 Task: What's the traffic situation on the Lake Street Bridge?
Action: Mouse moved to (123, 95)
Screenshot: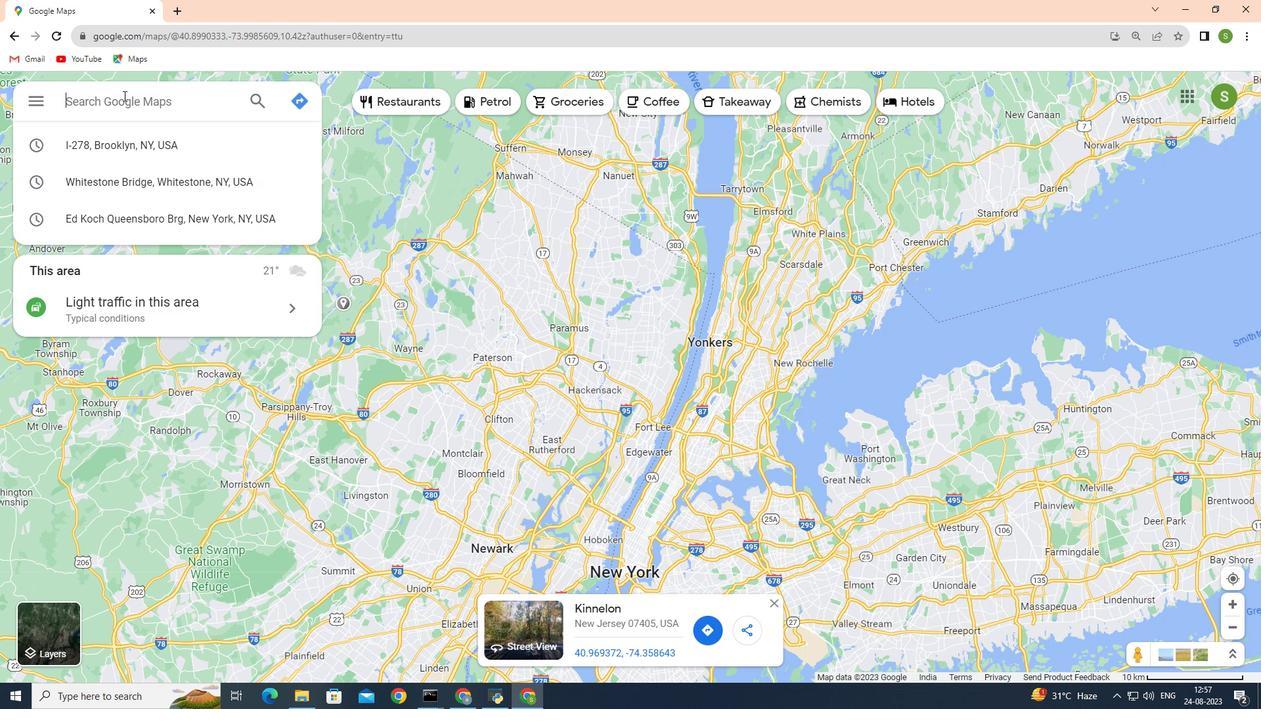 
Action: Mouse pressed left at (123, 95)
Screenshot: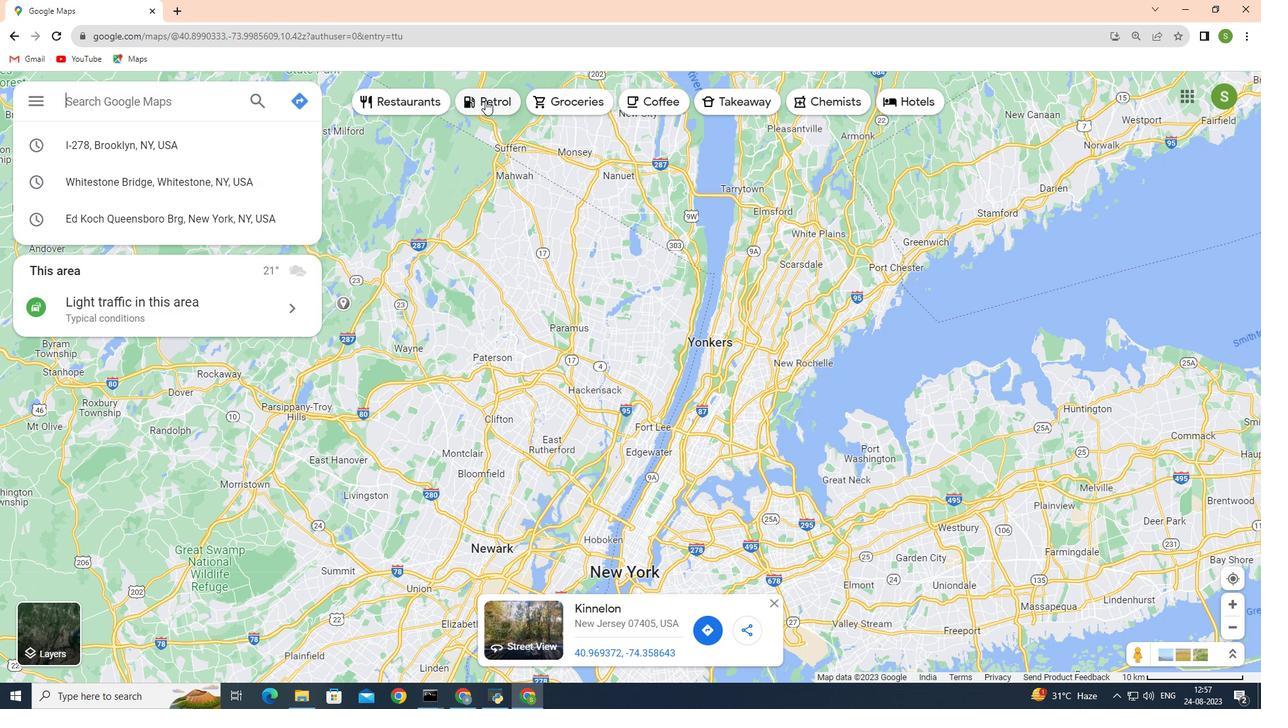 
Action: Mouse moved to (485, 100)
Screenshot: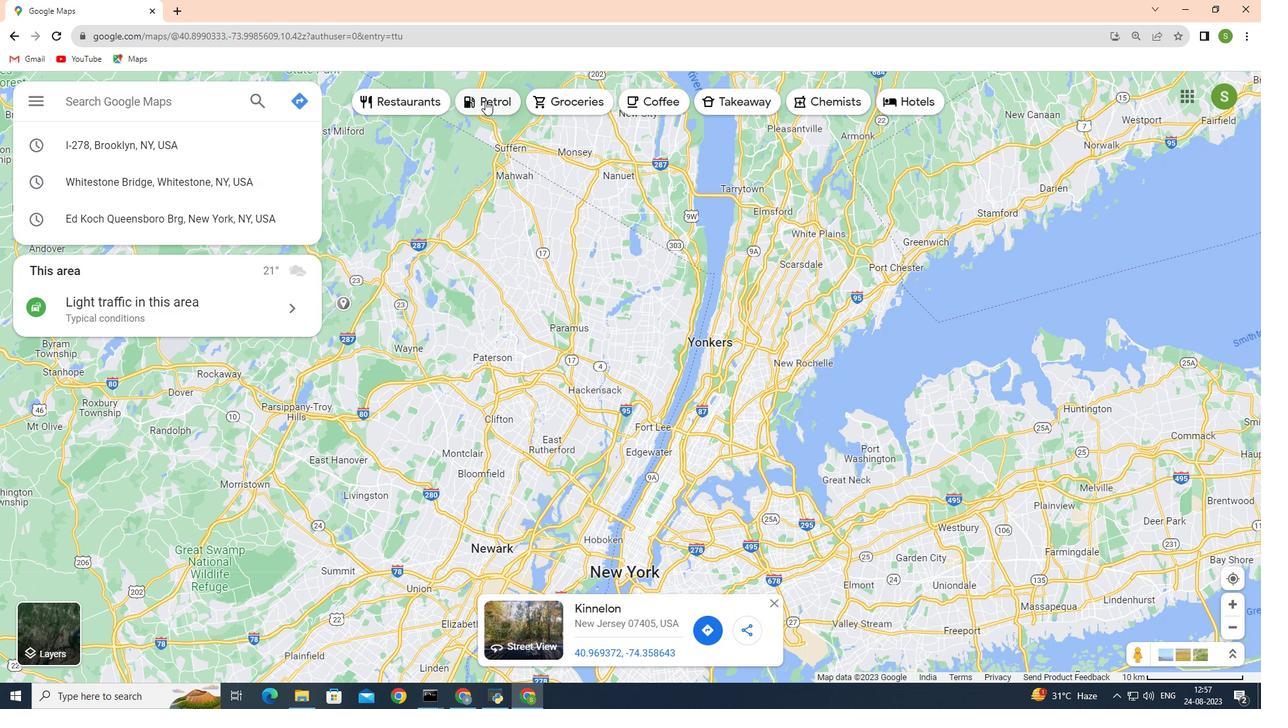 
Action: Key pressed <Key.shift><Key.shift><Key.shift><Key.shift><Key.shift><Key.shift><Key.shift><Key.shift>Stree<Key.backspace><Key.backspace><Key.backspace><Key.backspace><Key.backspace><Key.shift>Lake<Key.space><Key.shift>Sreet<Key.space><Key.shift>Bri
Screenshot: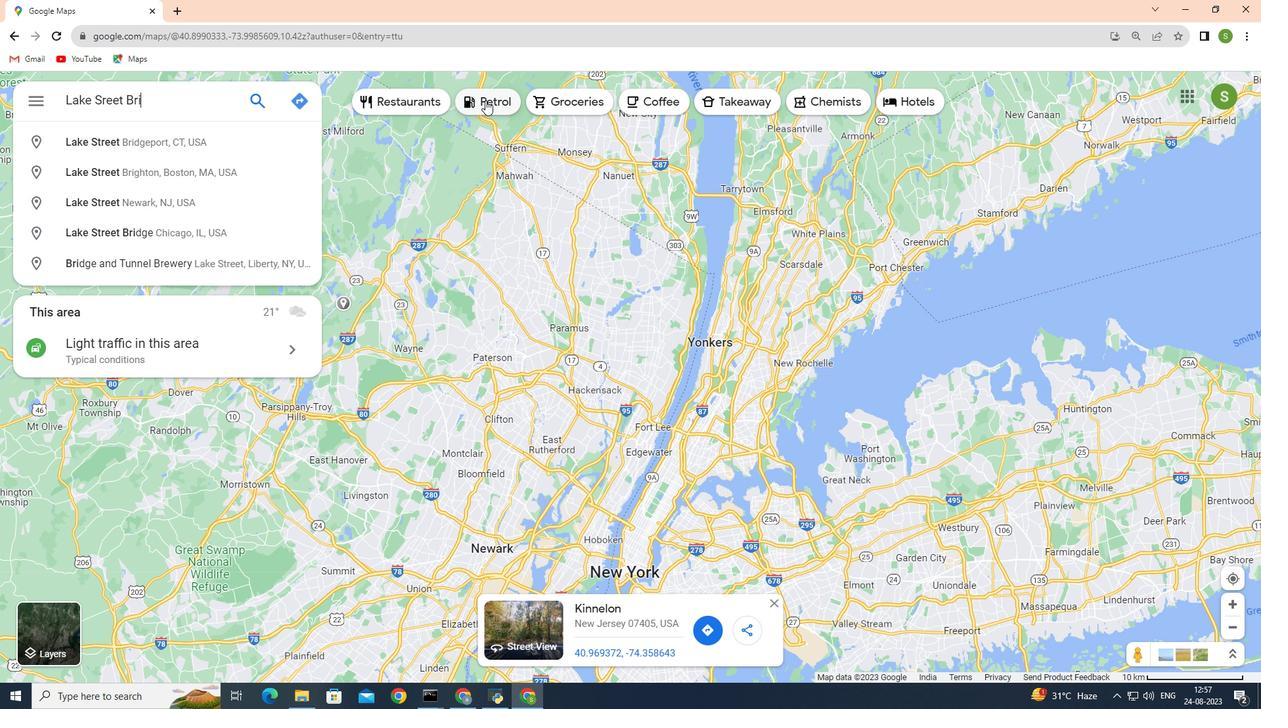 
Action: Mouse moved to (201, 237)
Screenshot: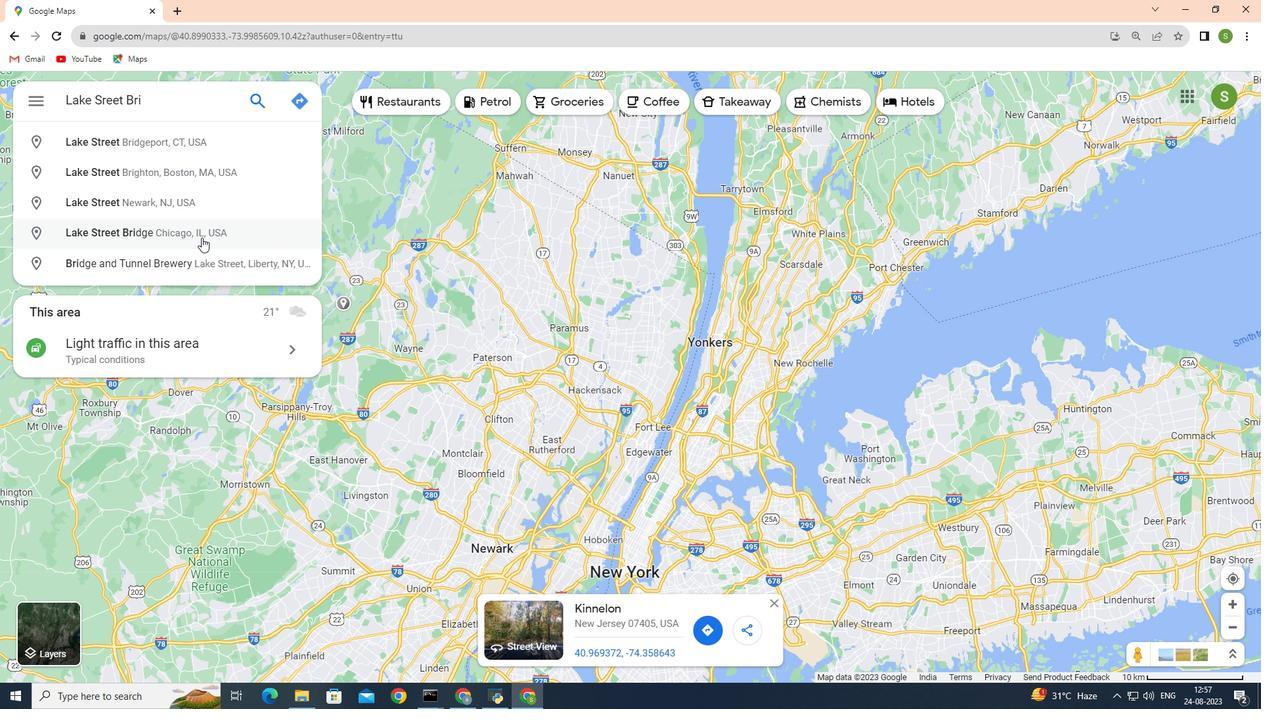 
Action: Mouse pressed left at (201, 237)
Screenshot: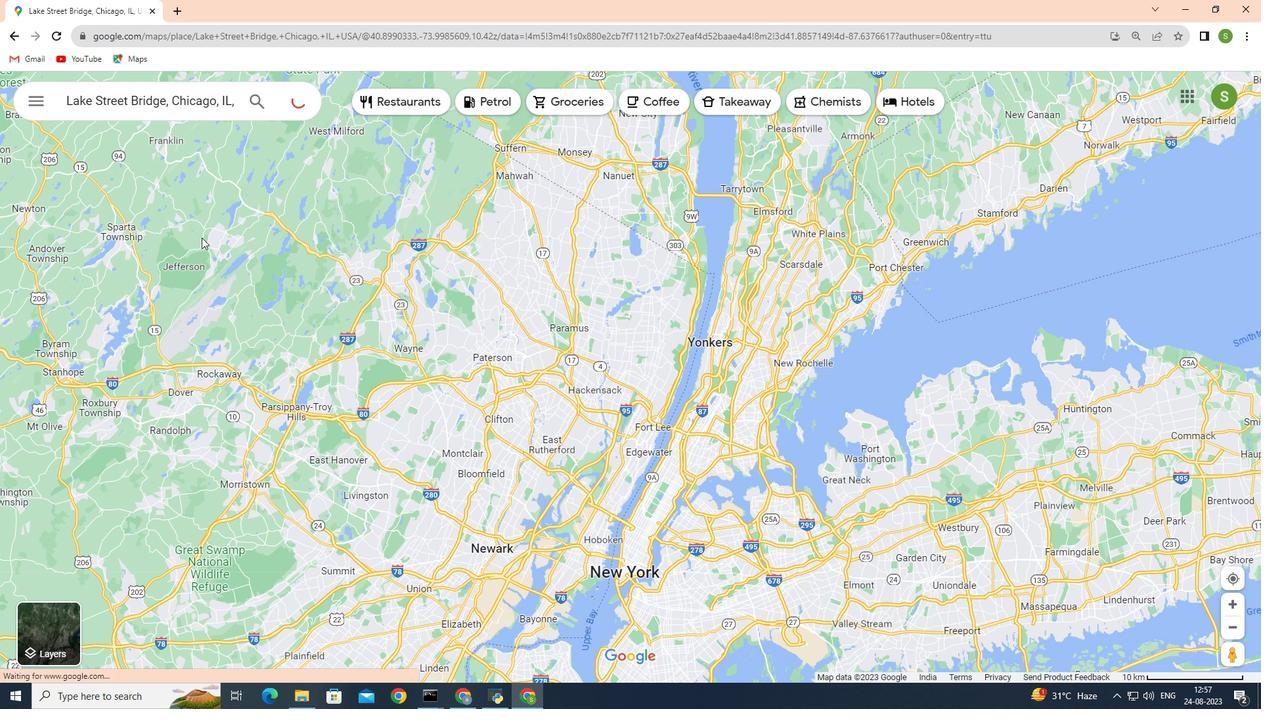 
Action: Mouse moved to (825, 358)
Screenshot: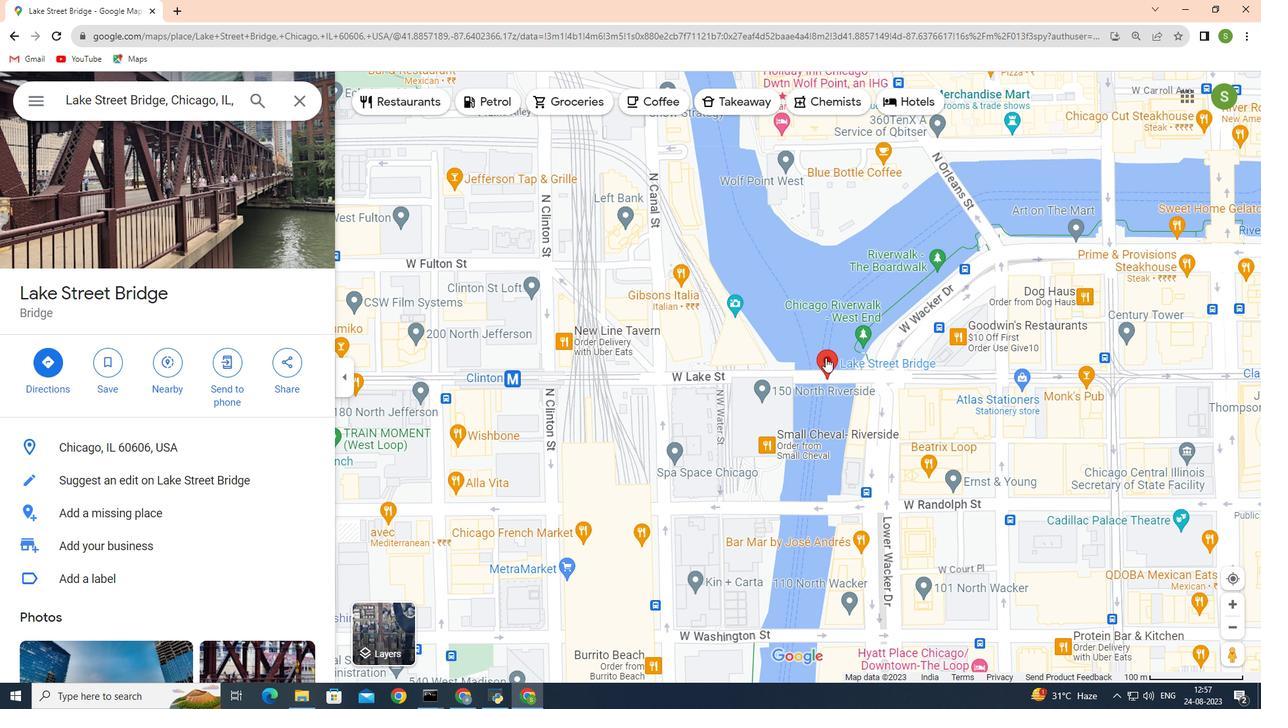 
Action: Mouse pressed left at (825, 358)
Screenshot: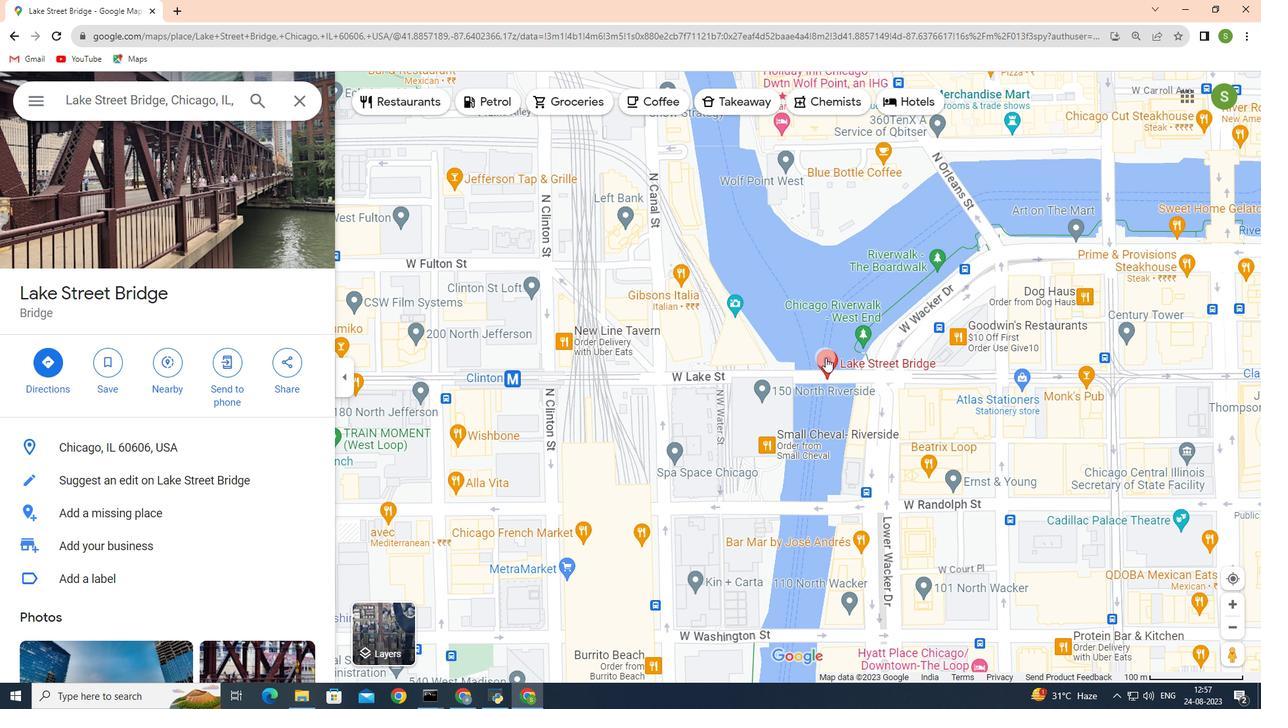 
Action: Mouse moved to (660, 635)
Screenshot: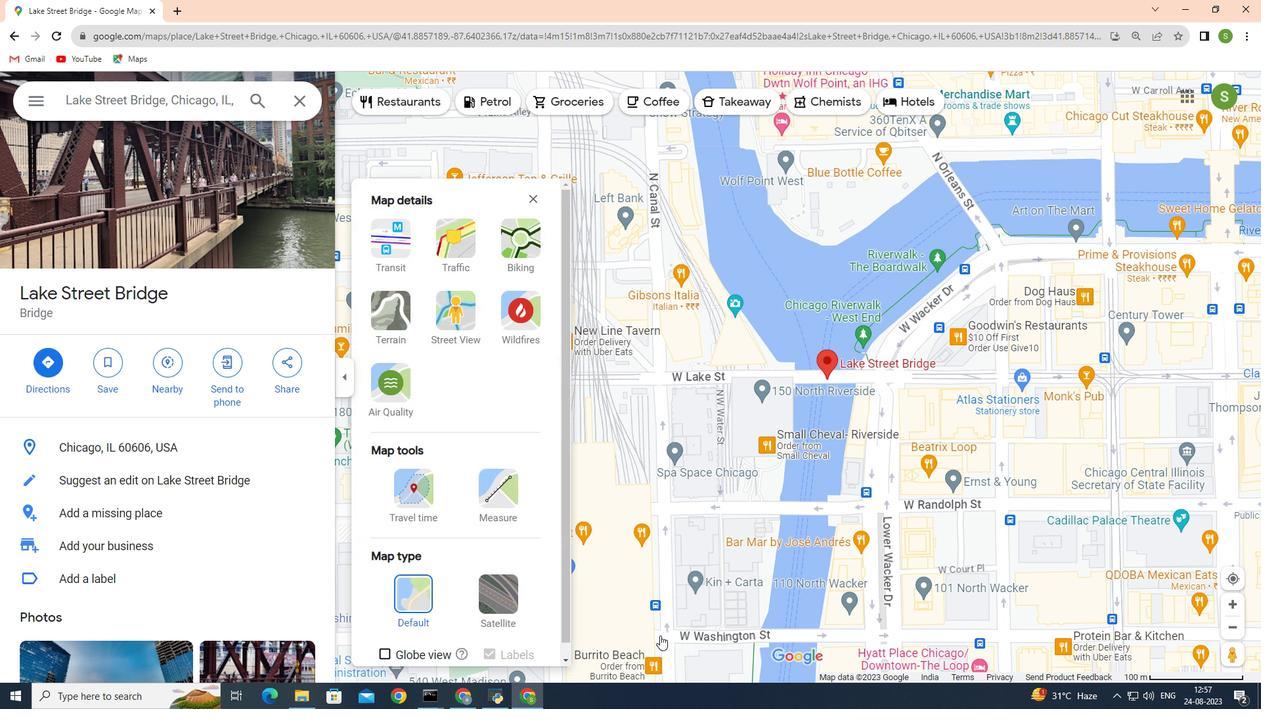 
Action: Mouse pressed left at (660, 635)
Screenshot: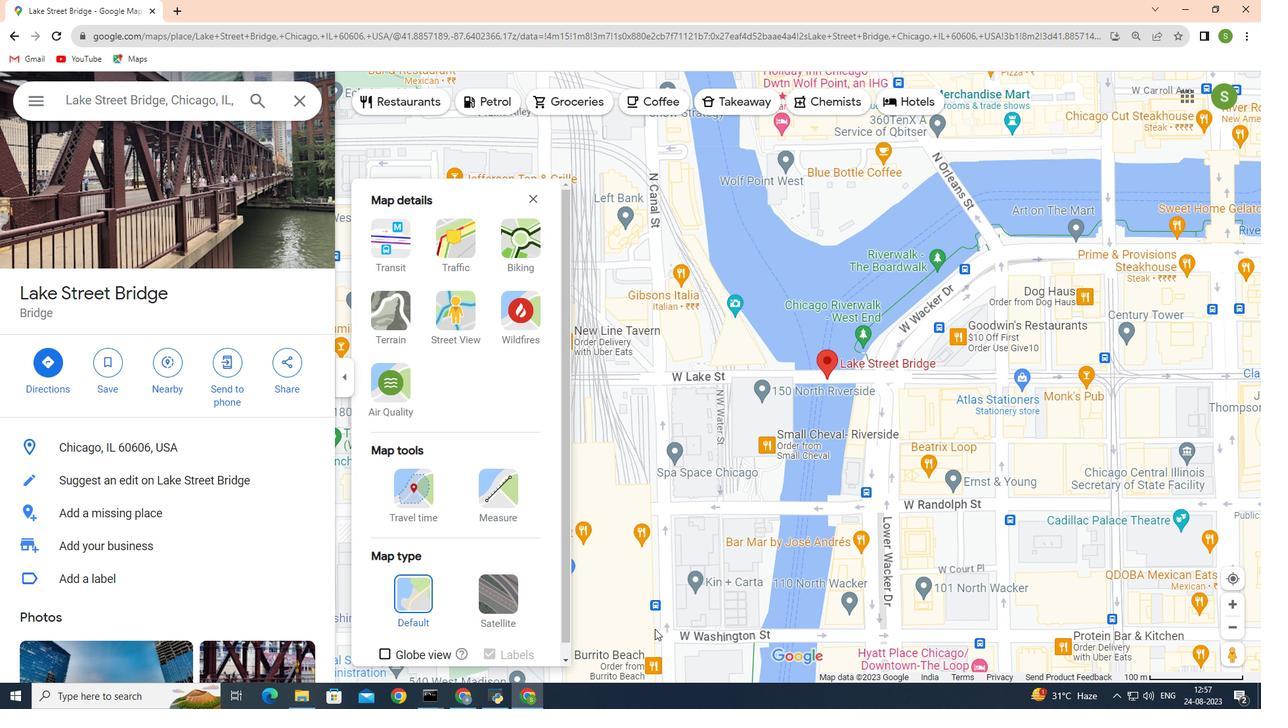 
Action: Mouse moved to (452, 251)
Screenshot: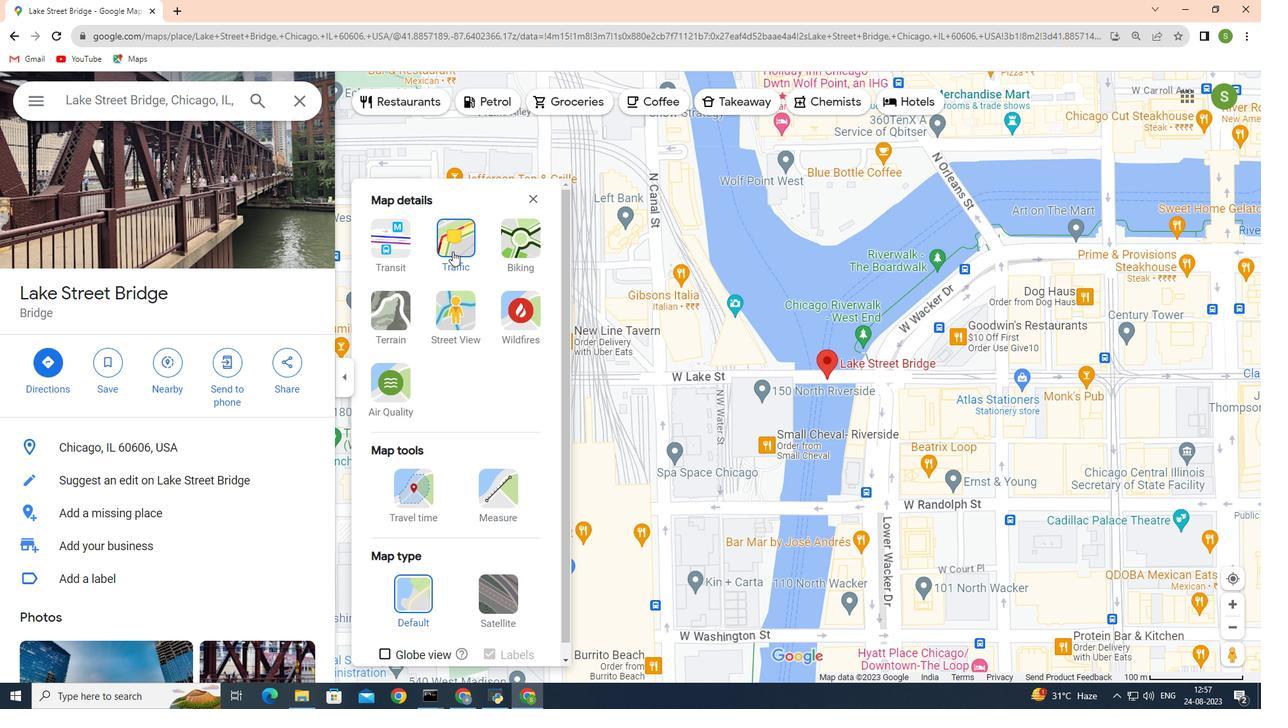 
Action: Mouse pressed left at (452, 251)
Screenshot: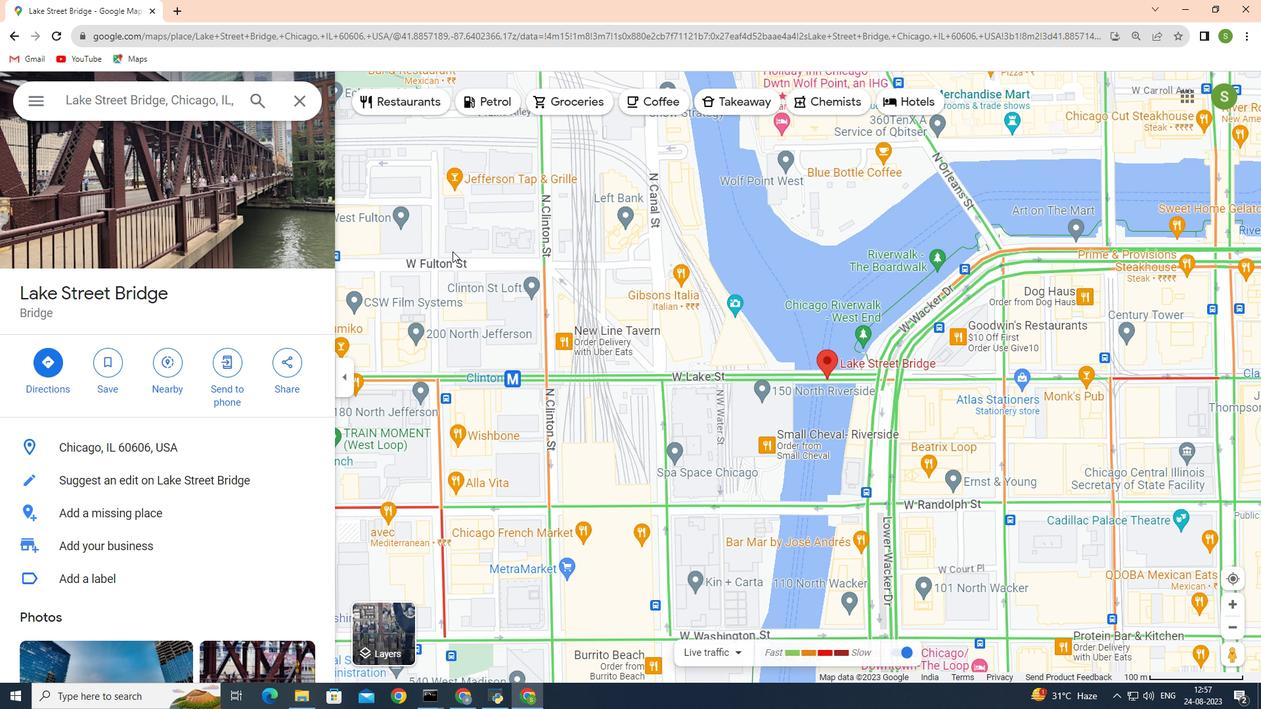 
Action: Mouse moved to (827, 363)
Screenshot: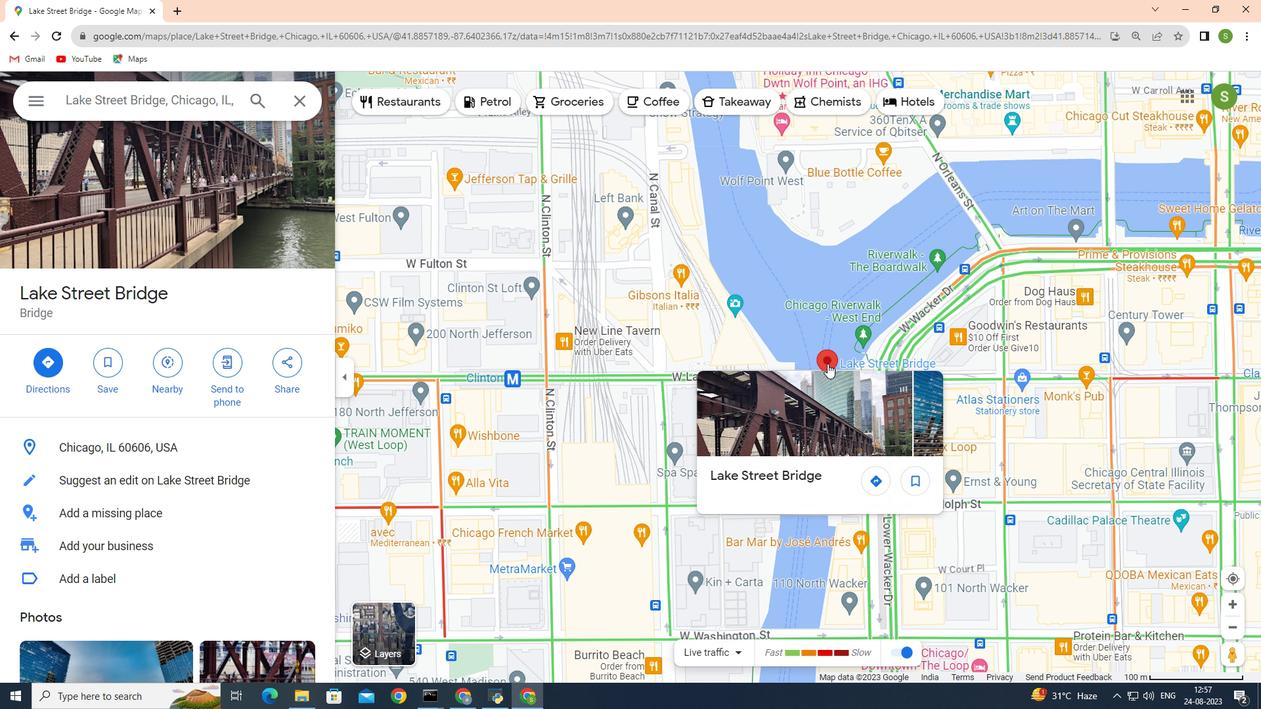 
Action: Mouse pressed left at (827, 363)
Screenshot: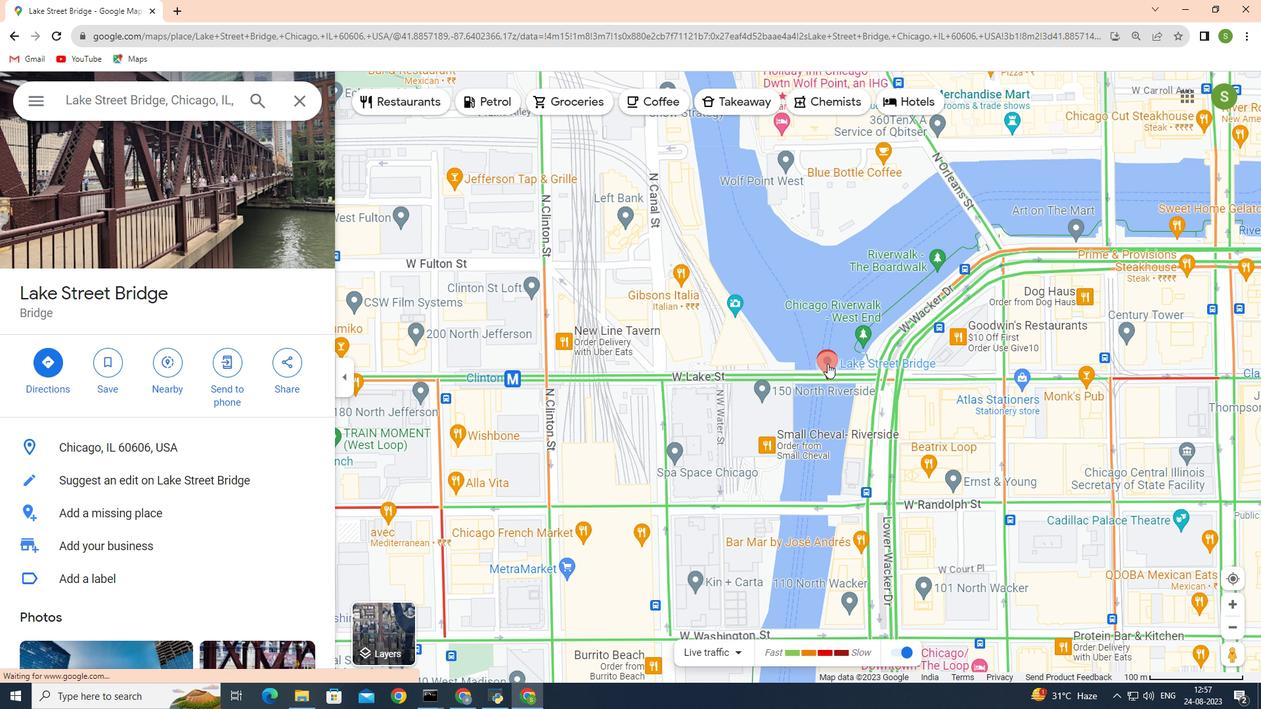 
Action: Mouse moved to (654, 631)
Screenshot: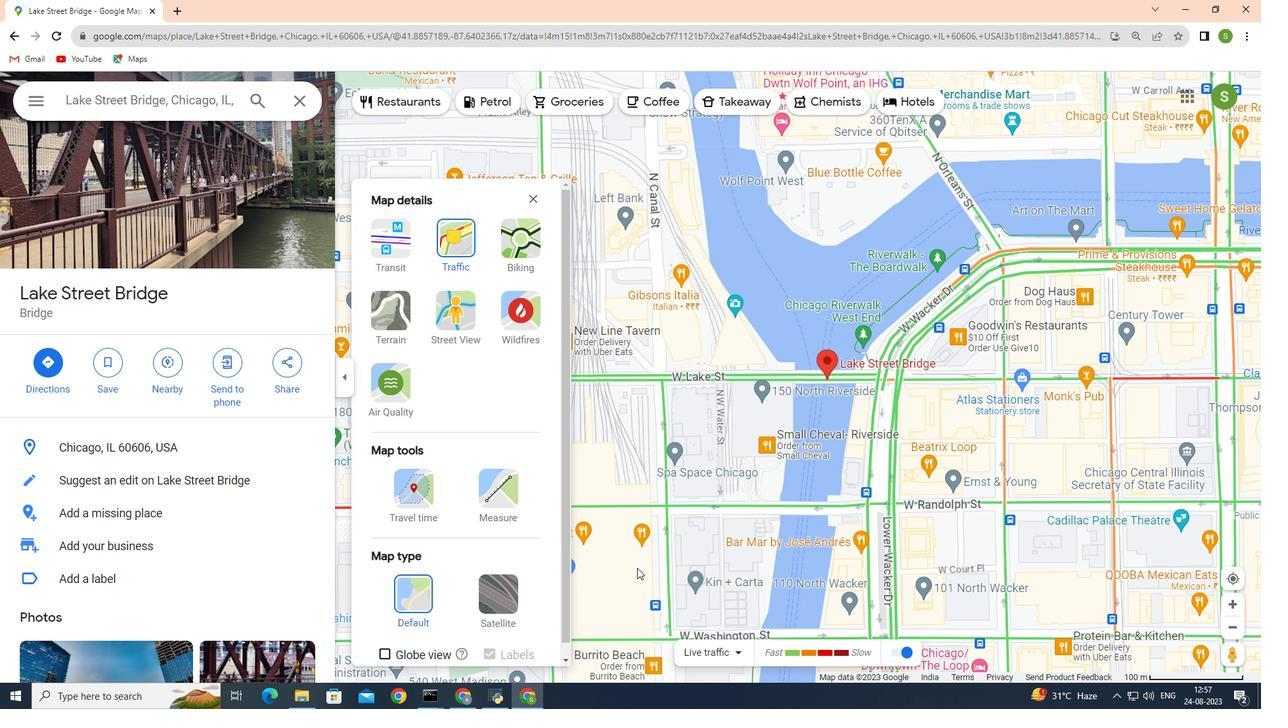 
Action: Mouse pressed left at (654, 631)
Screenshot: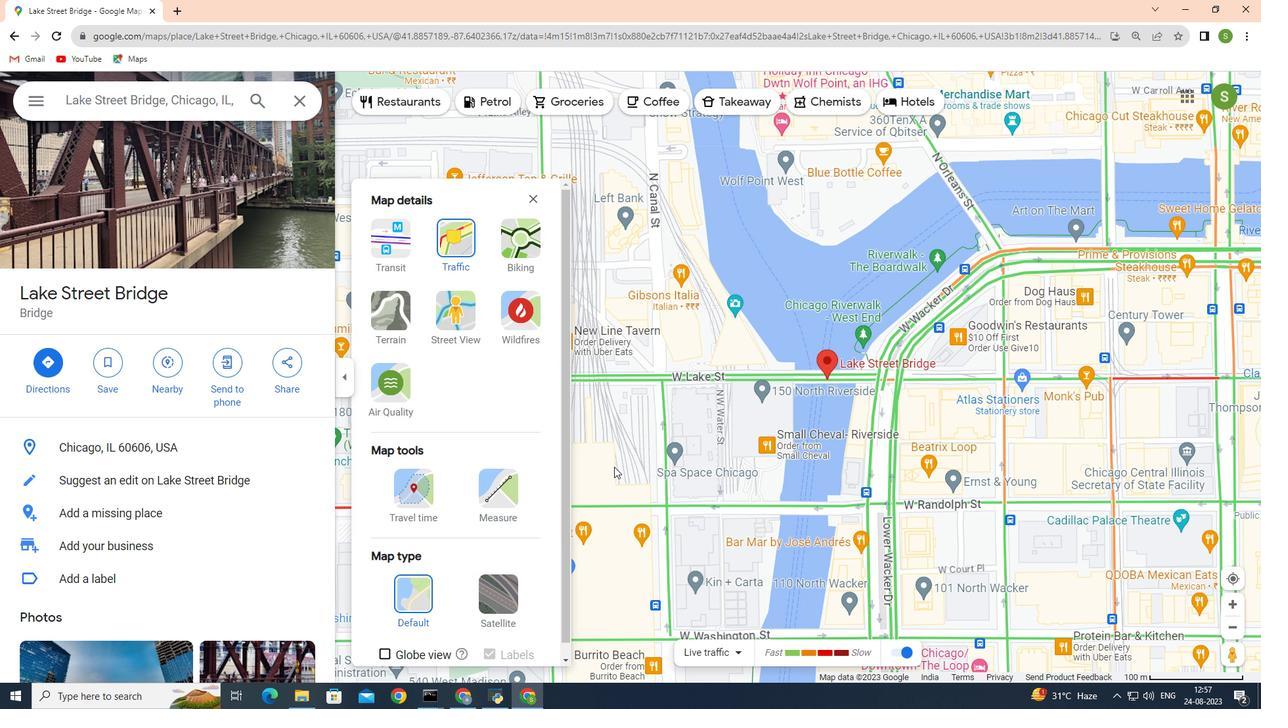 
Action: Mouse moved to (458, 243)
Screenshot: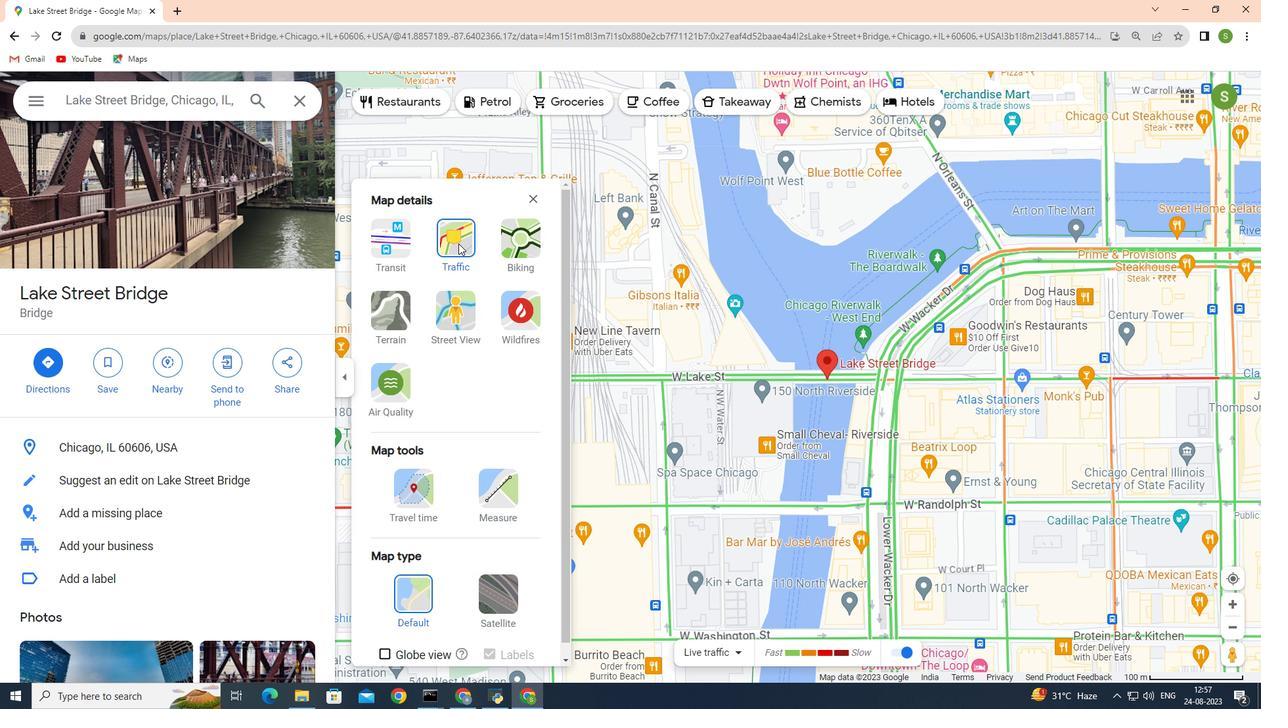 
Action: Mouse pressed left at (458, 243)
Screenshot: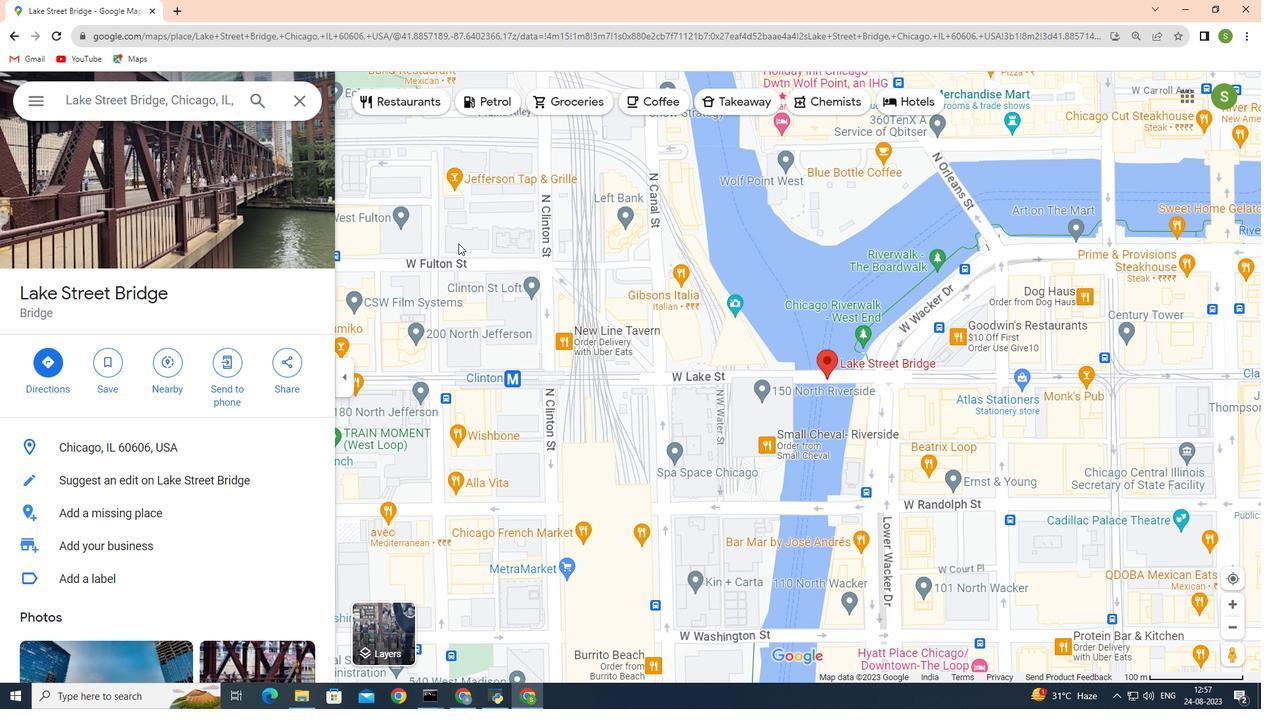 
Action: Mouse pressed left at (458, 243)
Screenshot: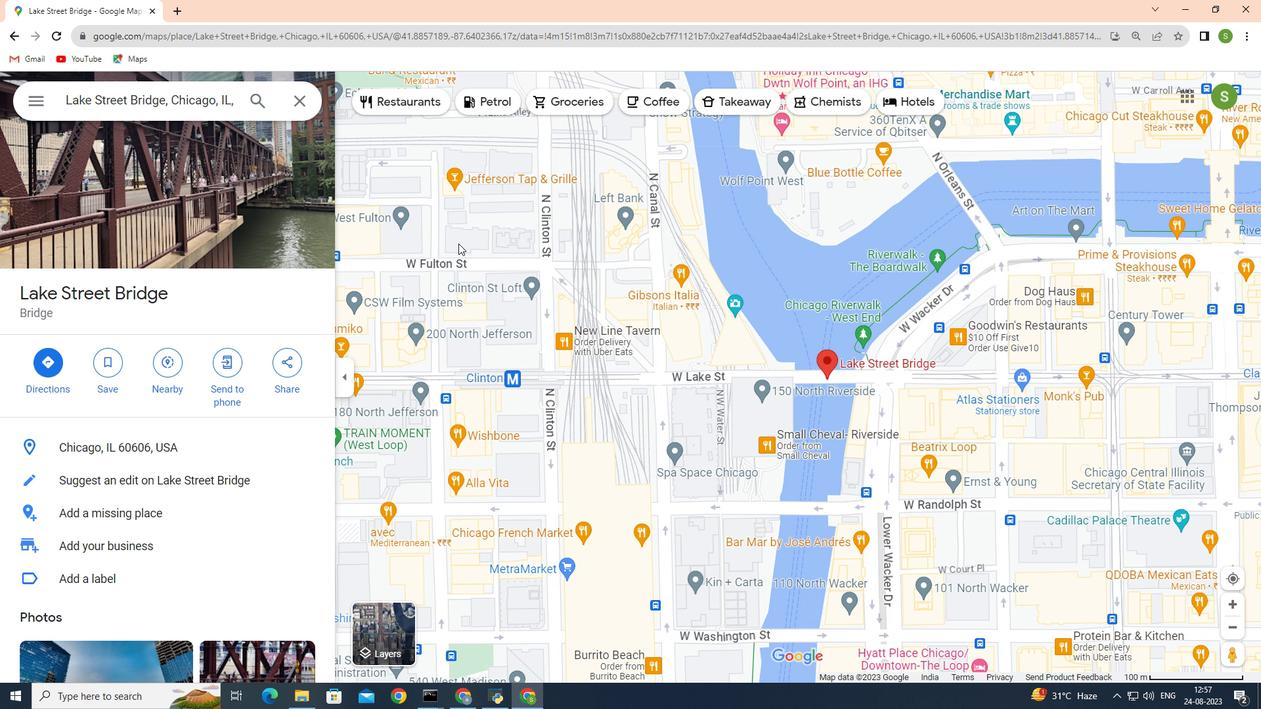 
Action: Mouse moved to (824, 359)
Screenshot: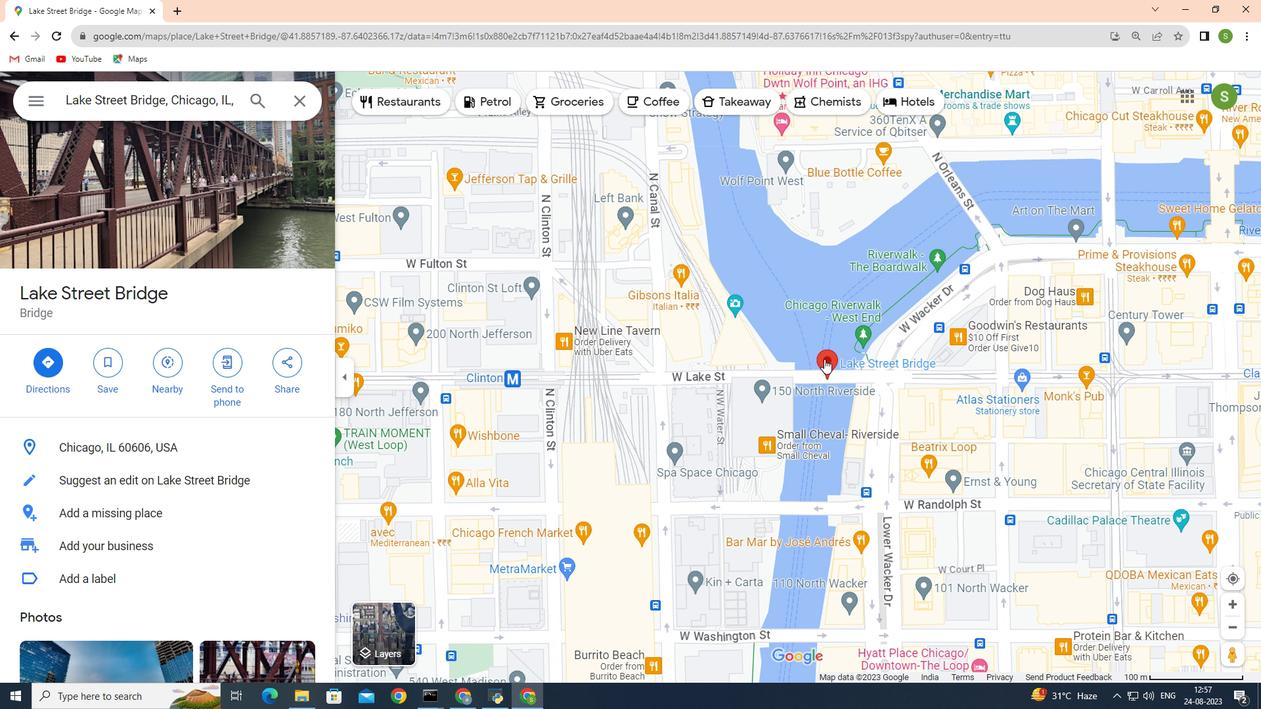 
Action: Mouse pressed left at (824, 359)
Screenshot: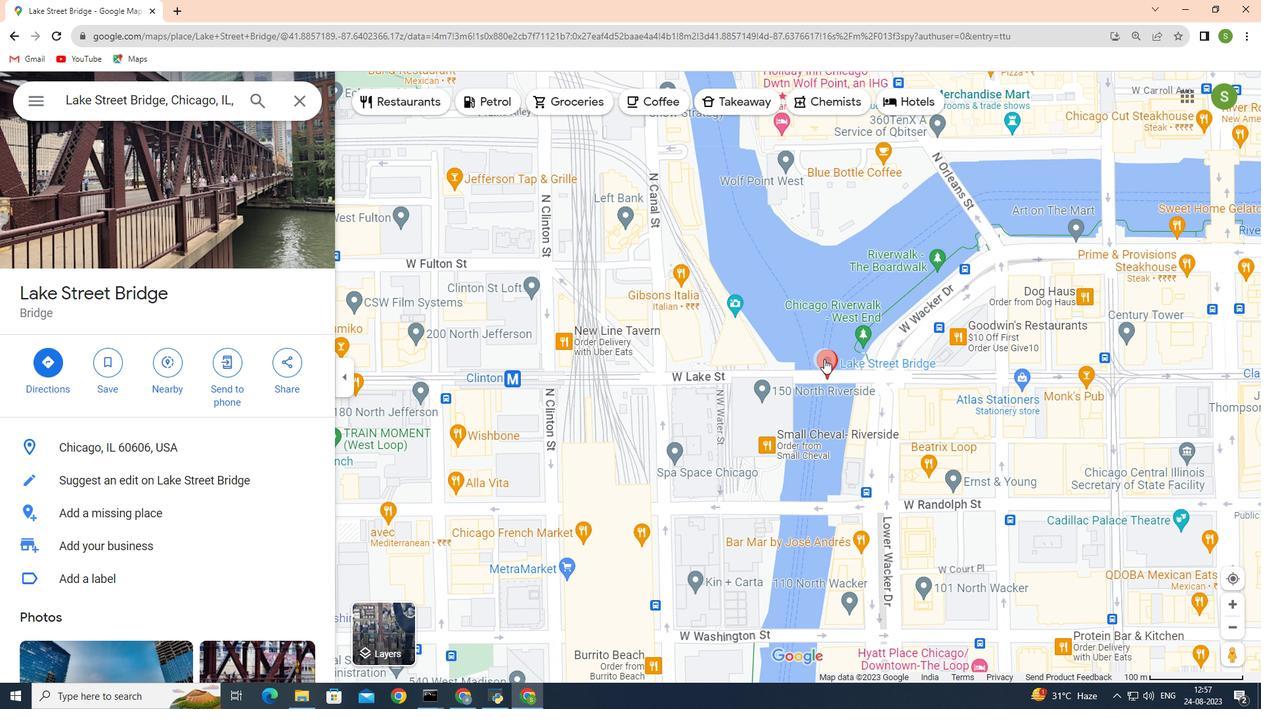 
Action: Mouse moved to (646, 640)
Screenshot: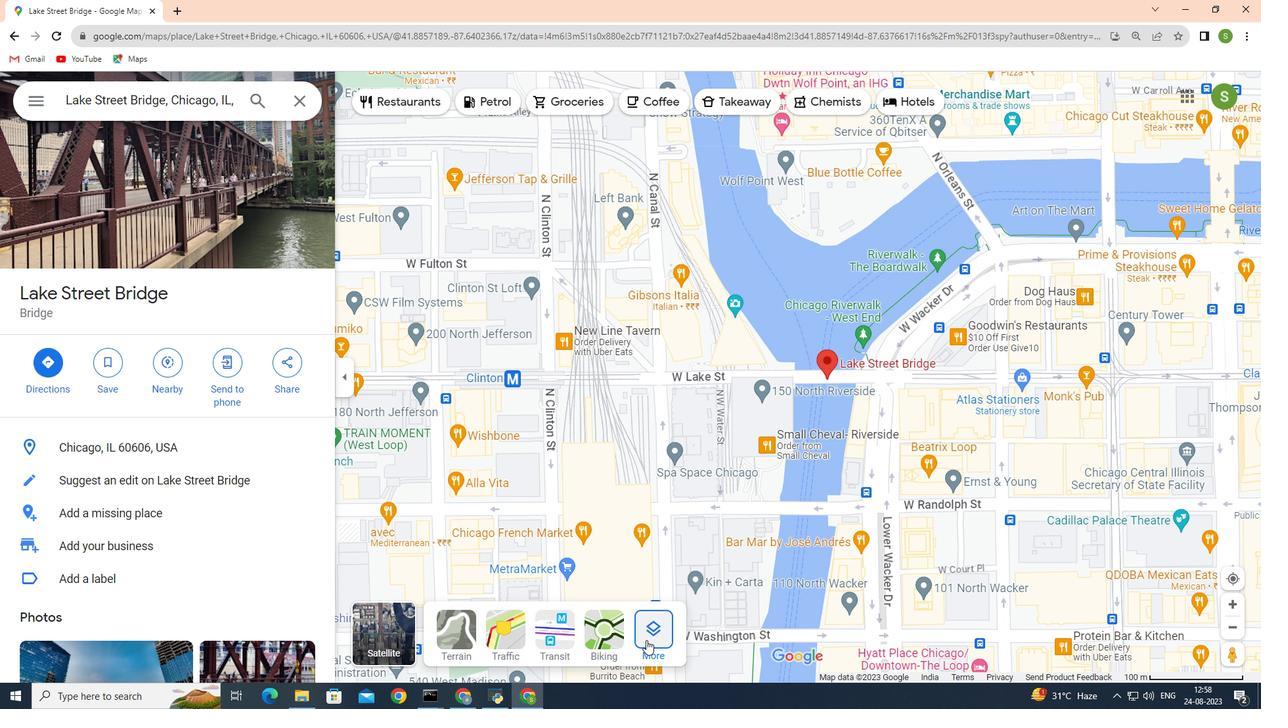 
Action: Mouse pressed left at (646, 640)
Screenshot: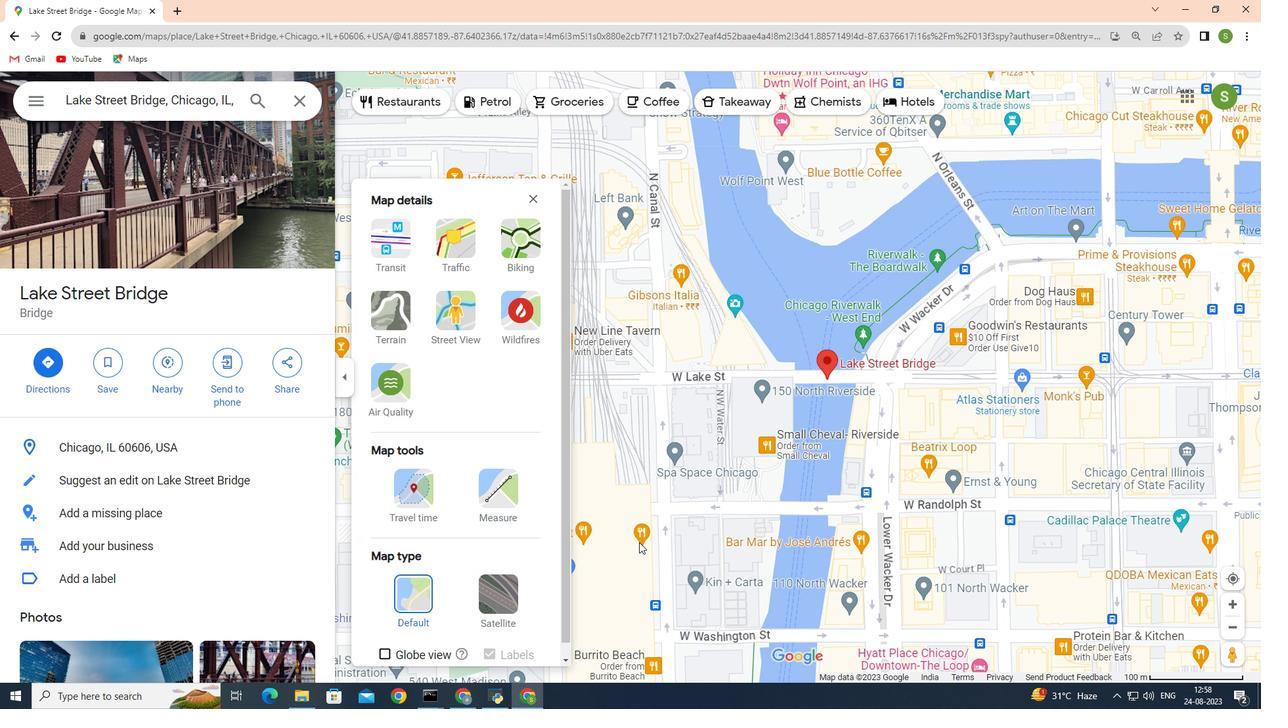 
Action: Mouse moved to (455, 249)
Screenshot: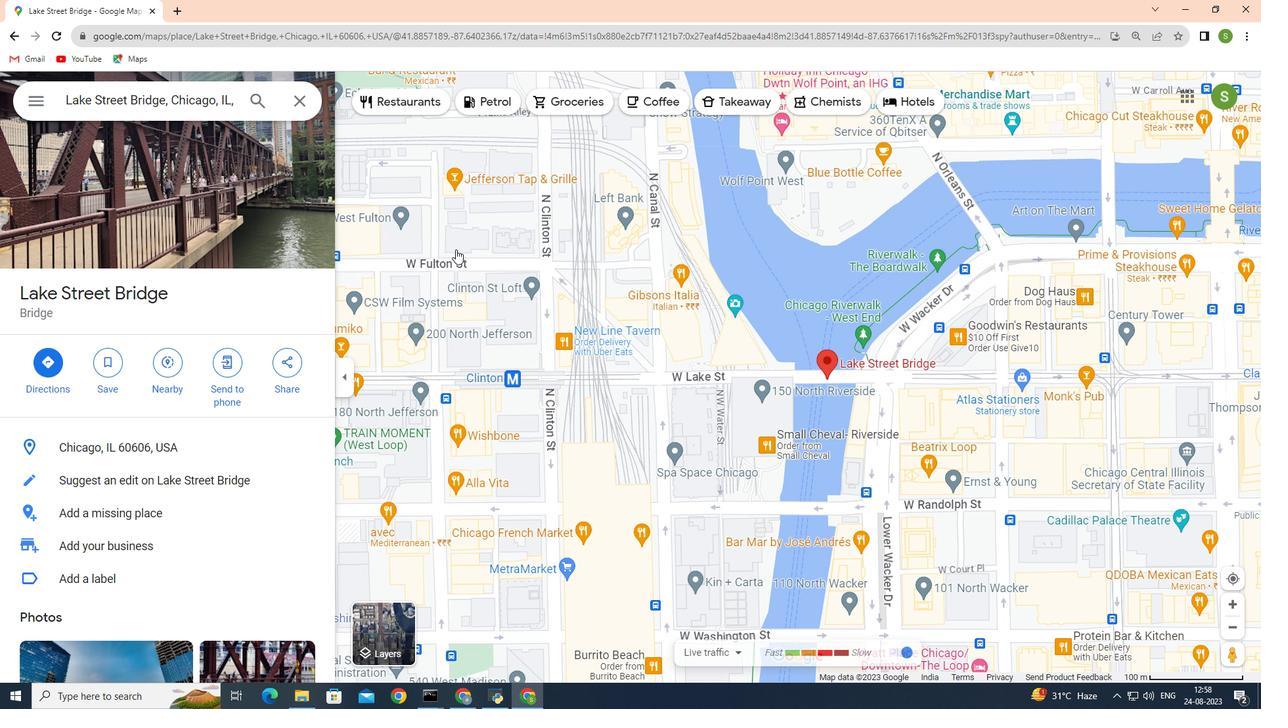 
Action: Mouse pressed left at (455, 249)
Screenshot: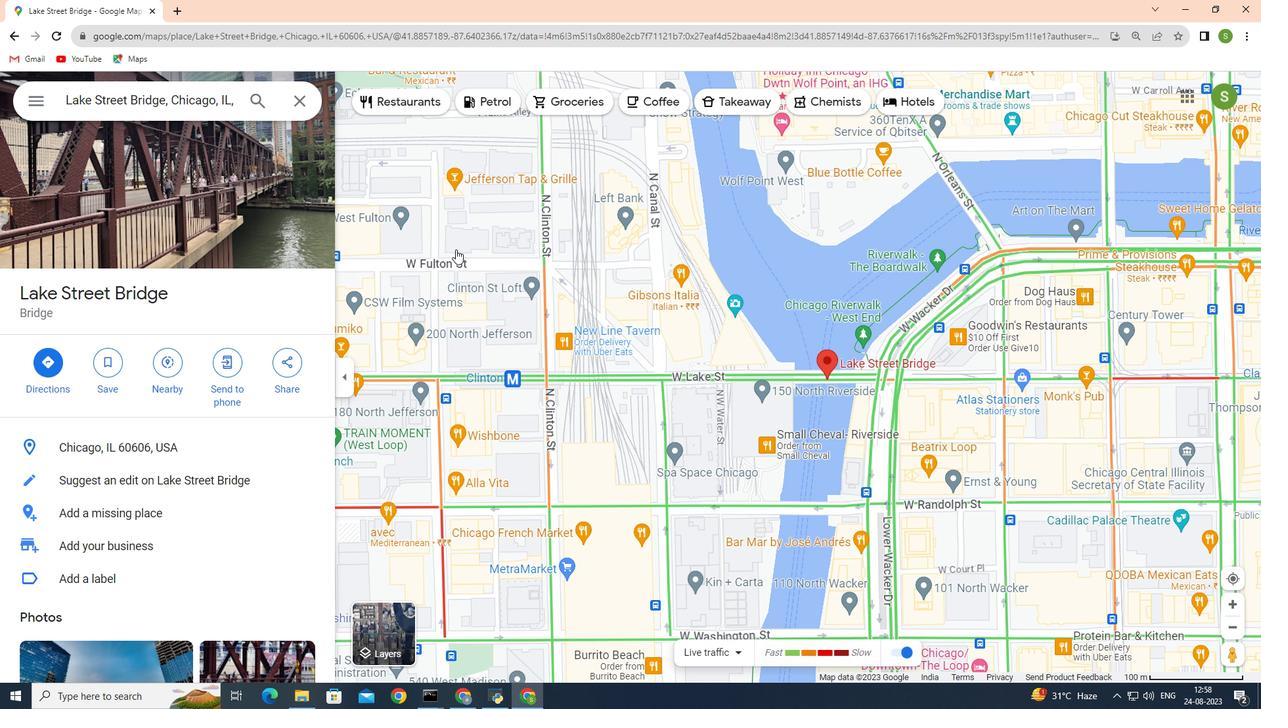 
Action: Mouse moved to (660, 533)
Screenshot: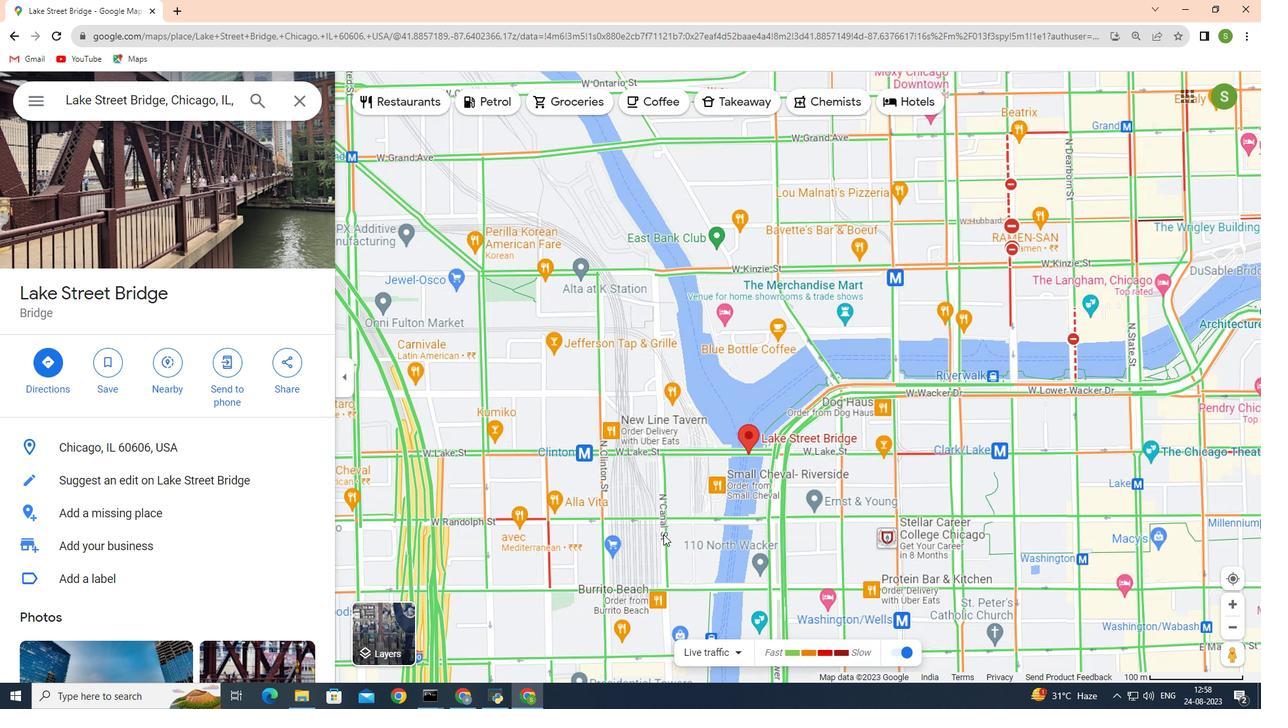 
Action: Mouse scrolled (660, 532) with delta (0, 0)
Screenshot: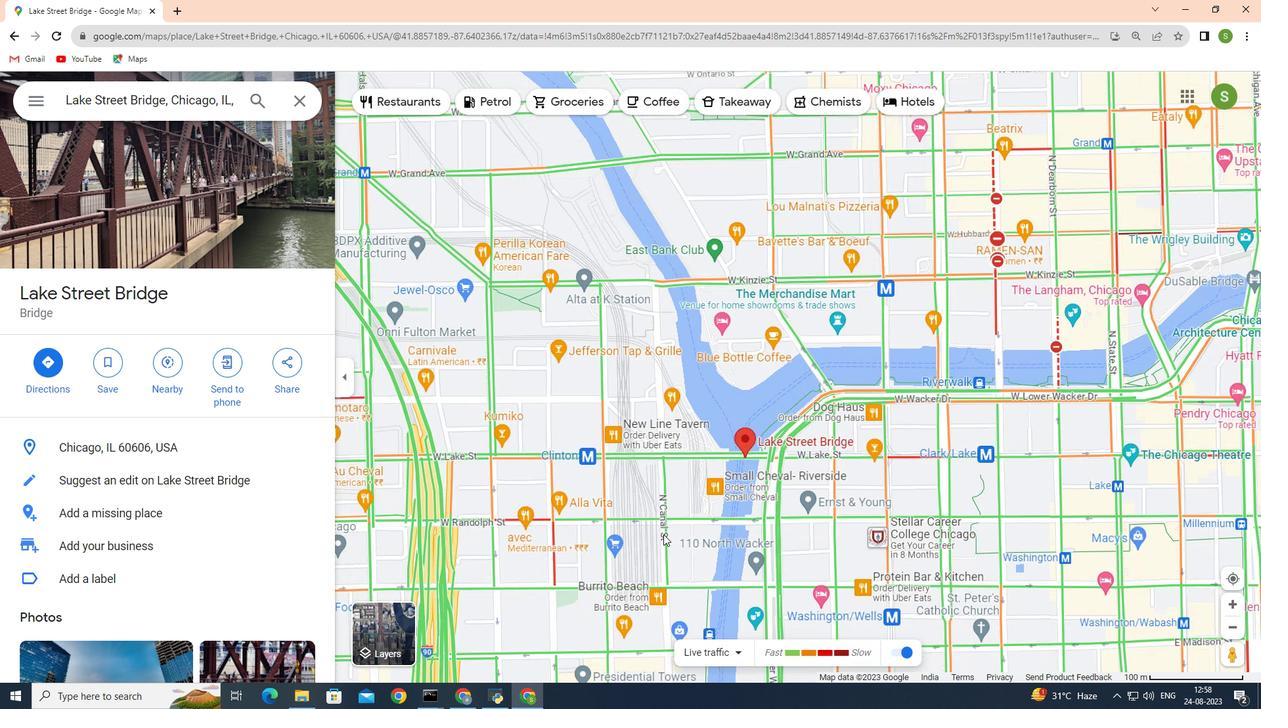 
Action: Mouse moved to (662, 534)
Screenshot: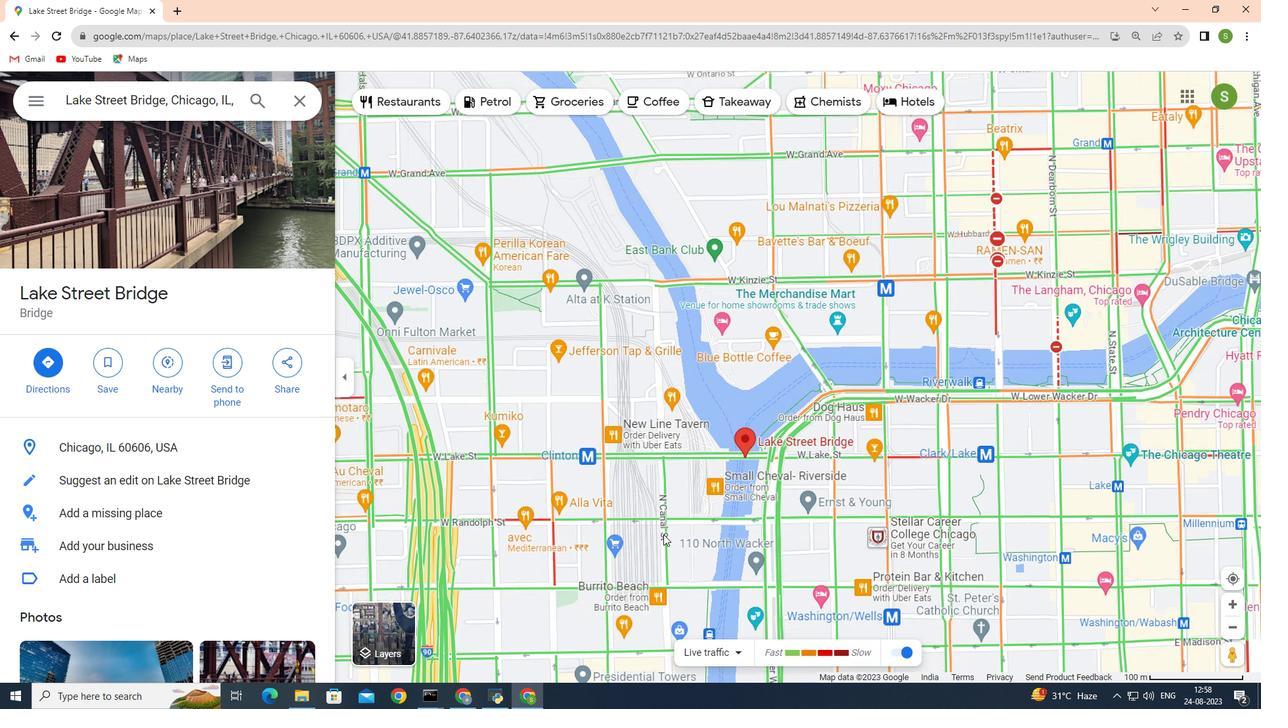 
Action: Mouse scrolled (662, 534) with delta (0, 0)
Screenshot: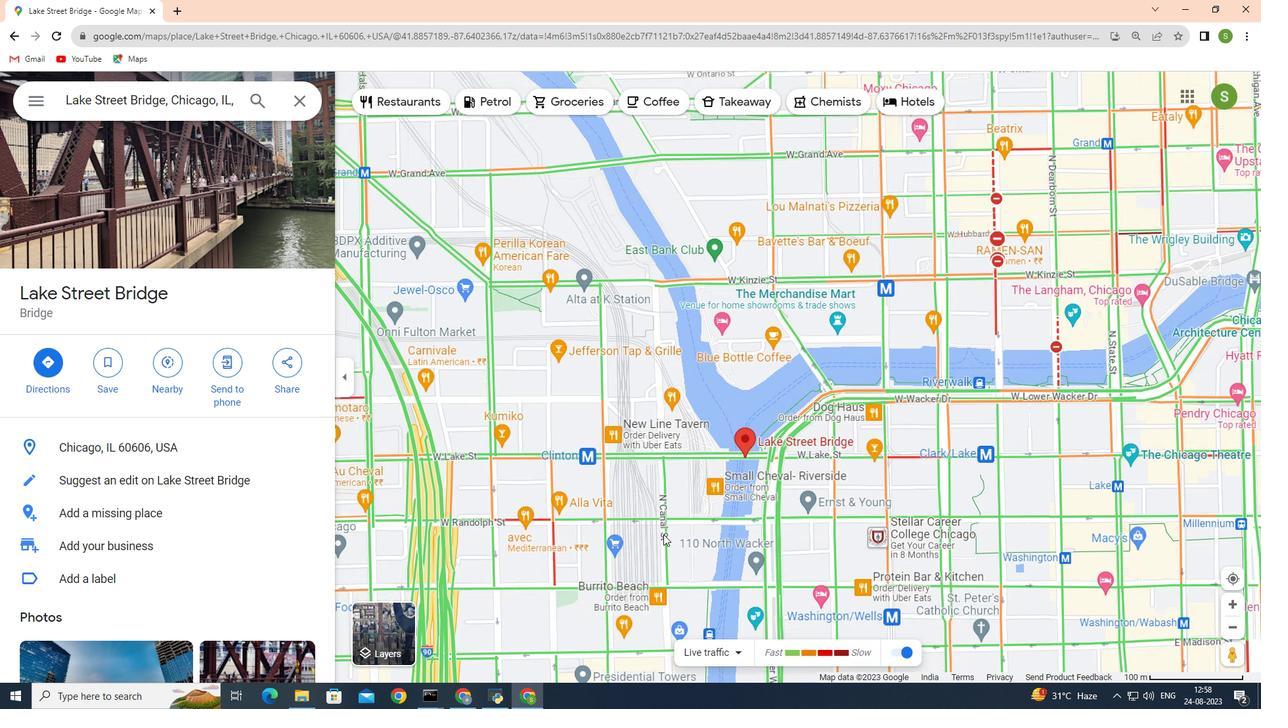 
Action: Mouse scrolled (662, 534) with delta (0, 0)
Screenshot: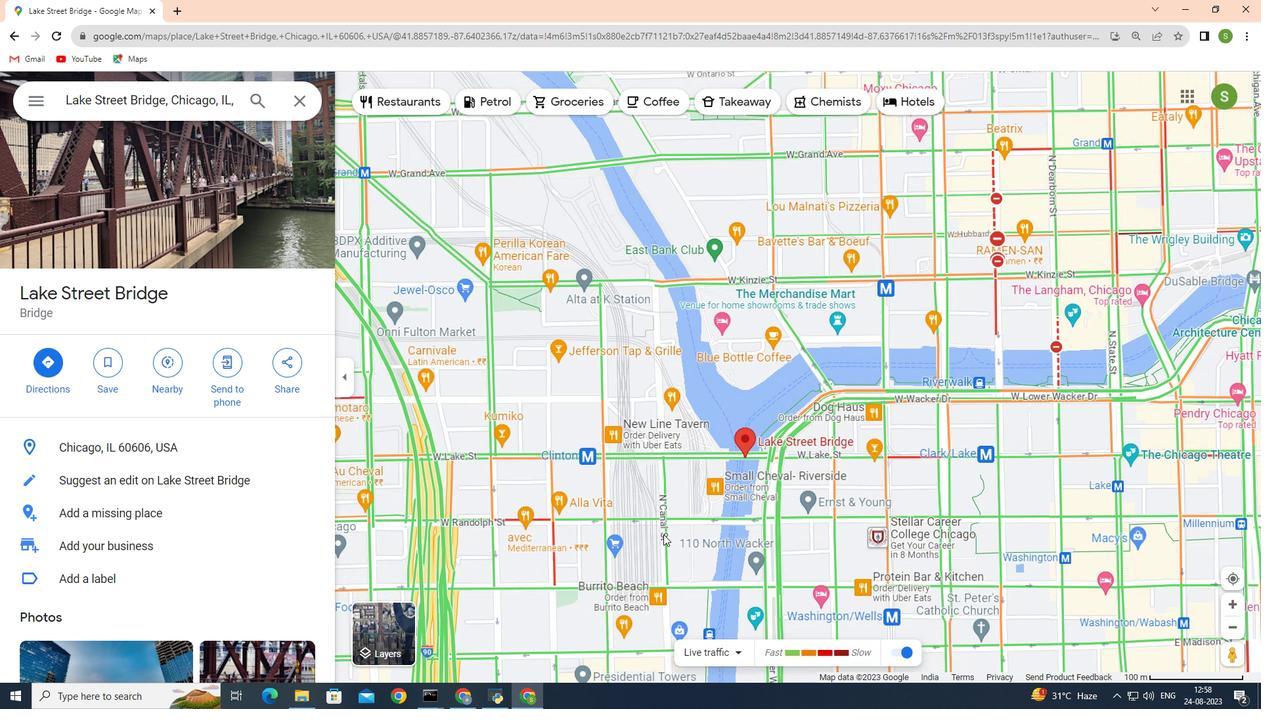 
Action: Mouse moved to (663, 534)
Screenshot: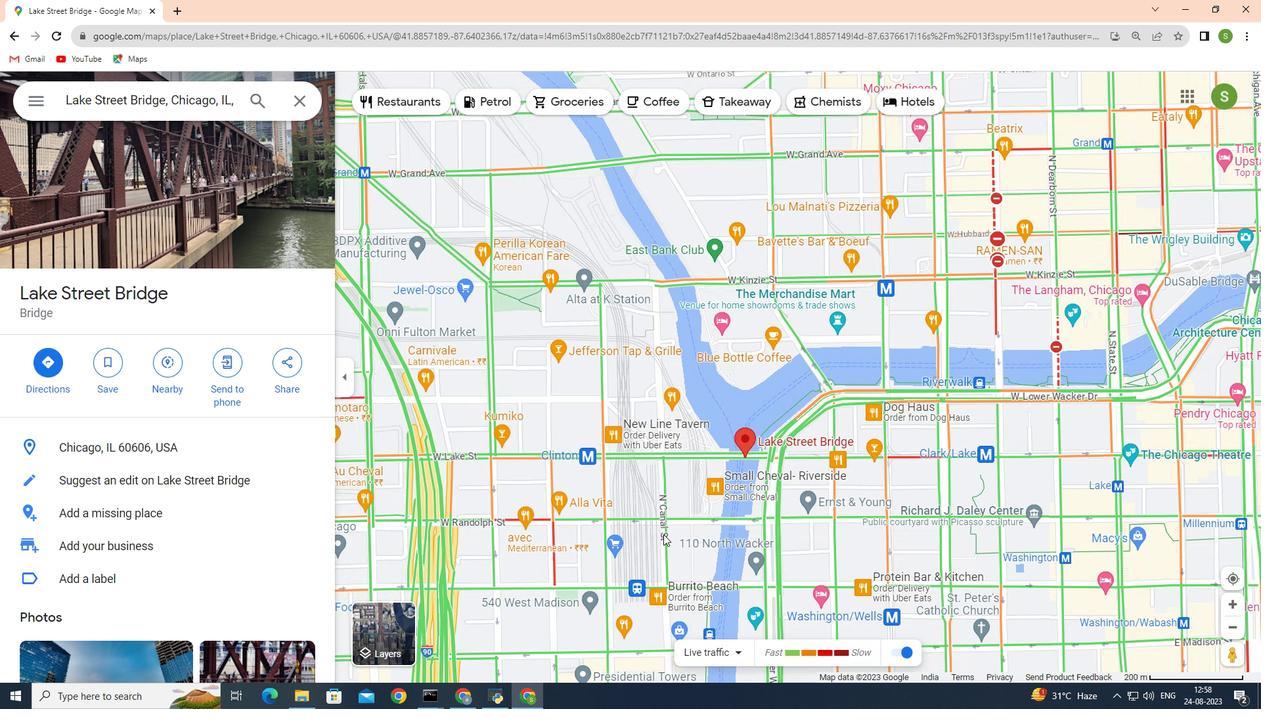
Action: Mouse scrolled (663, 534) with delta (0, 0)
Screenshot: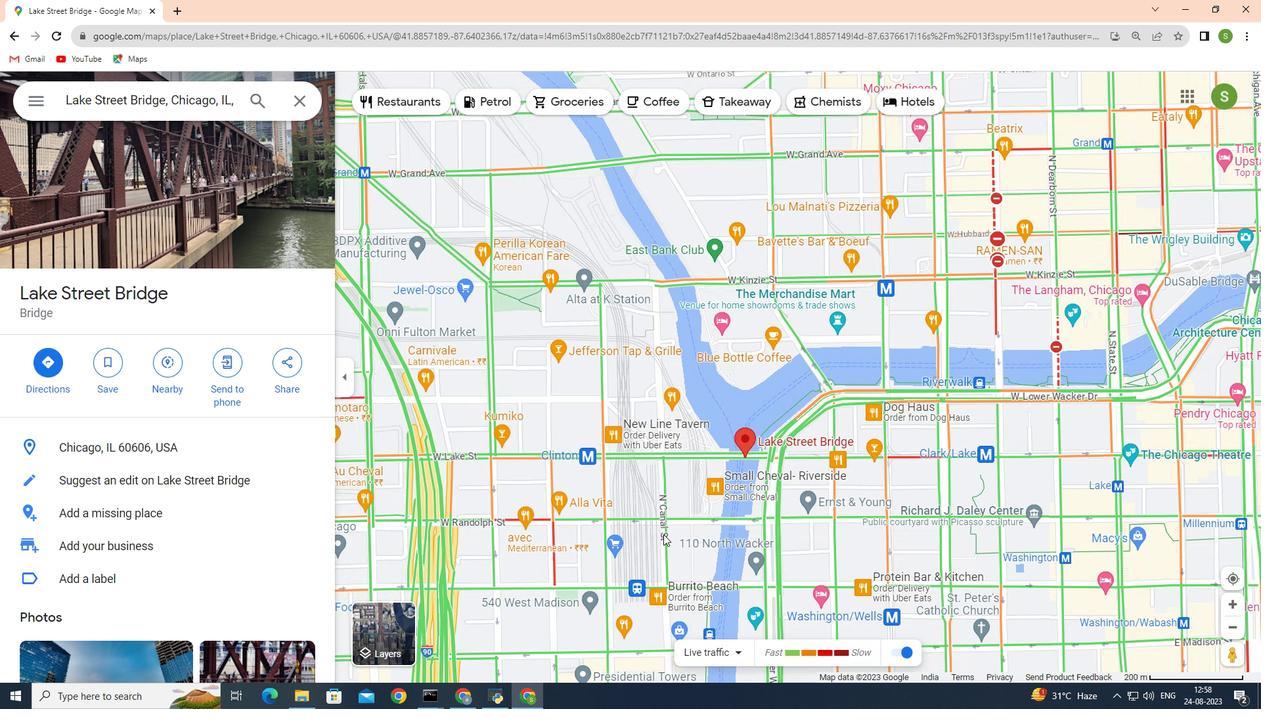 
Action: Mouse moved to (664, 534)
Screenshot: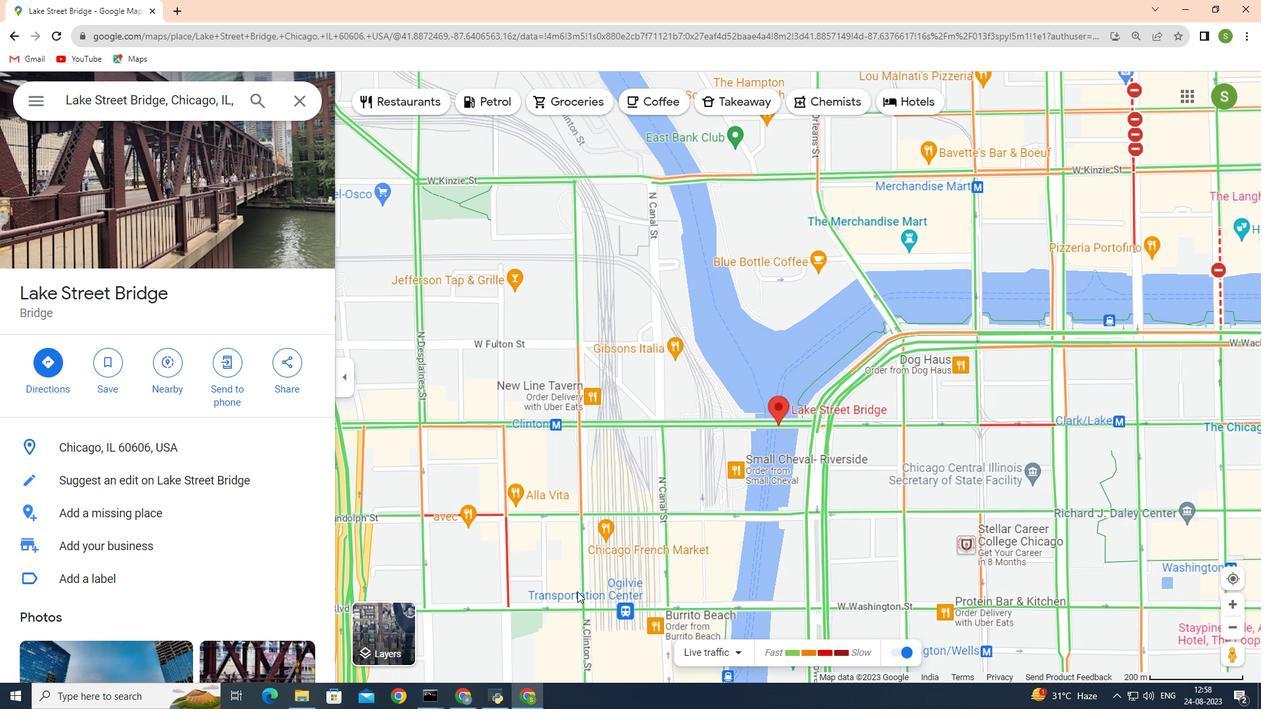 
Action: Mouse scrolled (664, 534) with delta (0, 0)
Screenshot: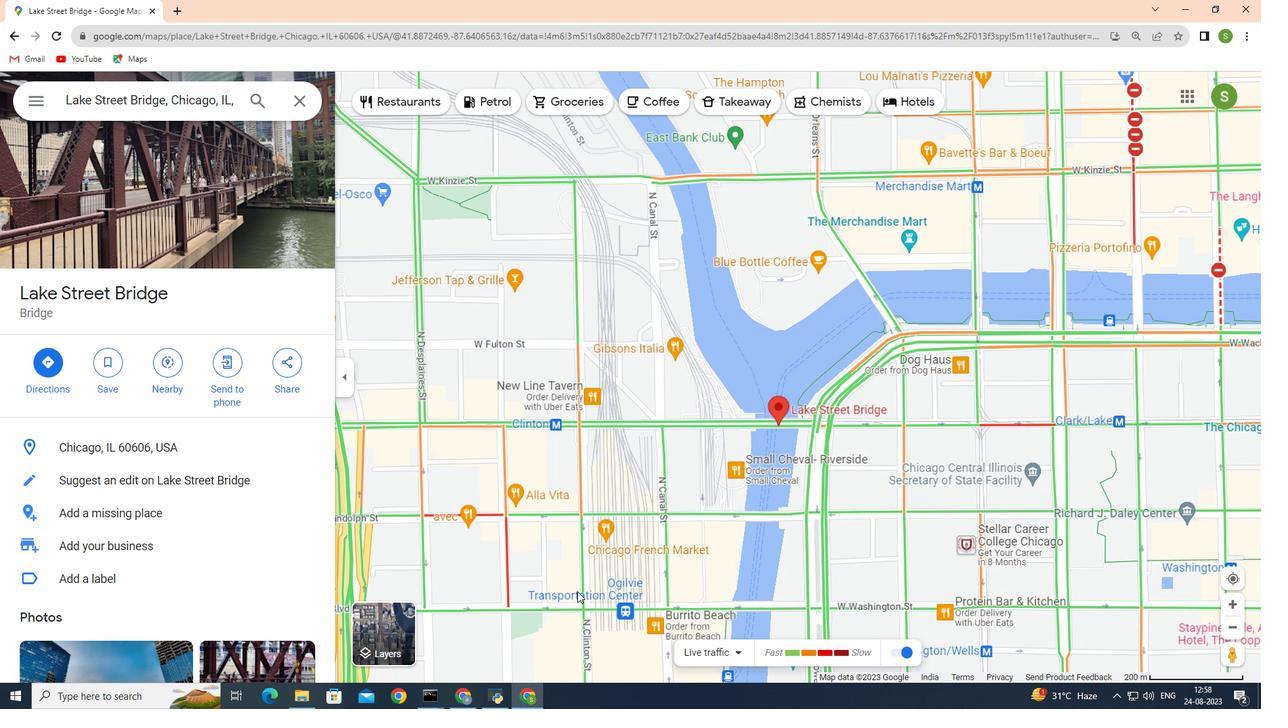 
Action: Mouse moved to (664, 533)
Screenshot: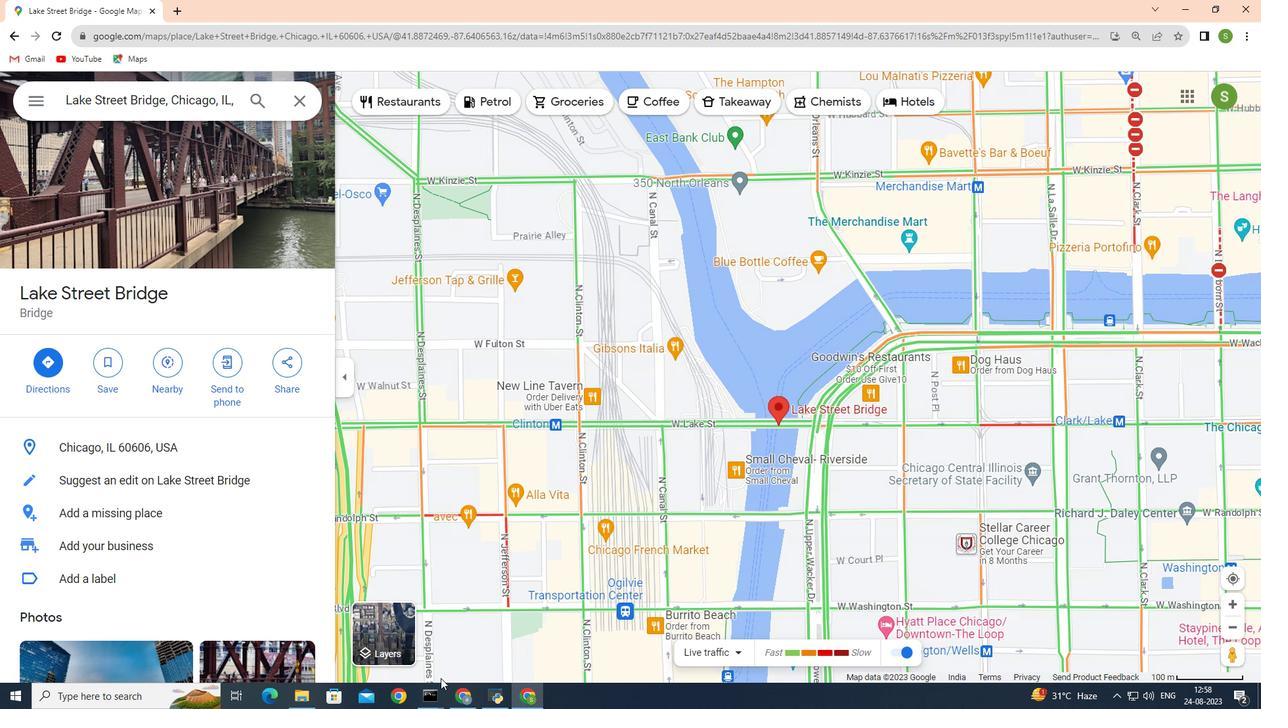
Action: Mouse scrolled (664, 534) with delta (0, 0)
Screenshot: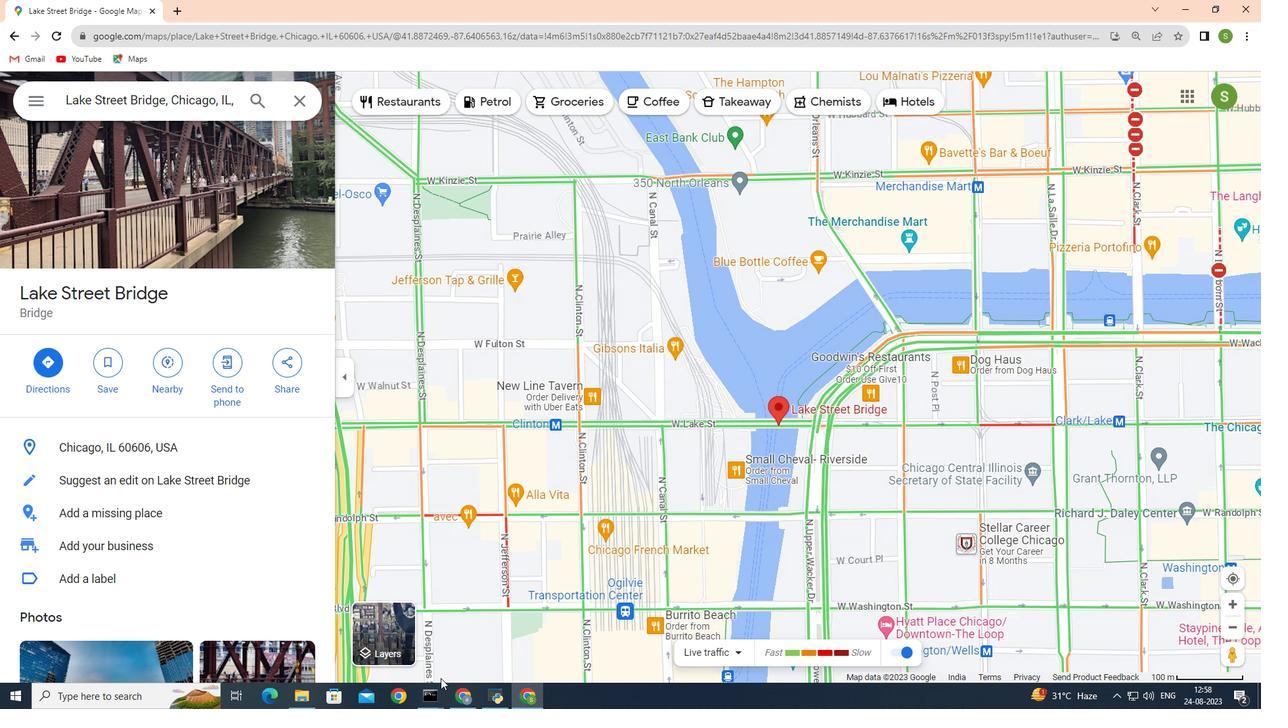 
Action: Mouse moved to (407, 639)
Screenshot: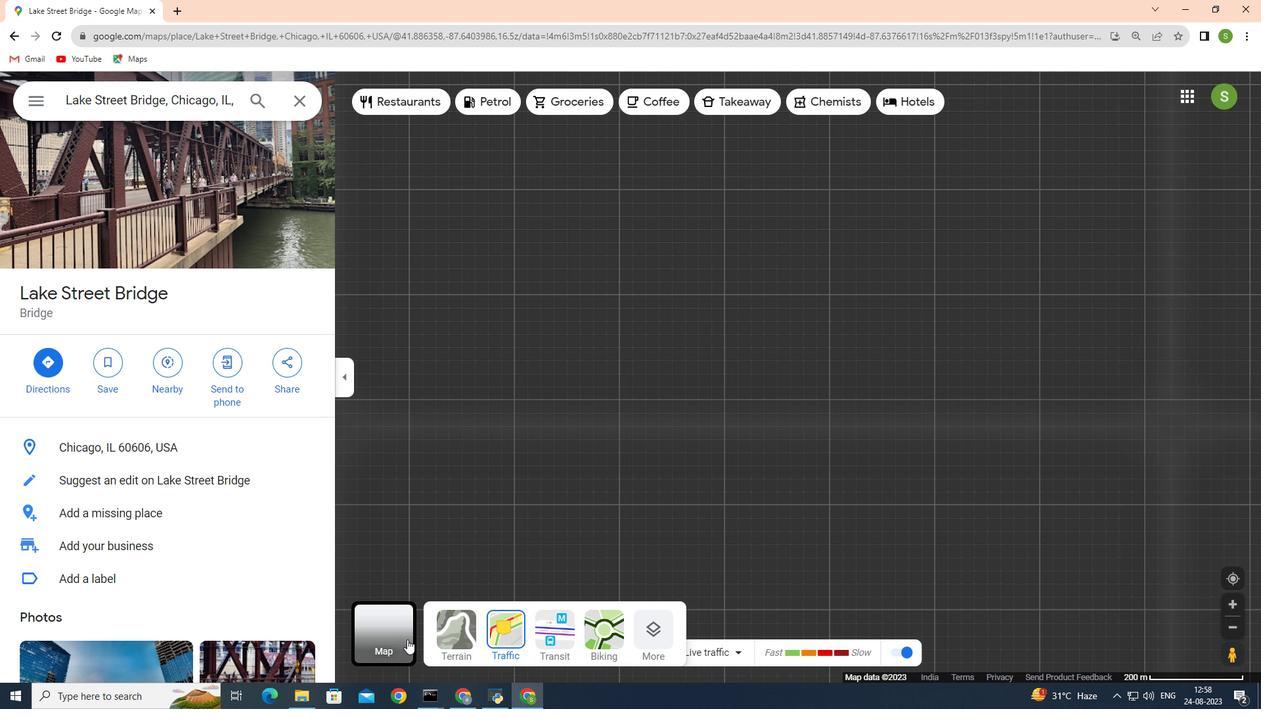 
Action: Mouse pressed left at (407, 639)
Screenshot: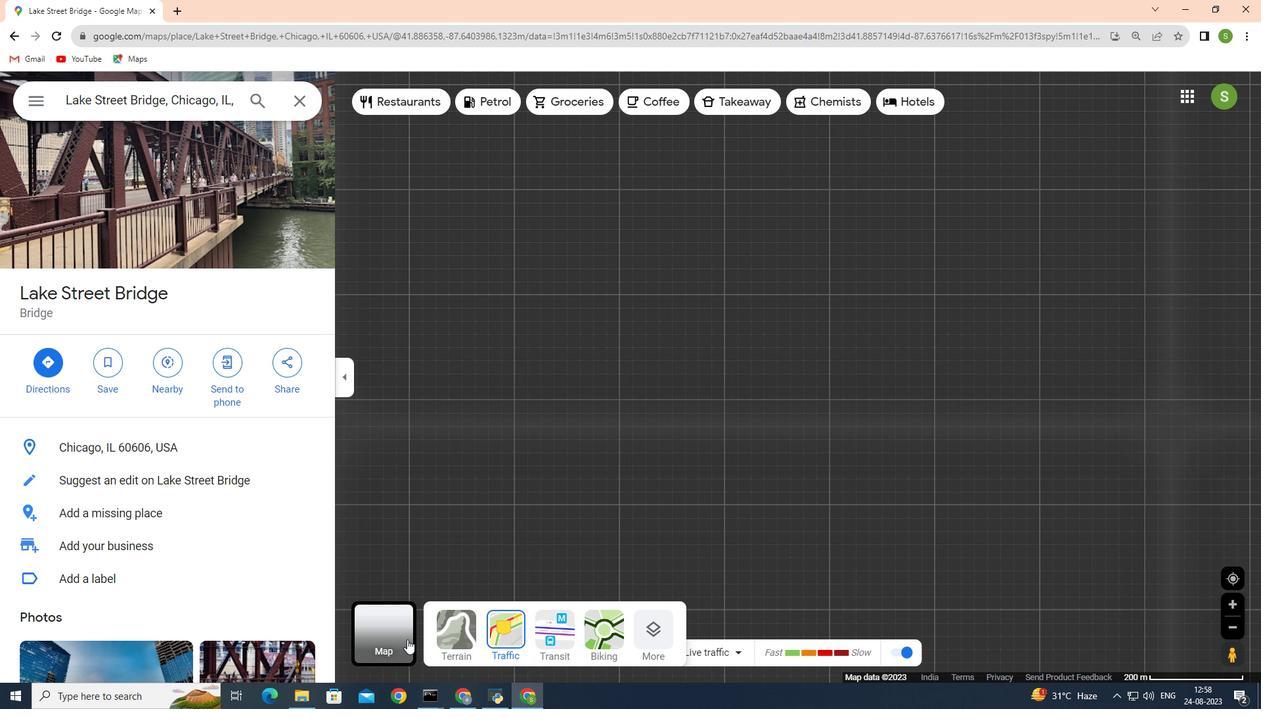 
Action: Mouse moved to (934, 392)
Screenshot: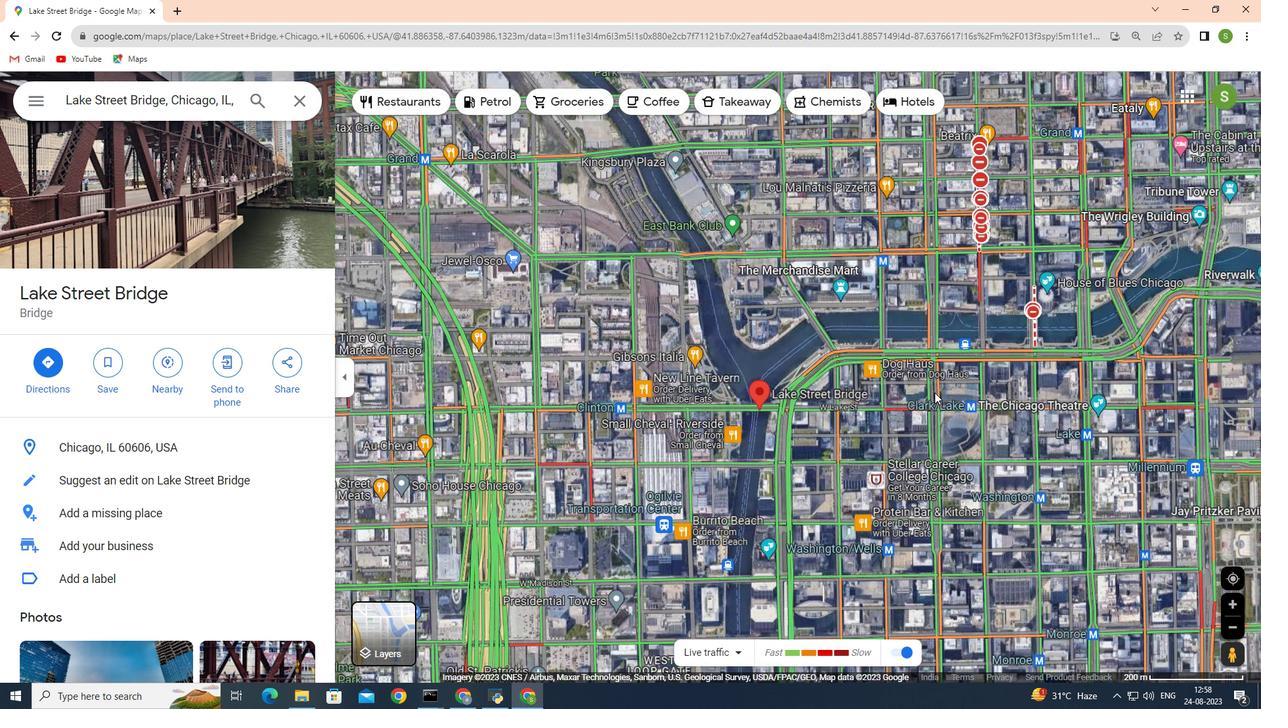 
Action: Mouse scrolled (934, 392) with delta (0, 0)
Screenshot: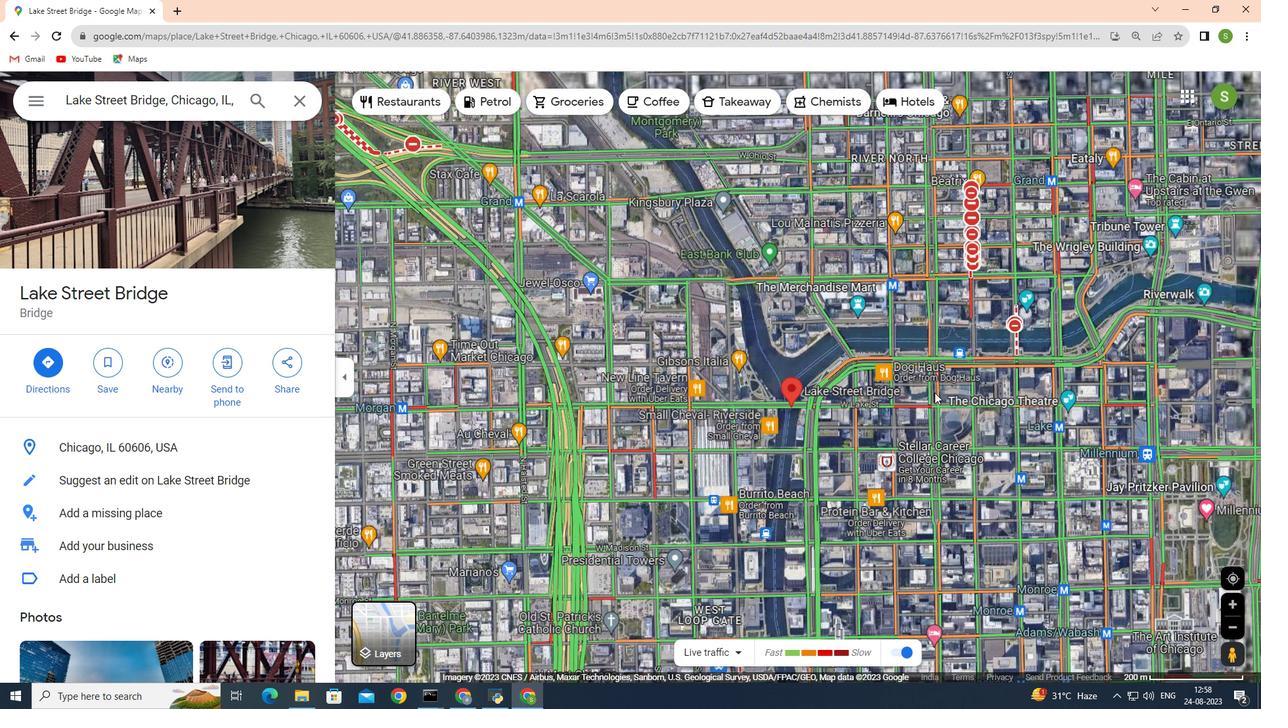 
Action: Mouse scrolled (934, 392) with delta (0, 0)
Screenshot: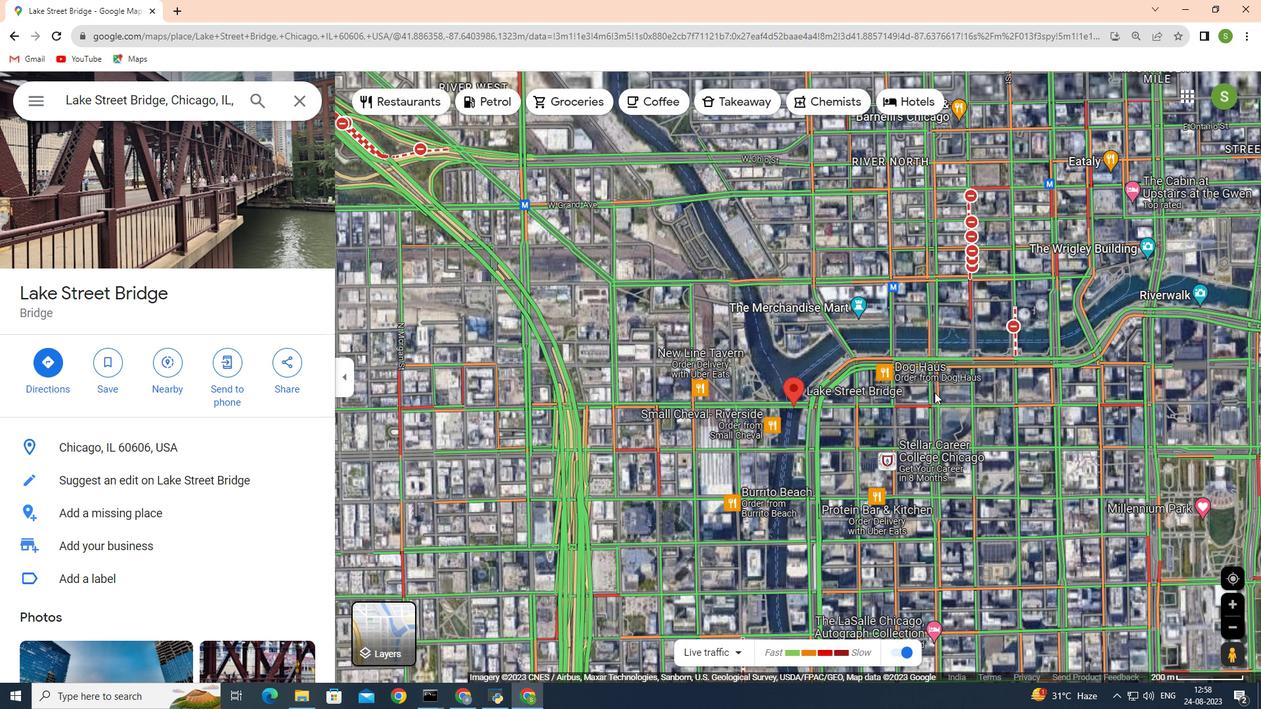
Action: Mouse scrolled (934, 392) with delta (0, 0)
Screenshot: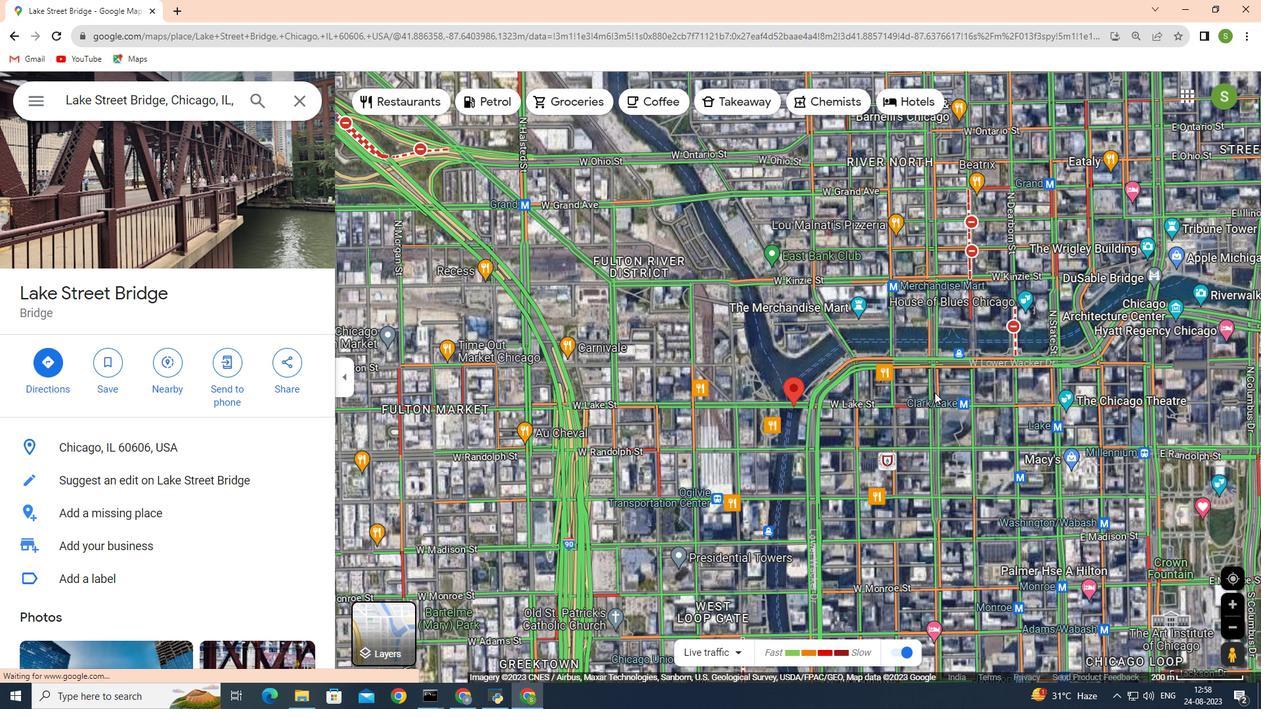 
Action: Mouse scrolled (934, 392) with delta (0, 0)
Screenshot: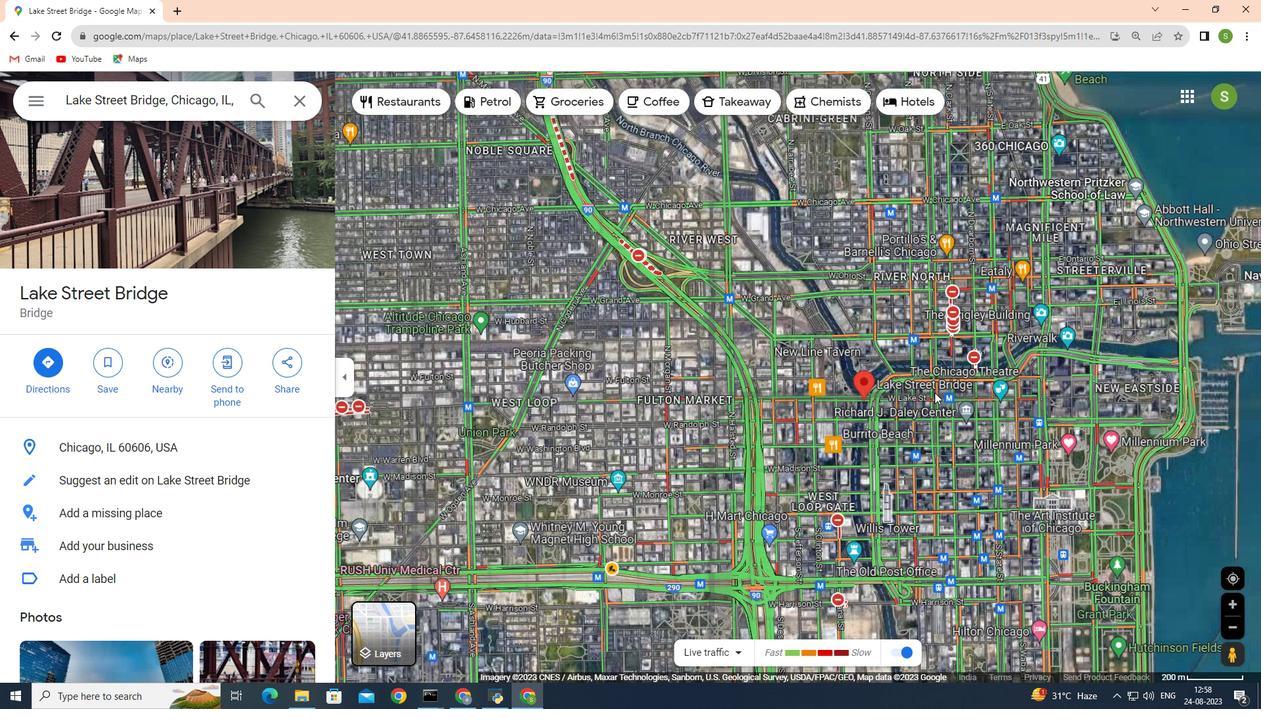 
Action: Mouse scrolled (934, 392) with delta (0, 0)
Screenshot: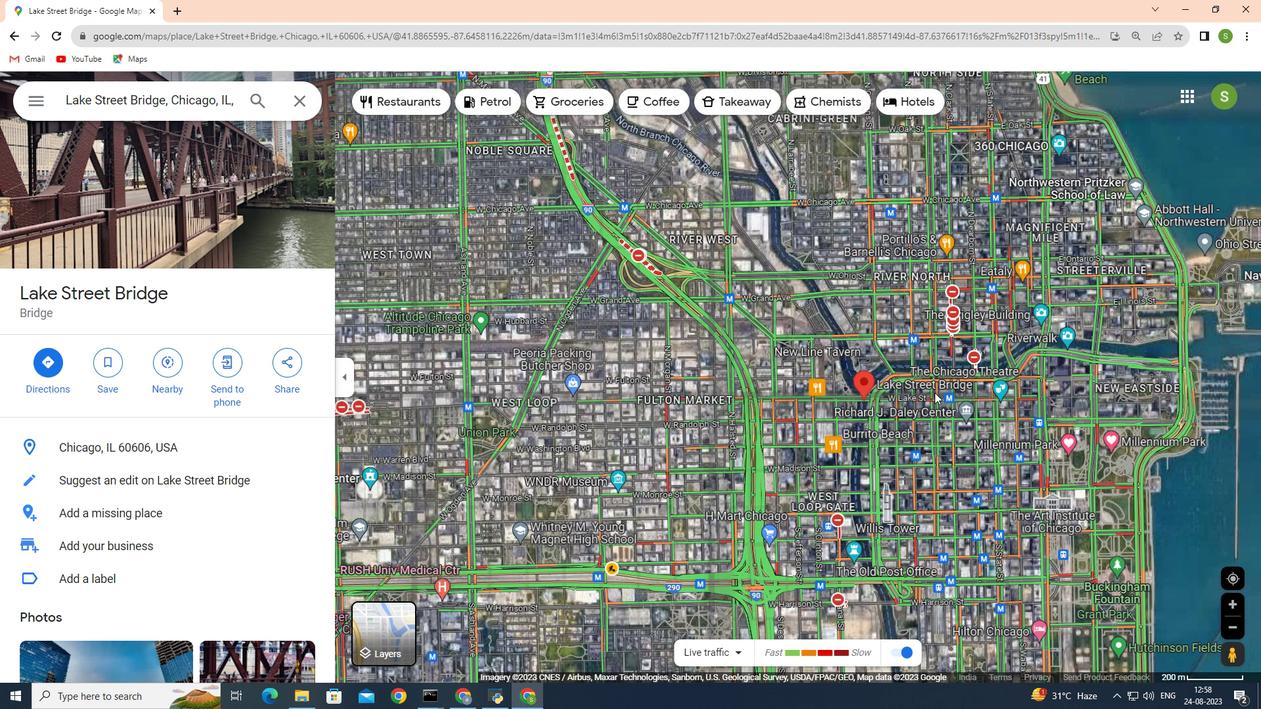 
Action: Mouse scrolled (934, 392) with delta (0, 0)
Screenshot: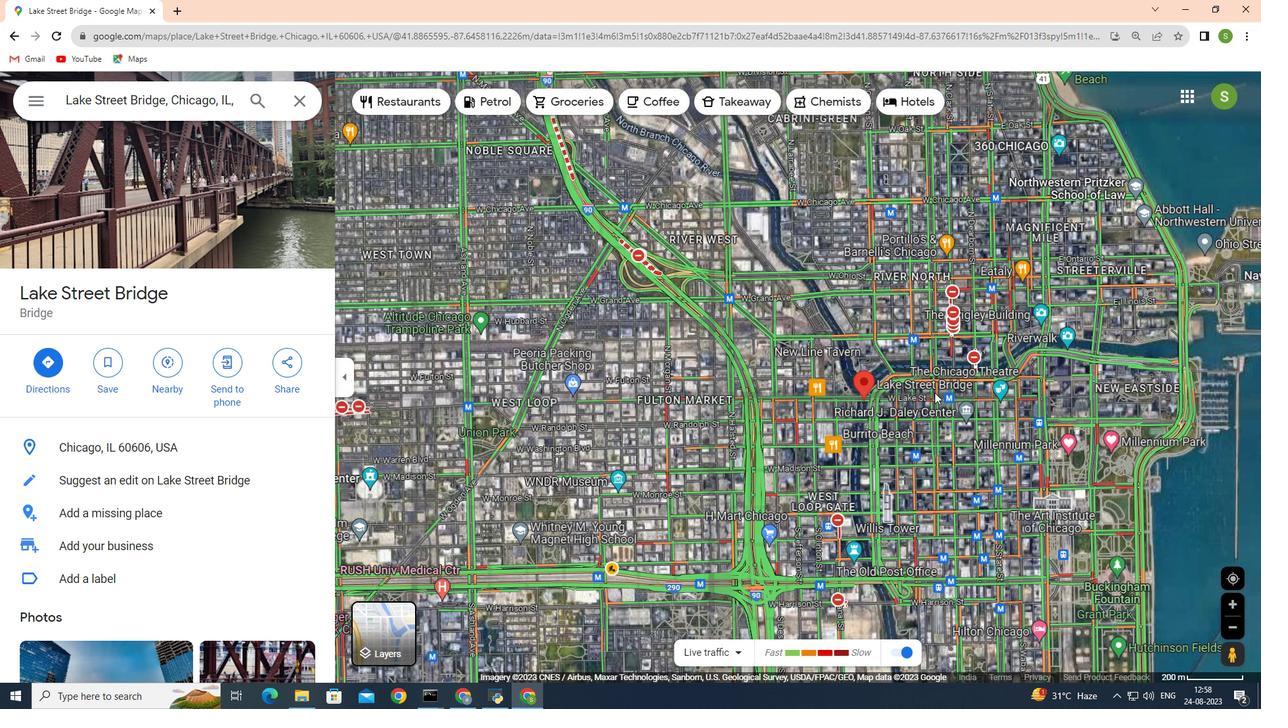
Action: Mouse scrolled (934, 392) with delta (0, 0)
Screenshot: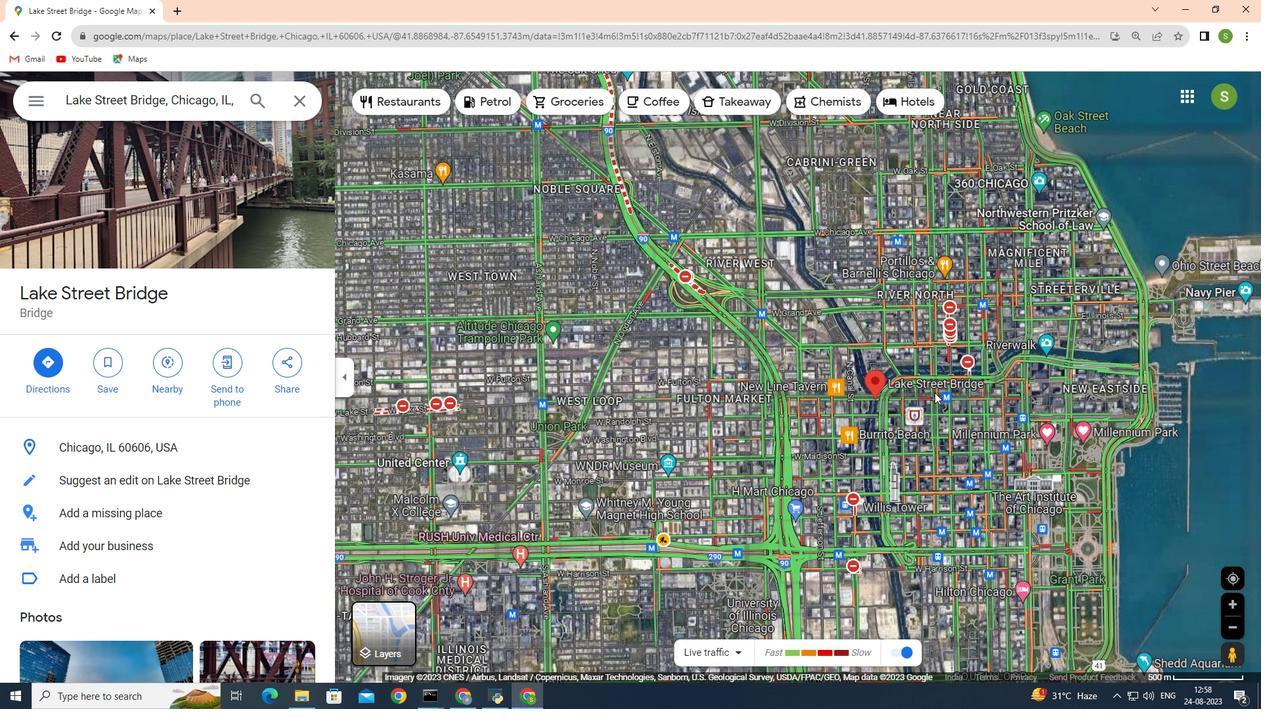 
Action: Mouse scrolled (934, 393) with delta (0, 0)
Screenshot: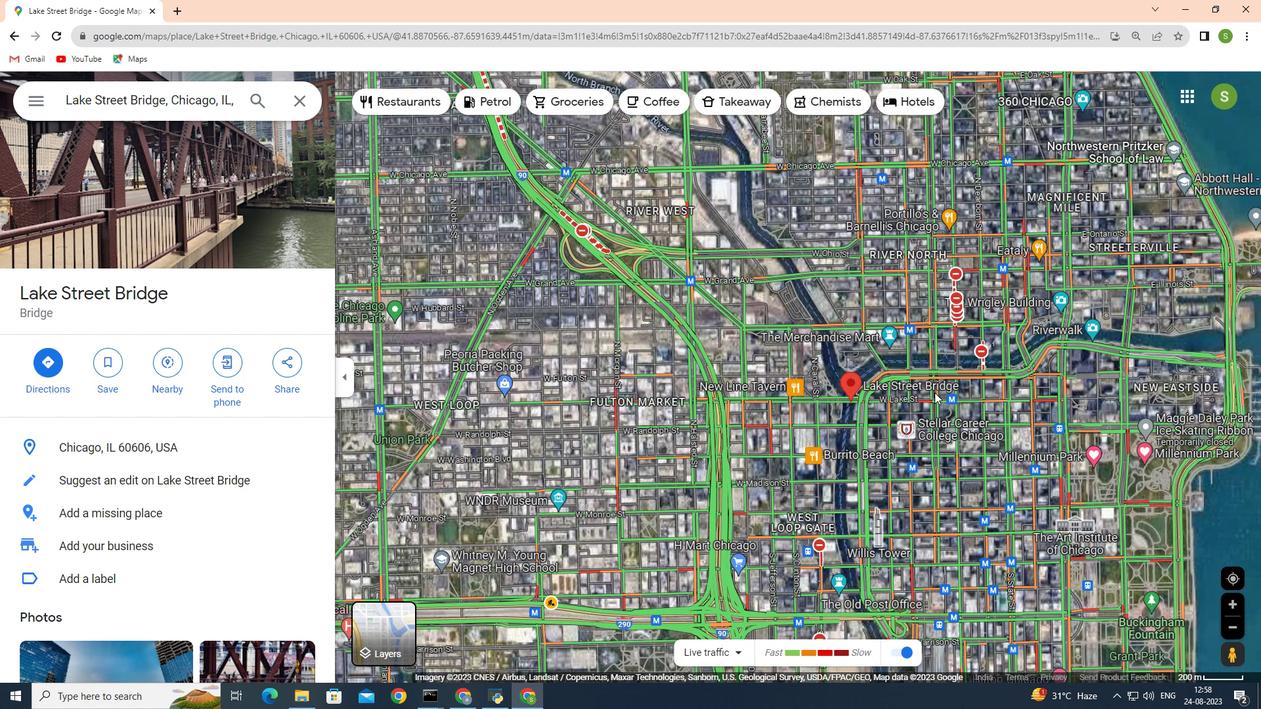 
Action: Mouse scrolled (934, 393) with delta (0, 0)
Screenshot: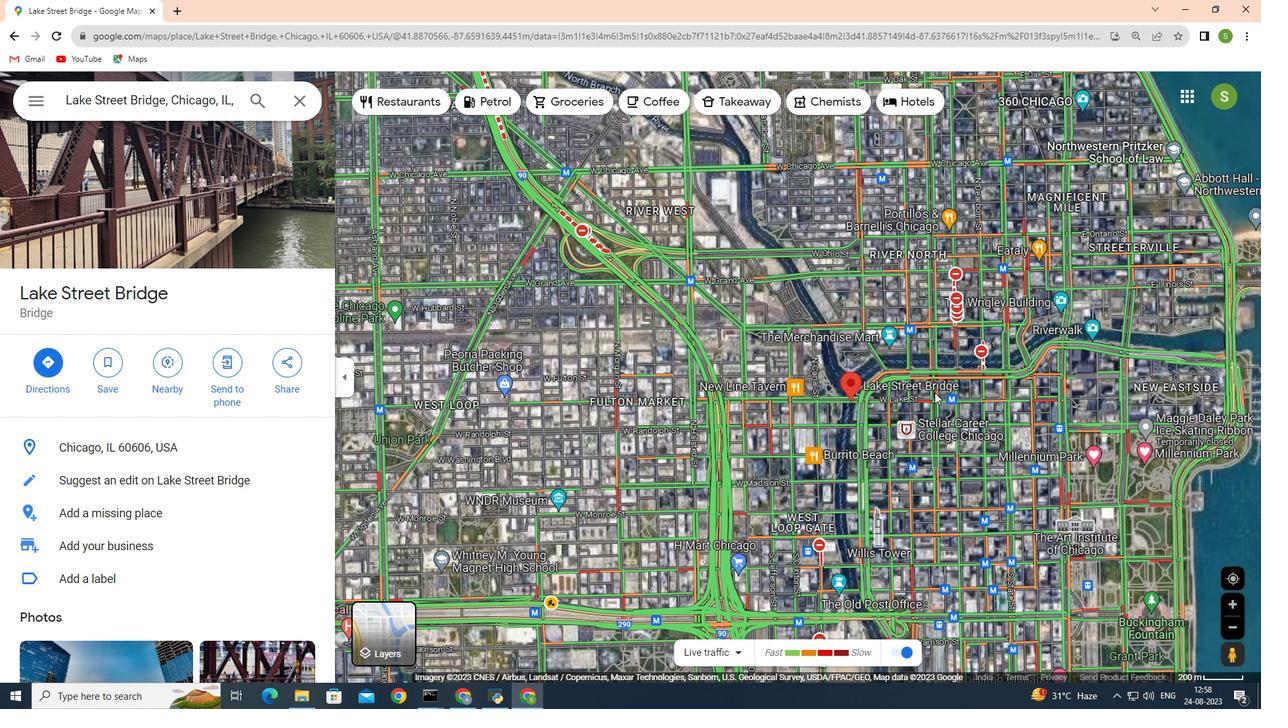 
Action: Mouse scrolled (934, 393) with delta (0, 0)
Screenshot: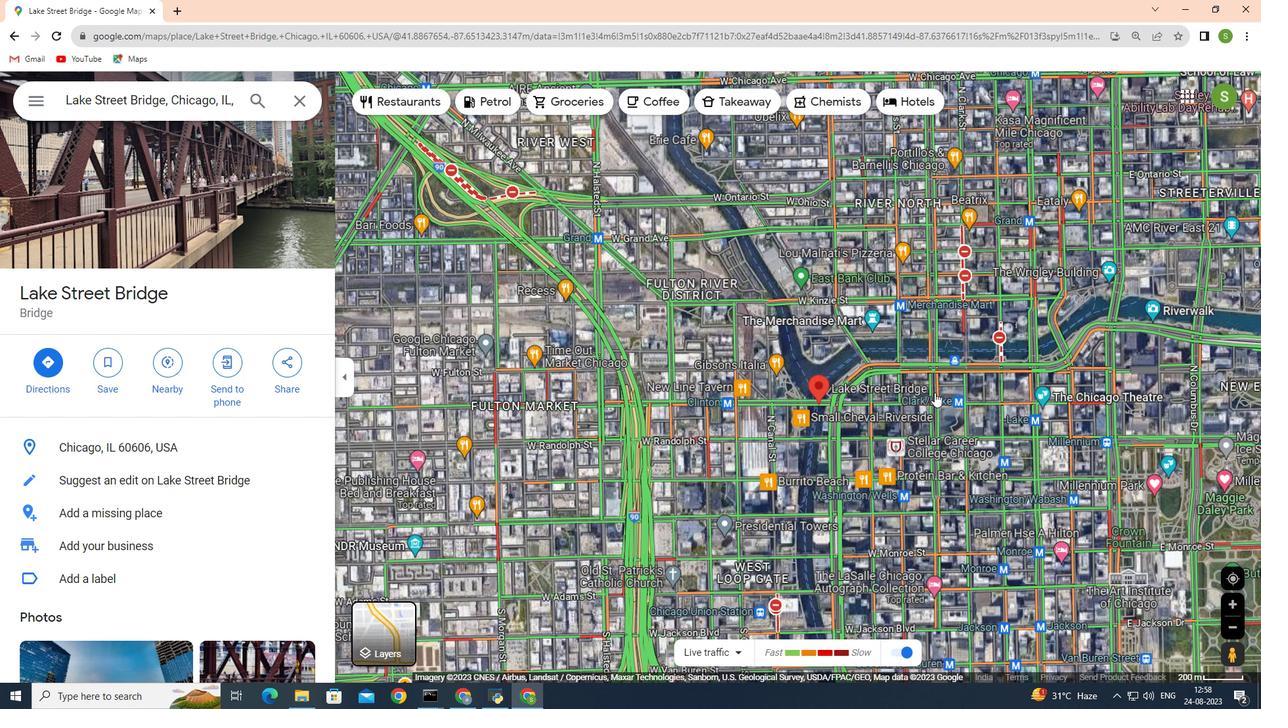 
Action: Mouse scrolled (934, 393) with delta (0, 0)
Screenshot: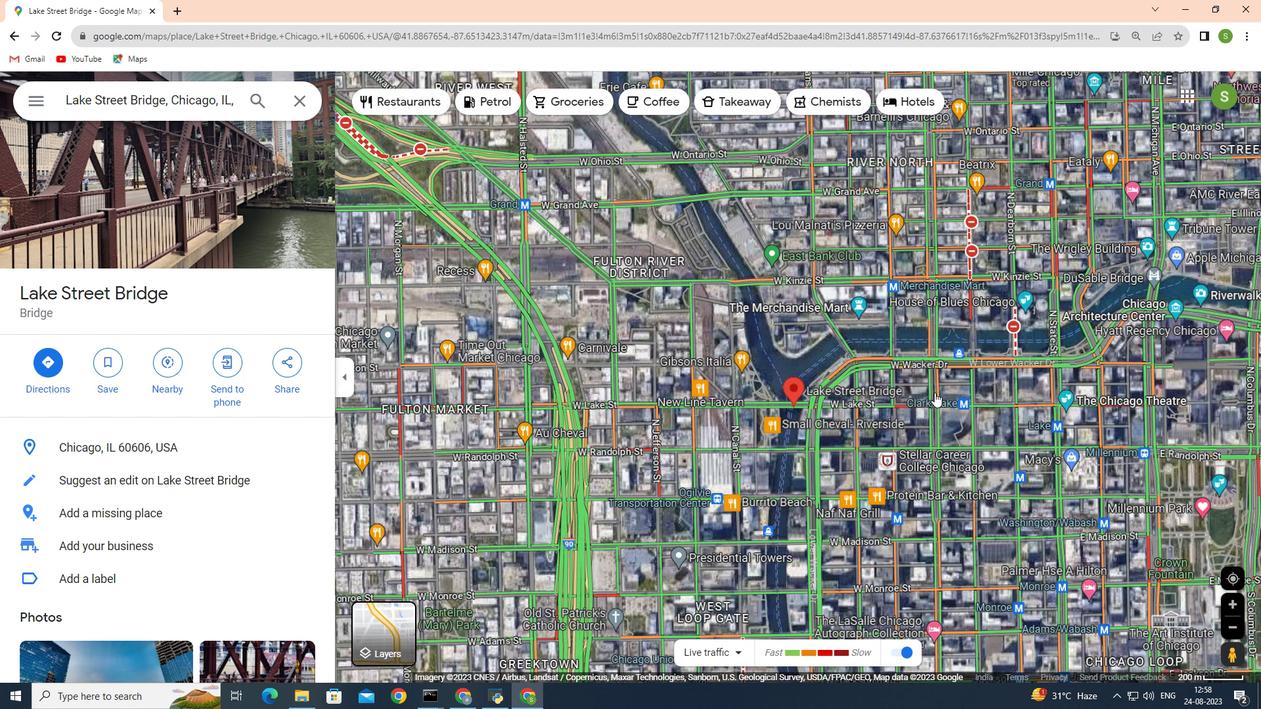 
Action: Mouse scrolled (934, 393) with delta (0, 0)
Screenshot: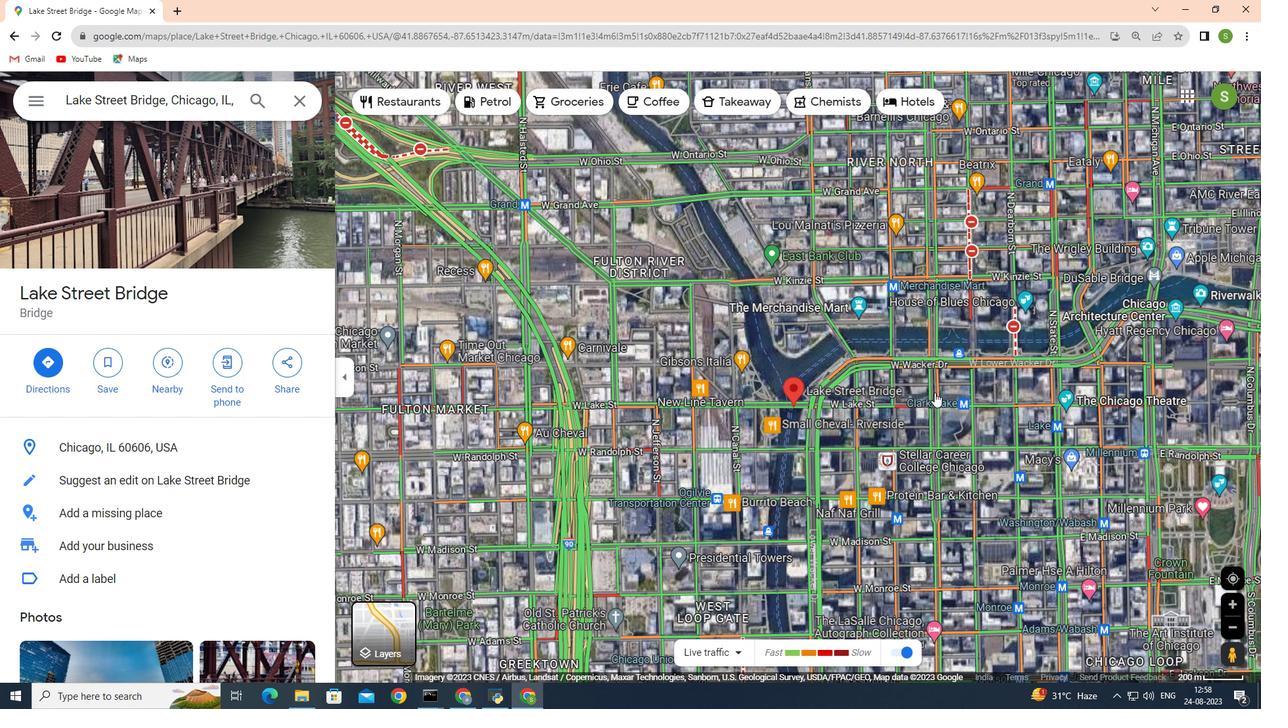 
Action: Mouse moved to (793, 382)
Screenshot: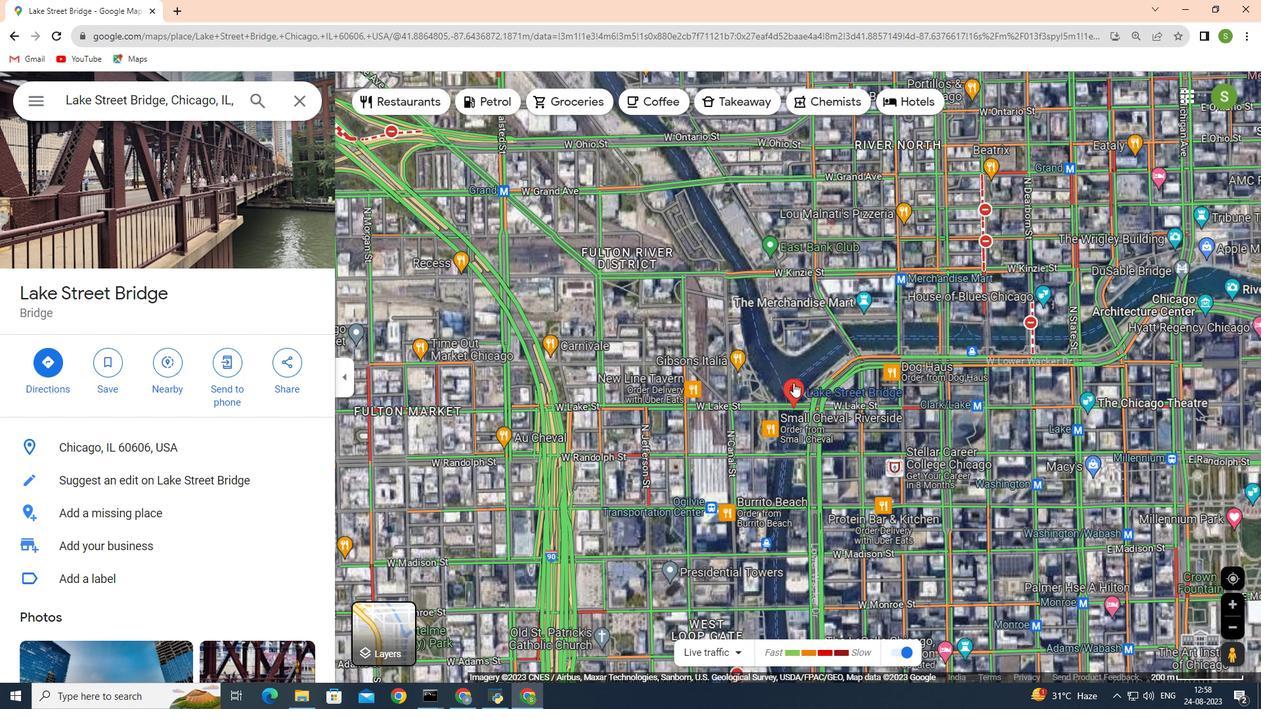 
Action: Mouse scrolled (793, 383) with delta (0, 0)
Screenshot: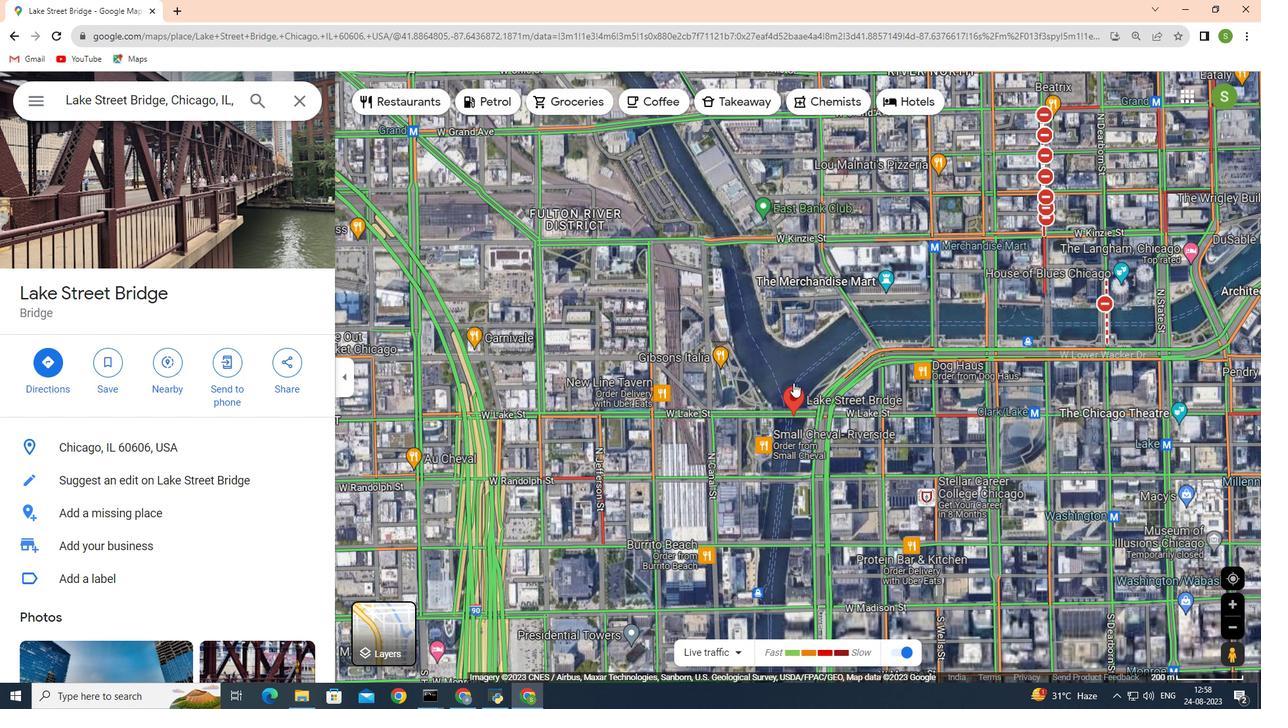 
Action: Mouse scrolled (793, 383) with delta (0, 0)
Screenshot: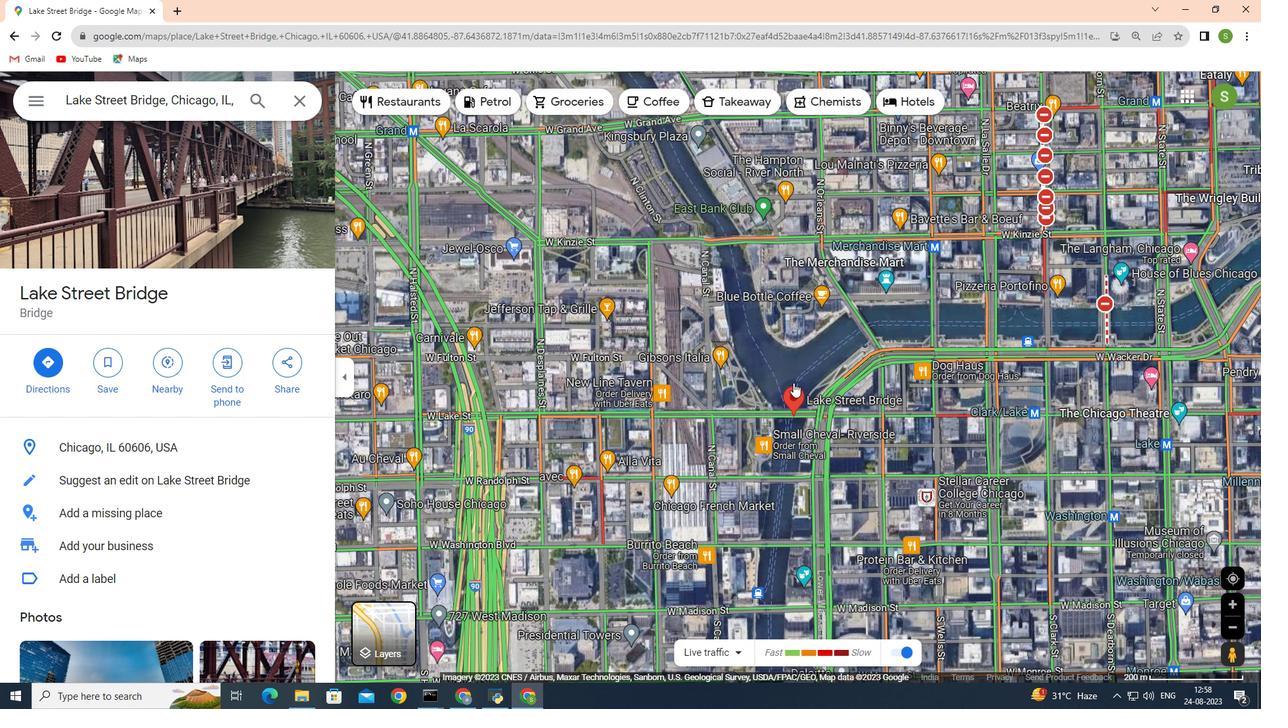
Action: Mouse scrolled (793, 383) with delta (0, 0)
Screenshot: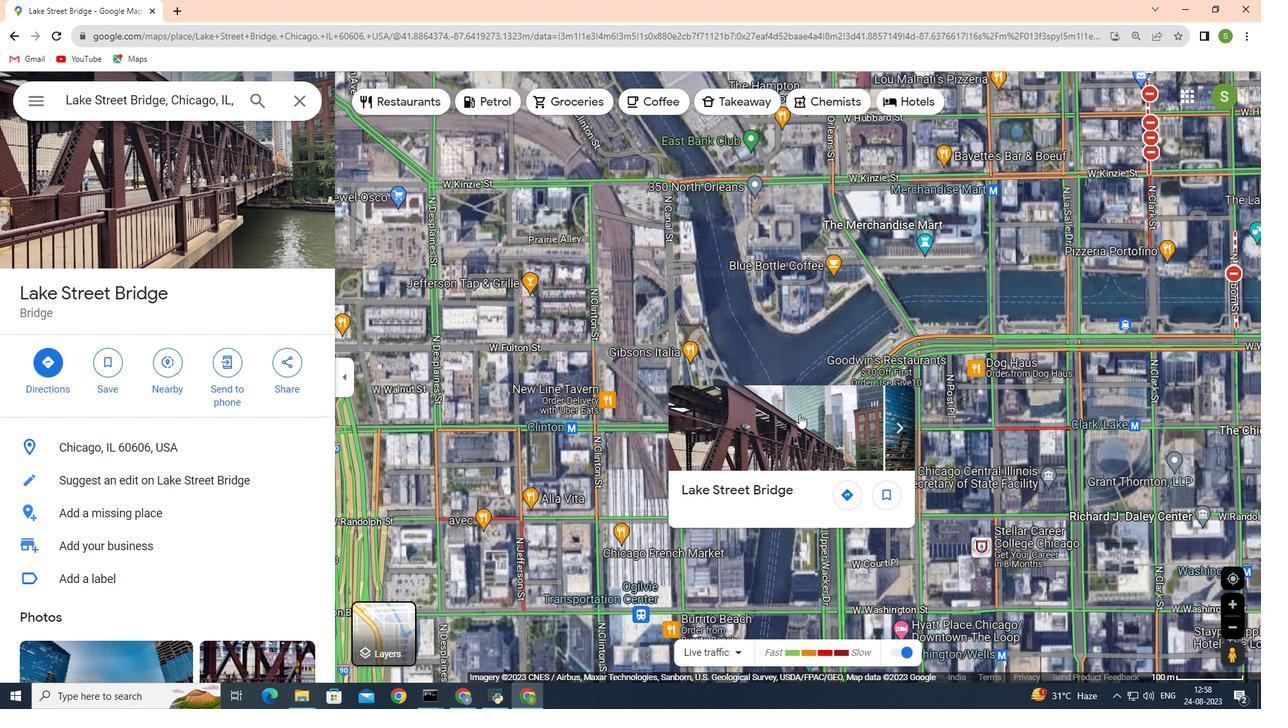 
Action: Mouse scrolled (793, 383) with delta (0, 0)
Screenshot: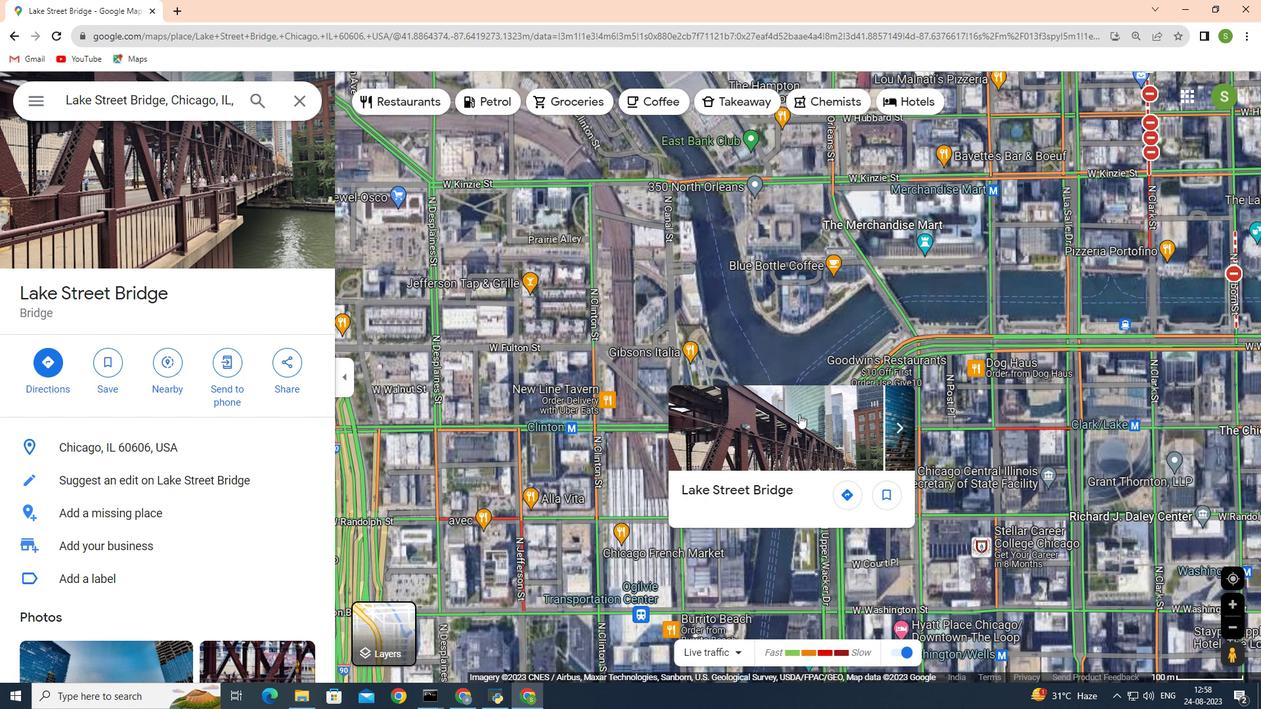 
Action: Mouse moved to (899, 393)
Screenshot: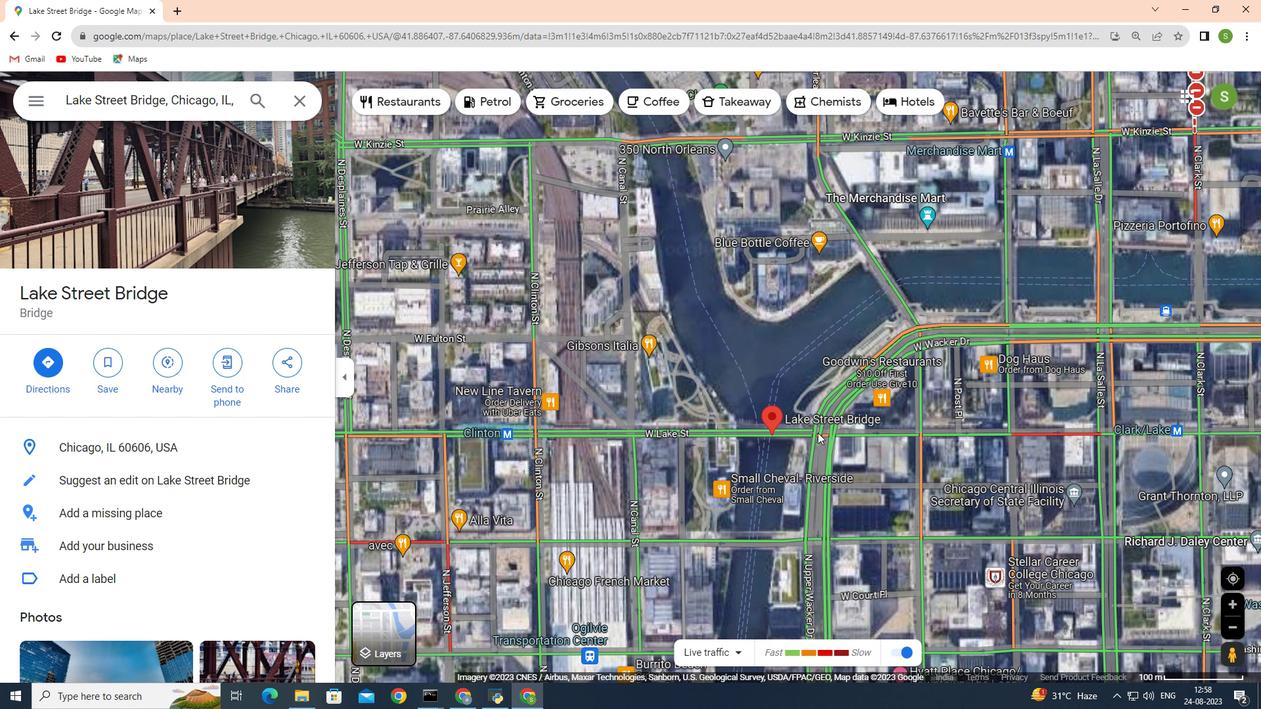 
Action: Mouse scrolled (909, 397) with delta (0, 0)
Screenshot: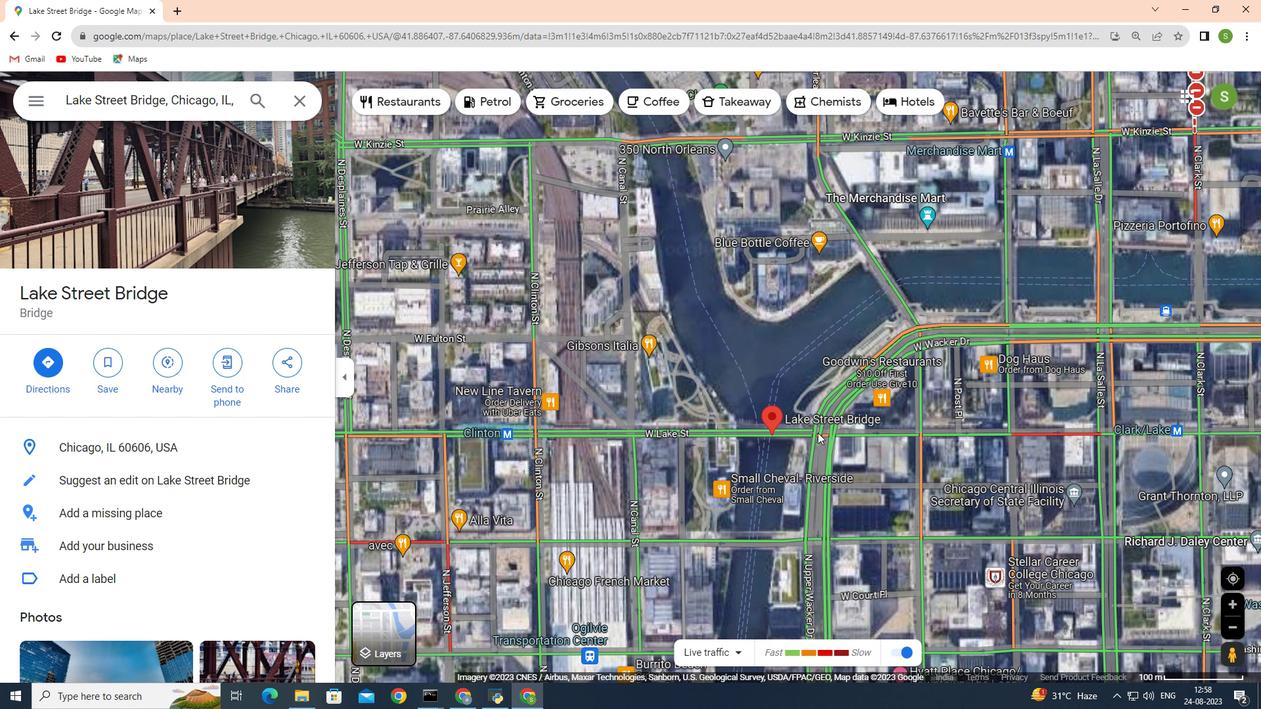 
Action: Mouse moved to (817, 432)
Screenshot: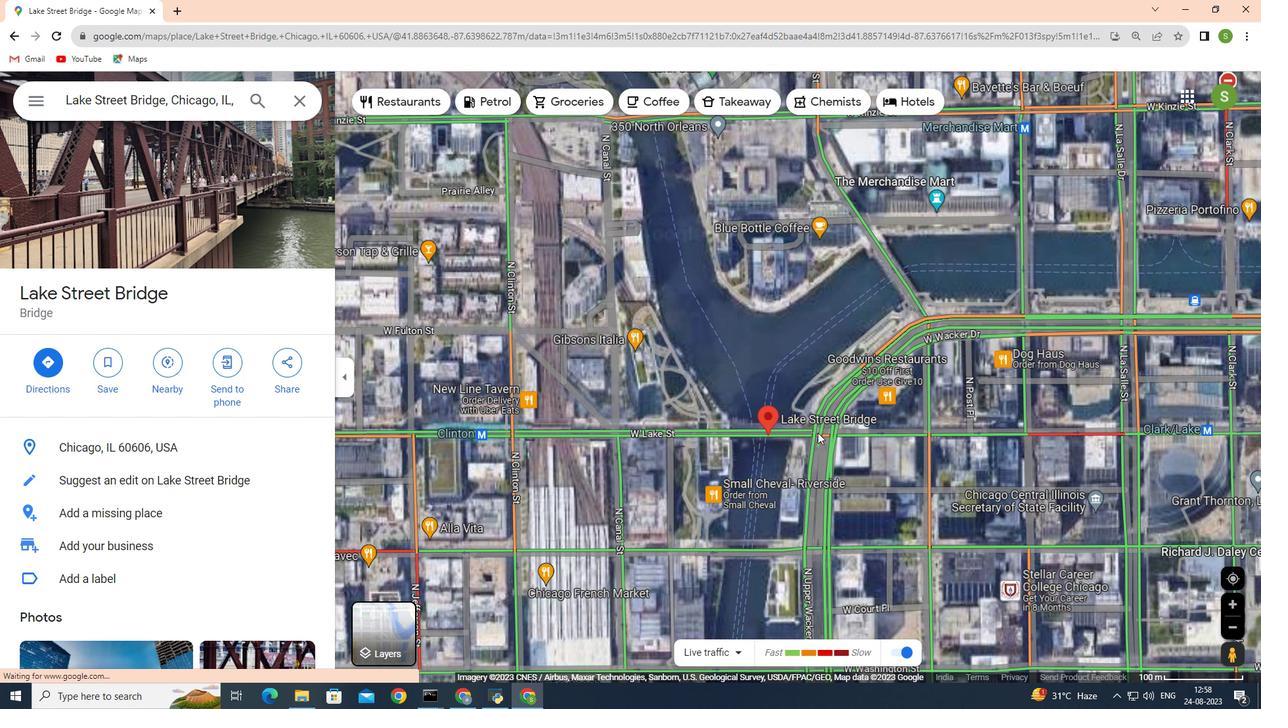 
Action: Mouse scrolled (817, 433) with delta (0, 0)
Screenshot: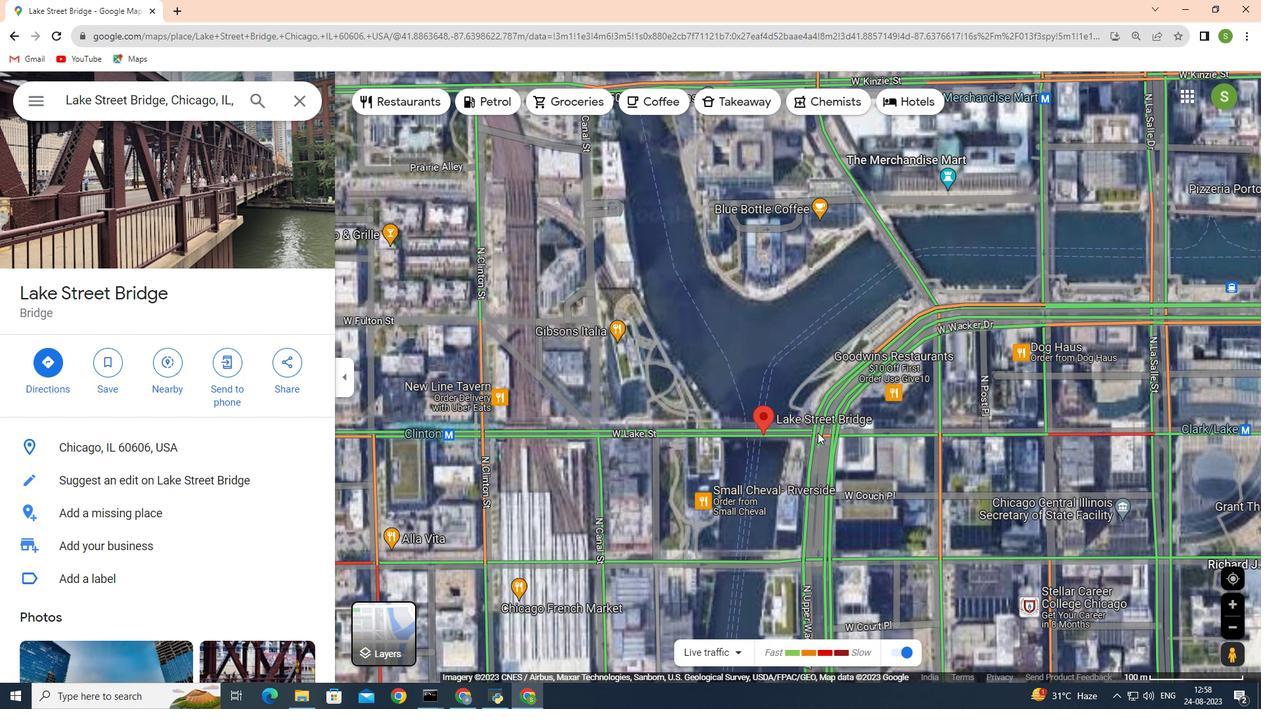 
Action: Mouse scrolled (817, 433) with delta (0, 0)
Screenshot: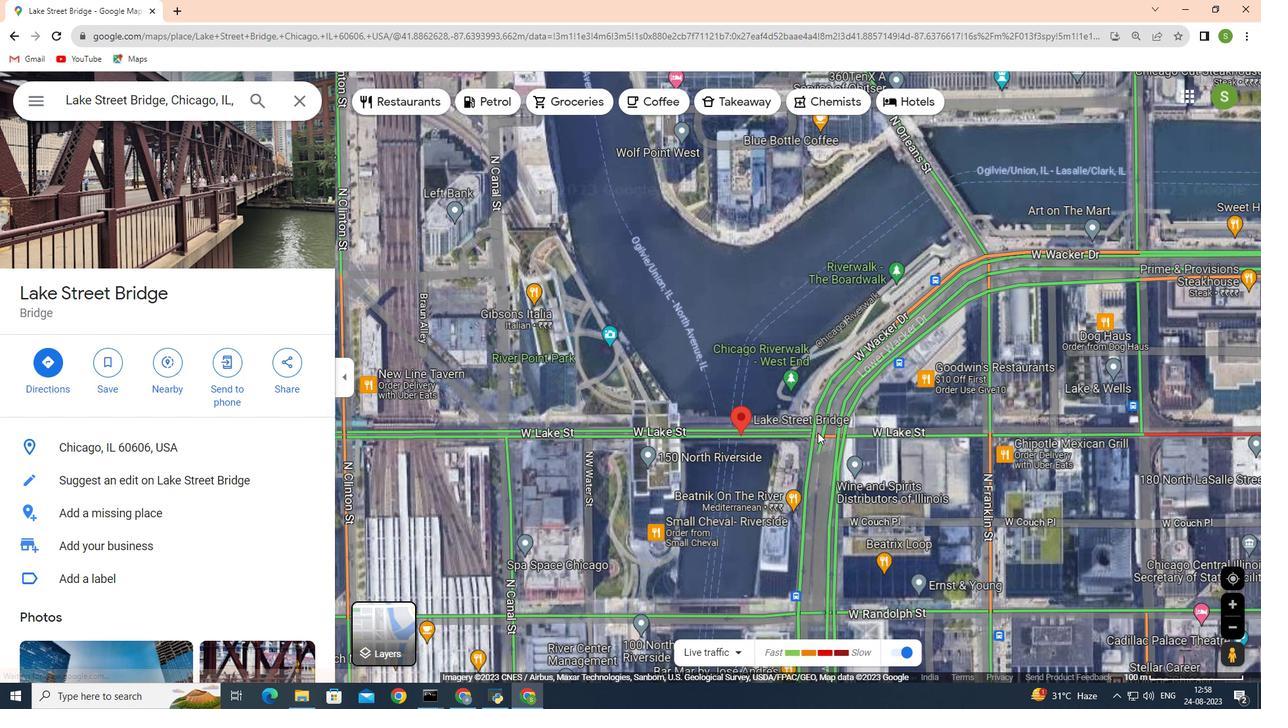 
Action: Mouse scrolled (817, 433) with delta (0, 0)
Screenshot: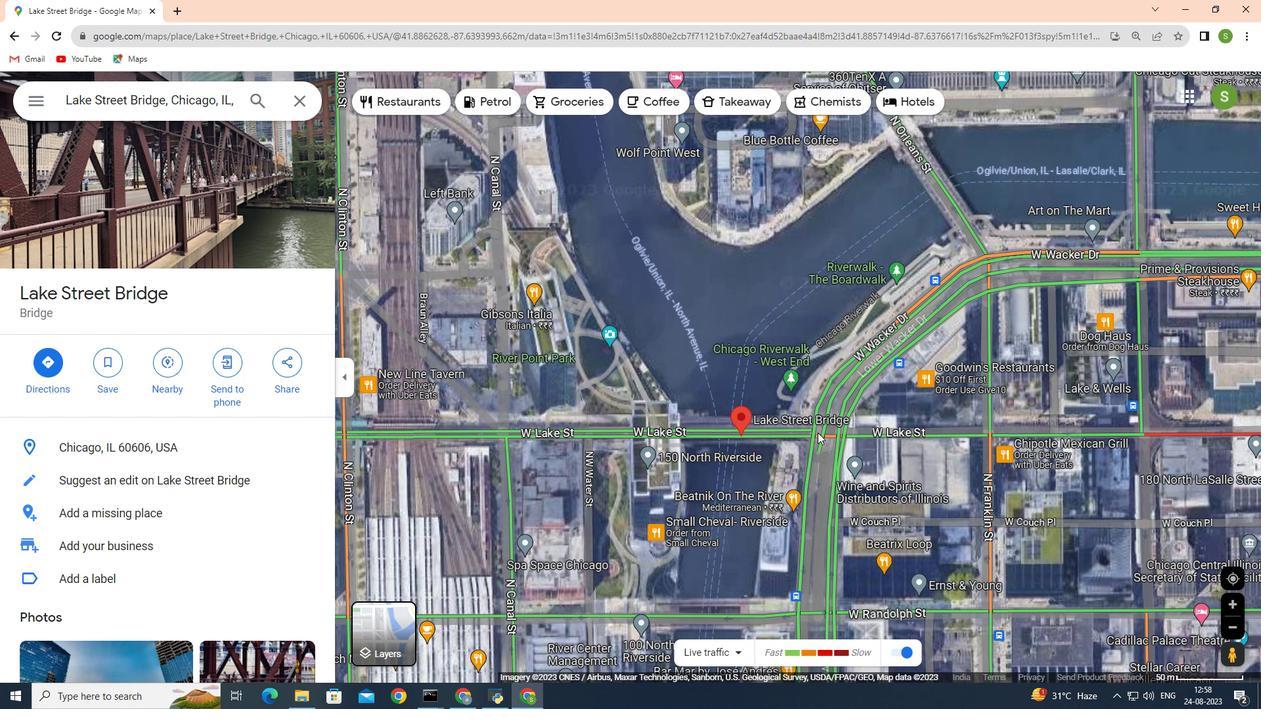 
Action: Mouse scrolled (817, 433) with delta (0, 0)
Screenshot: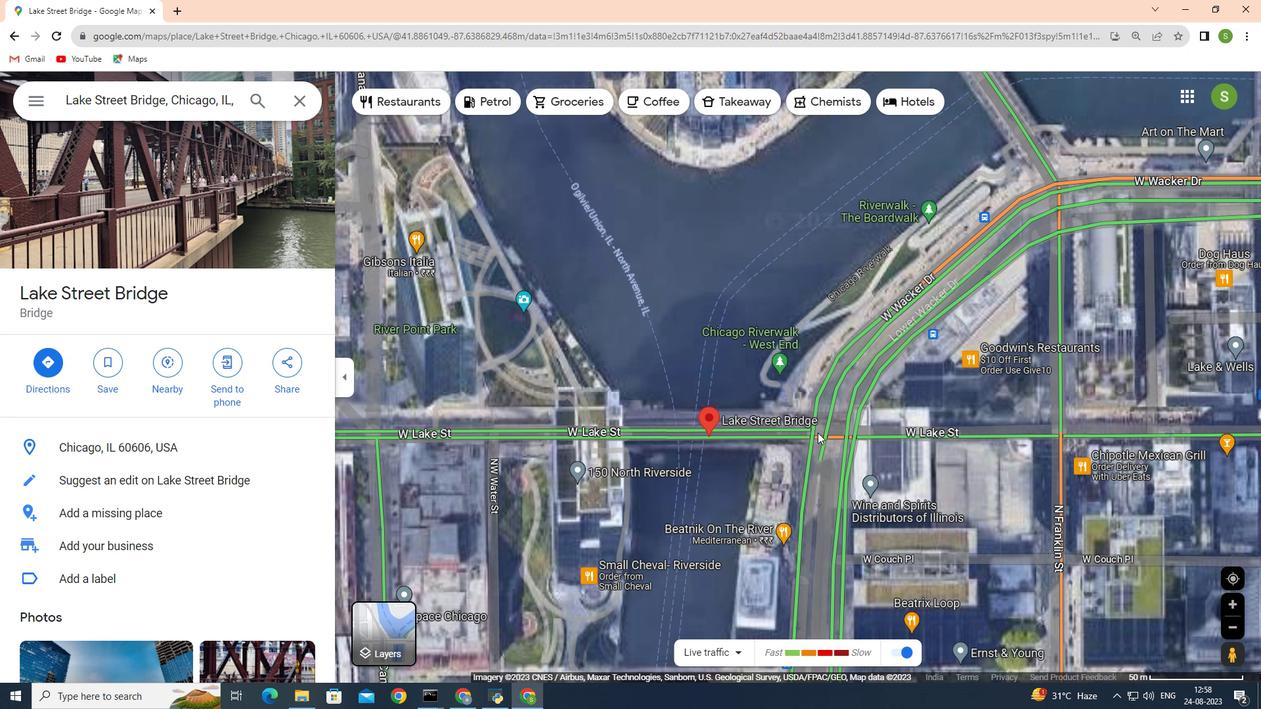 
Action: Mouse scrolled (817, 433) with delta (0, 0)
Screenshot: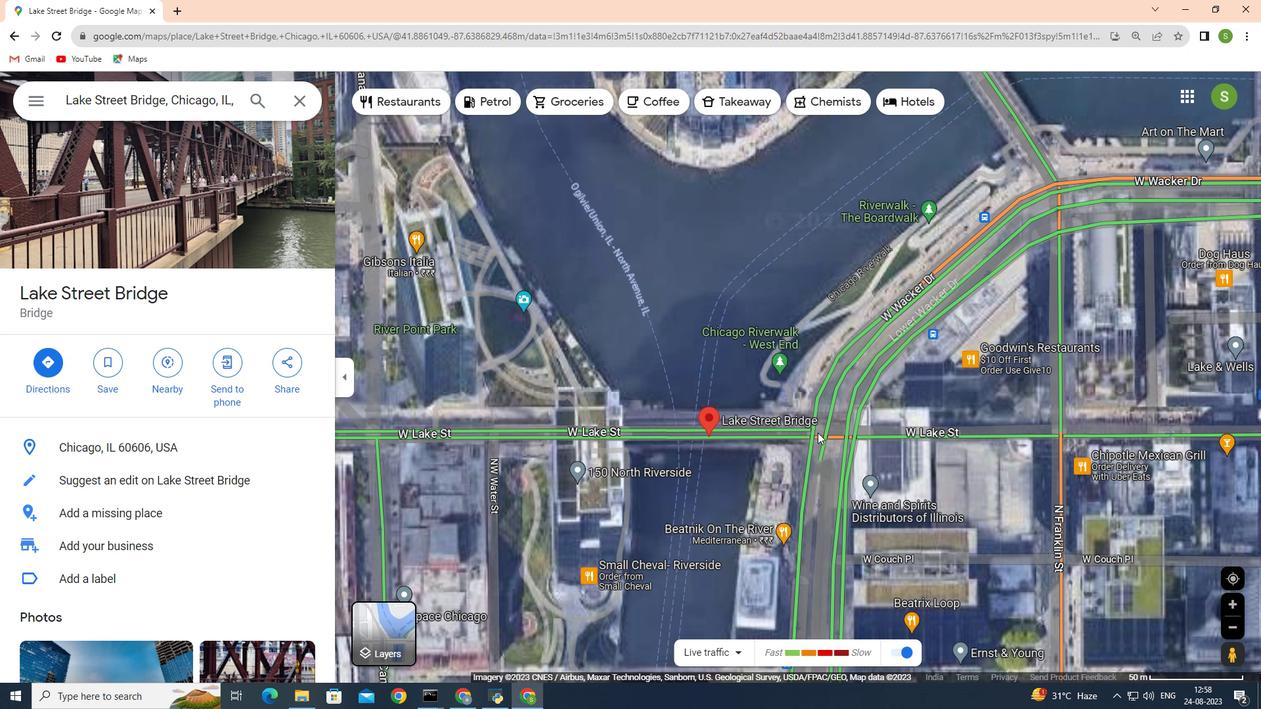 
Action: Mouse scrolled (817, 433) with delta (0, 0)
Screenshot: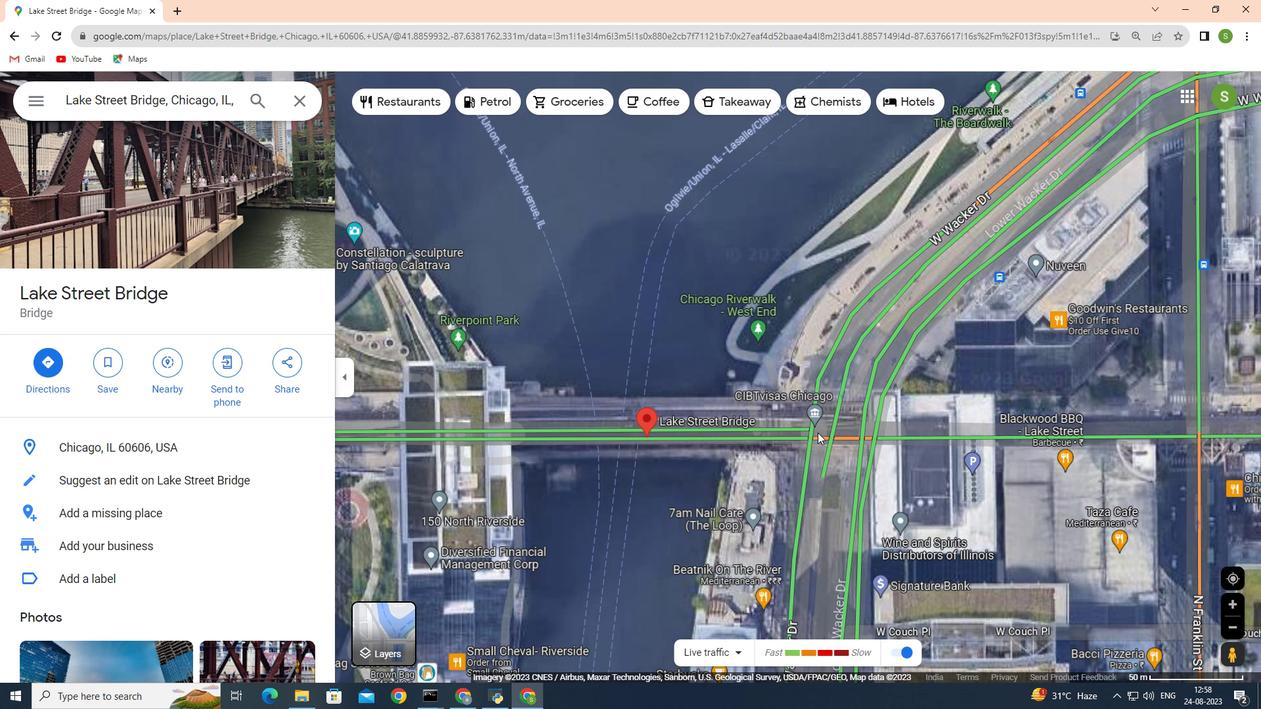 
Action: Mouse scrolled (817, 433) with delta (0, 0)
Screenshot: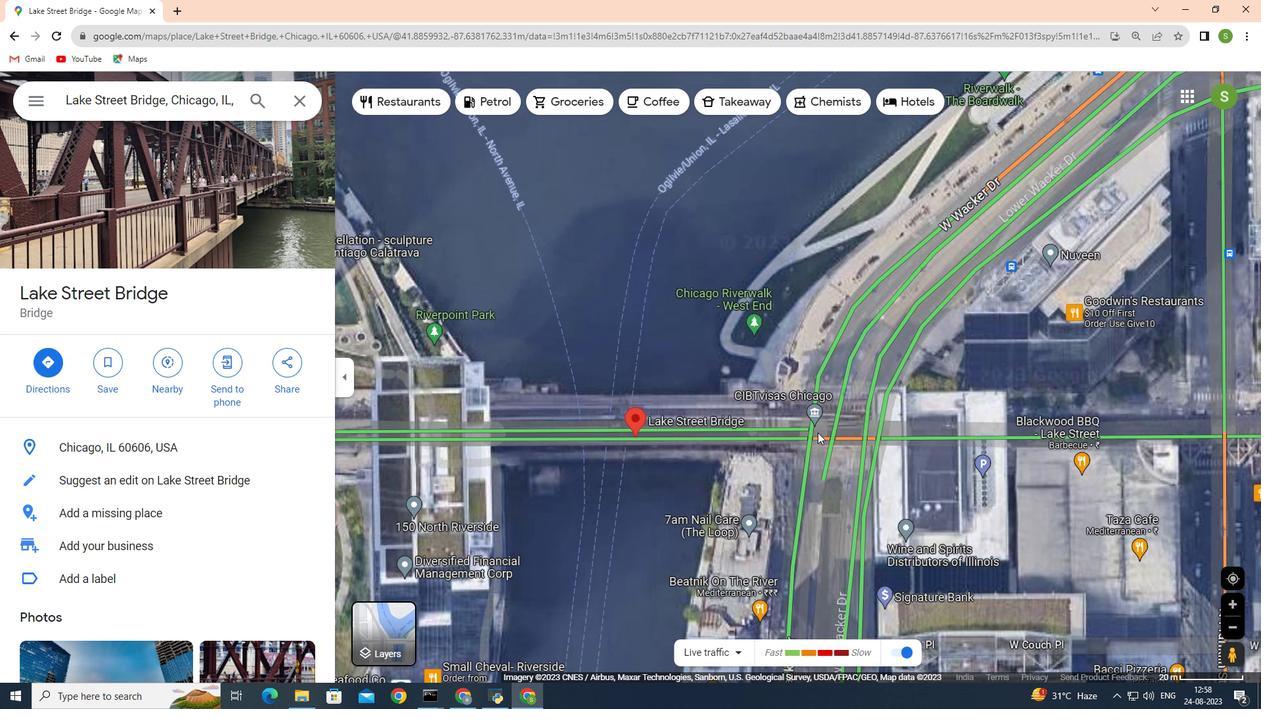 
Action: Mouse scrolled (817, 433) with delta (0, 0)
Screenshot: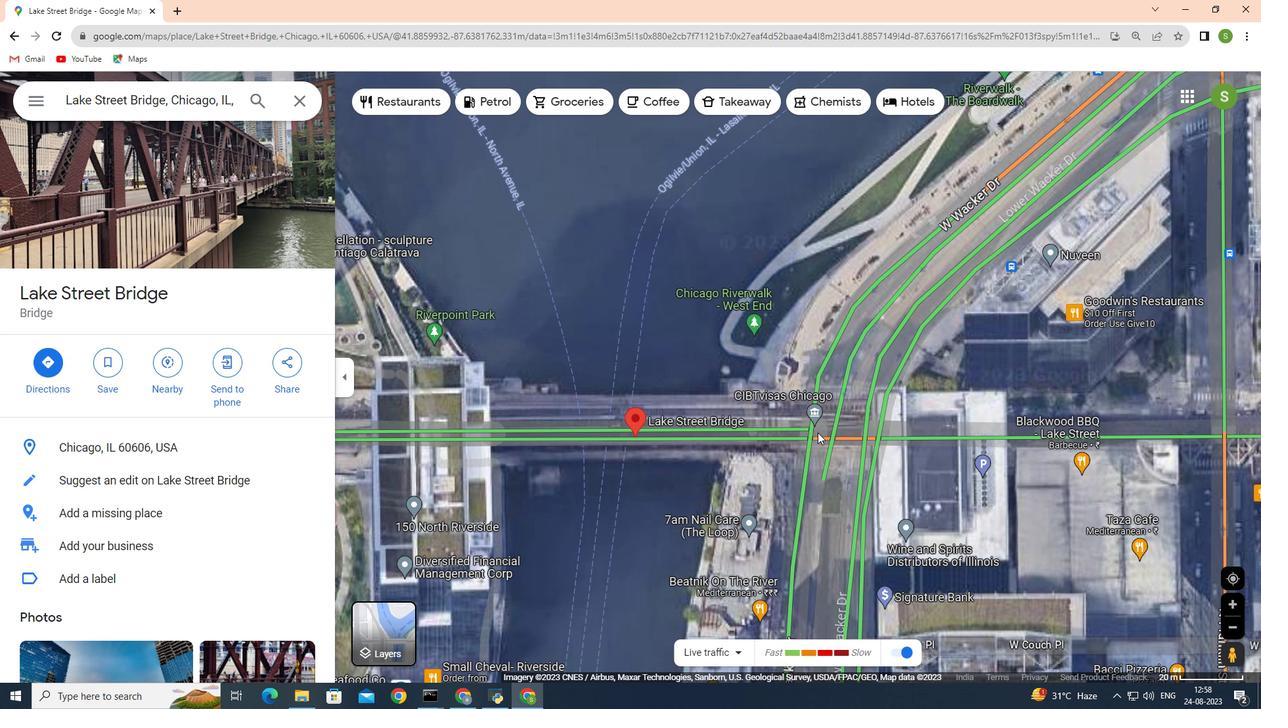
Action: Mouse moved to (728, 428)
Screenshot: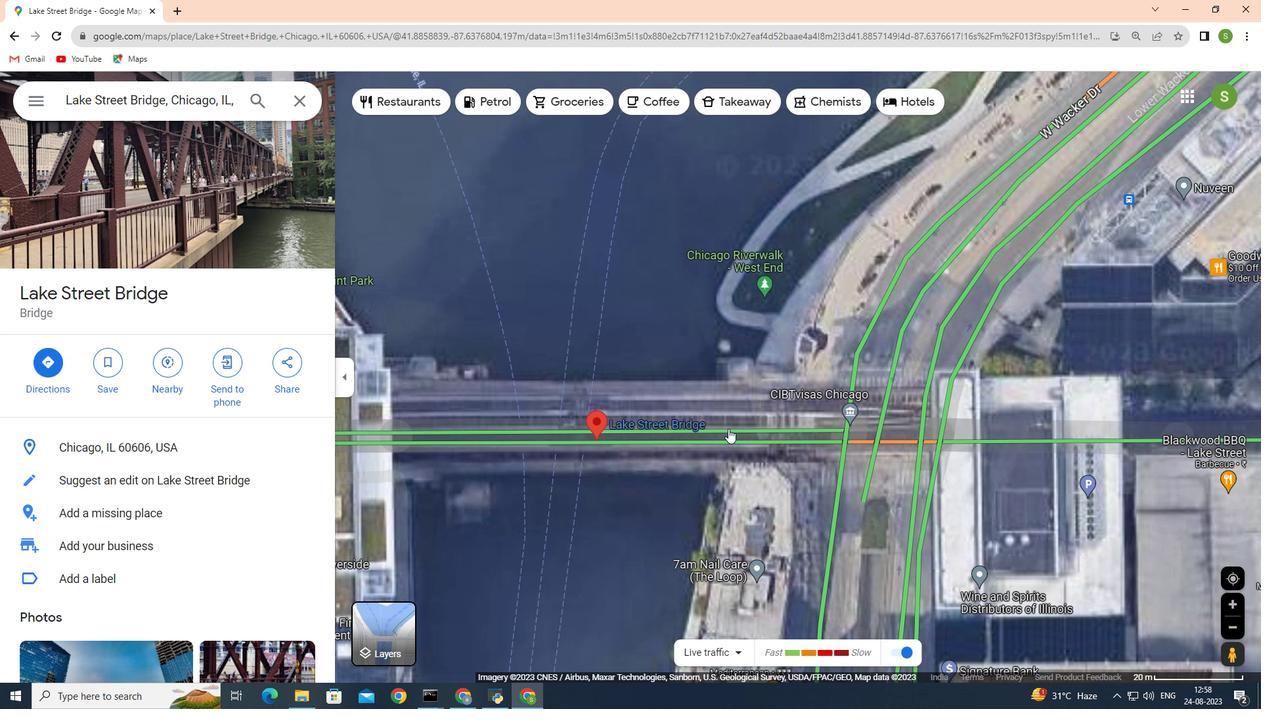 
Action: Mouse scrolled (728, 429) with delta (0, 0)
Screenshot: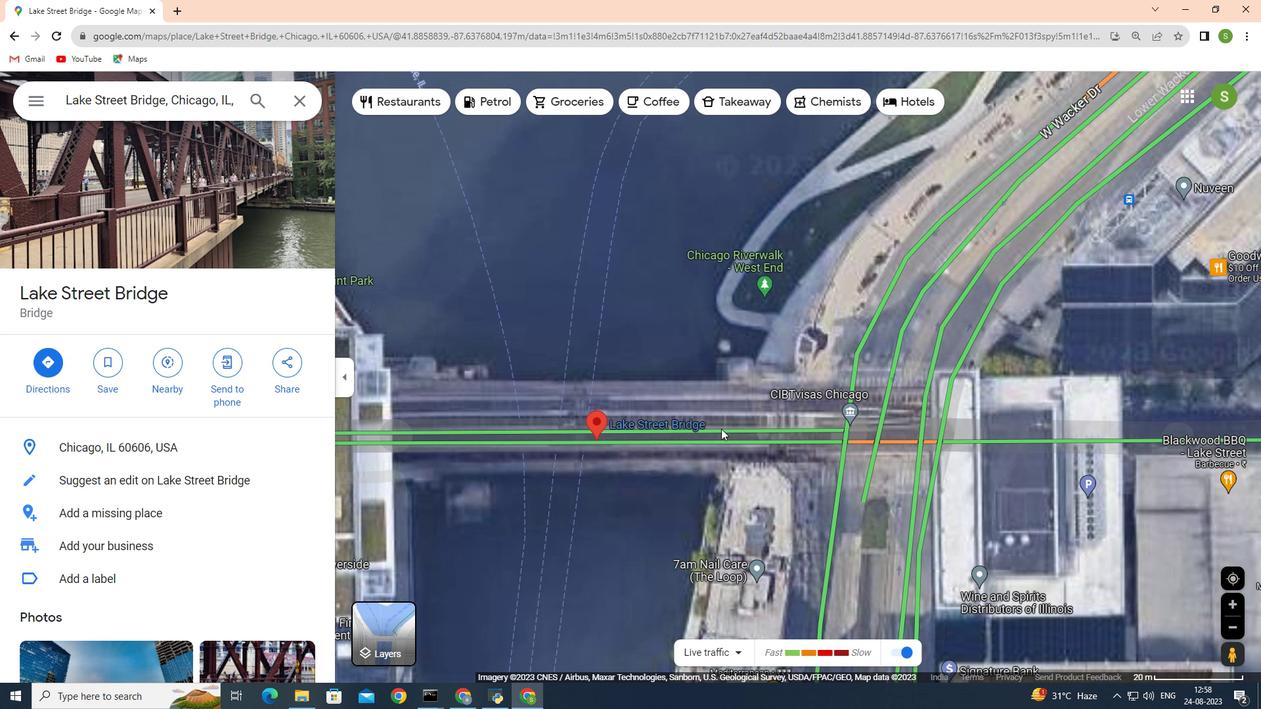 
Action: Mouse scrolled (728, 429) with delta (0, 0)
Screenshot: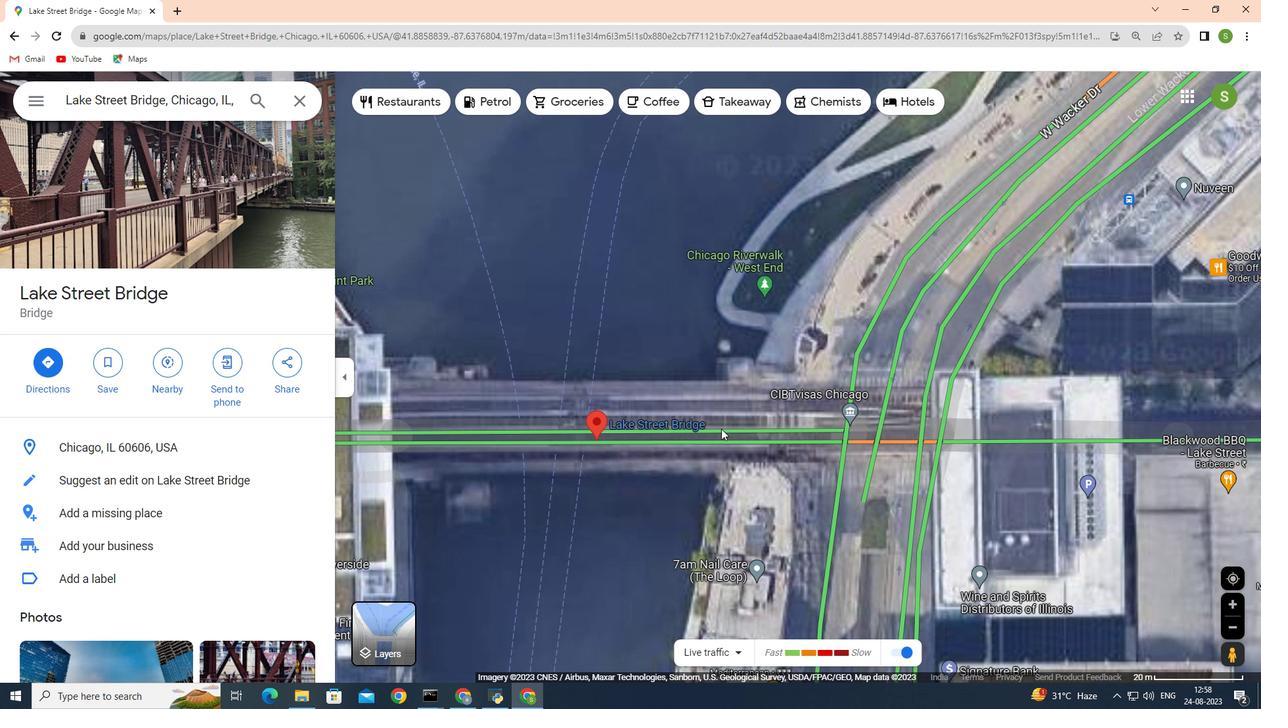 
Action: Mouse moved to (592, 418)
Screenshot: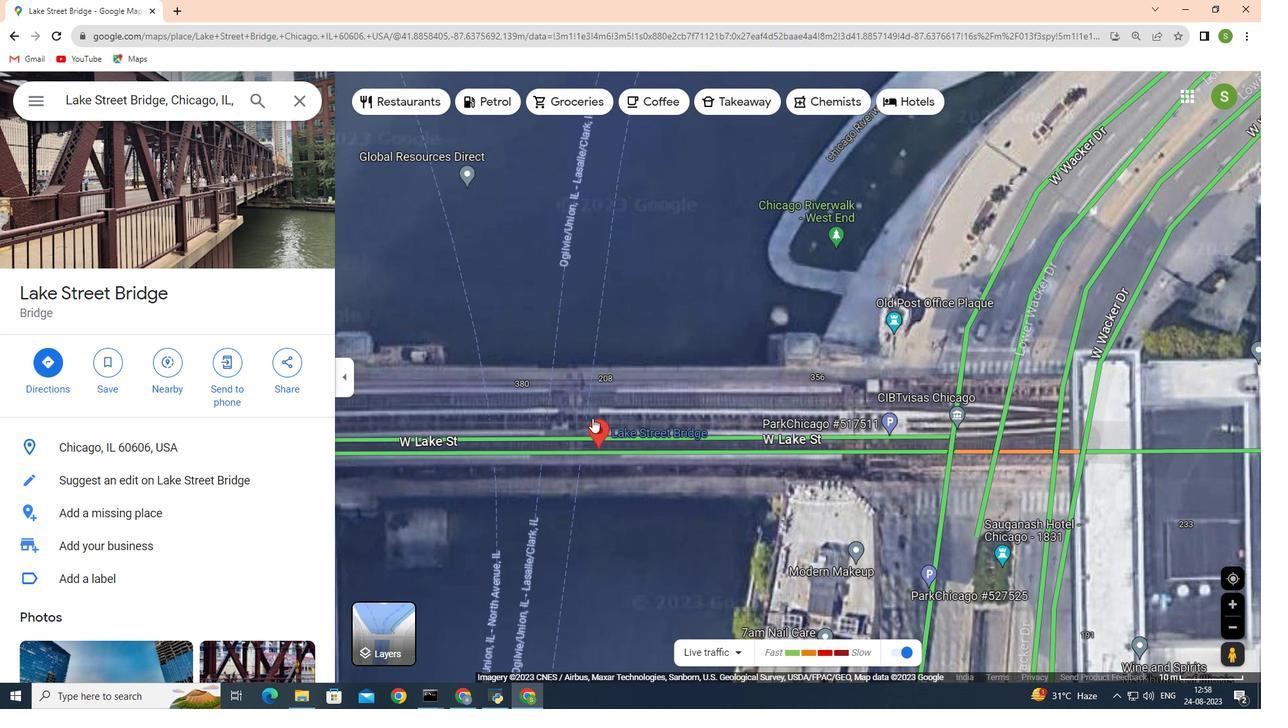 
Action: Mouse scrolled (592, 418) with delta (0, 0)
Screenshot: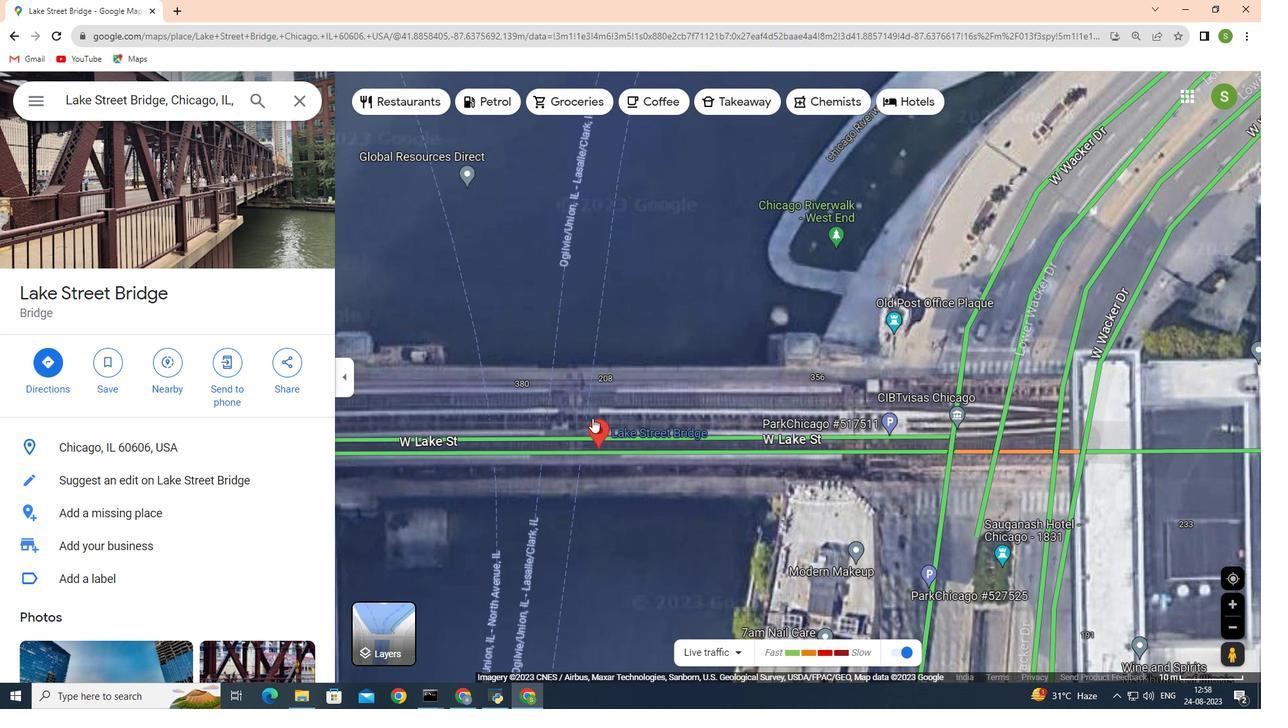 
Action: Mouse scrolled (592, 419) with delta (0, 0)
Screenshot: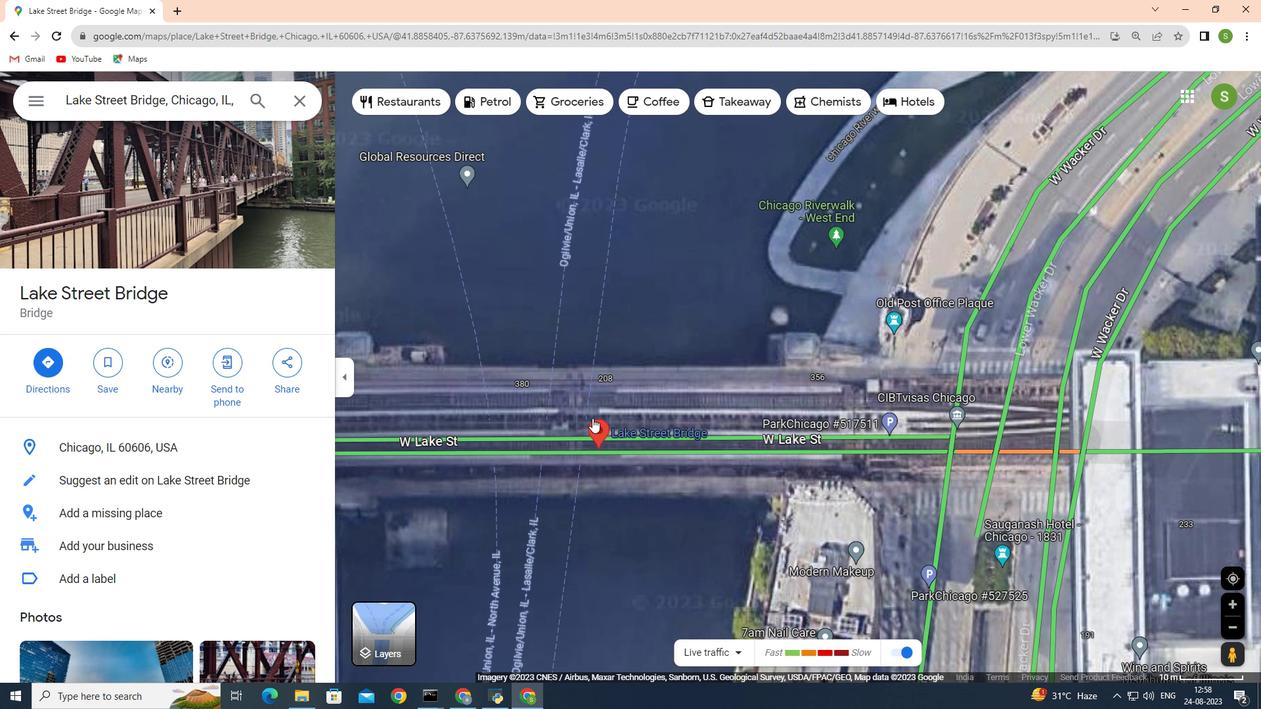 
Action: Mouse moved to (593, 421)
Screenshot: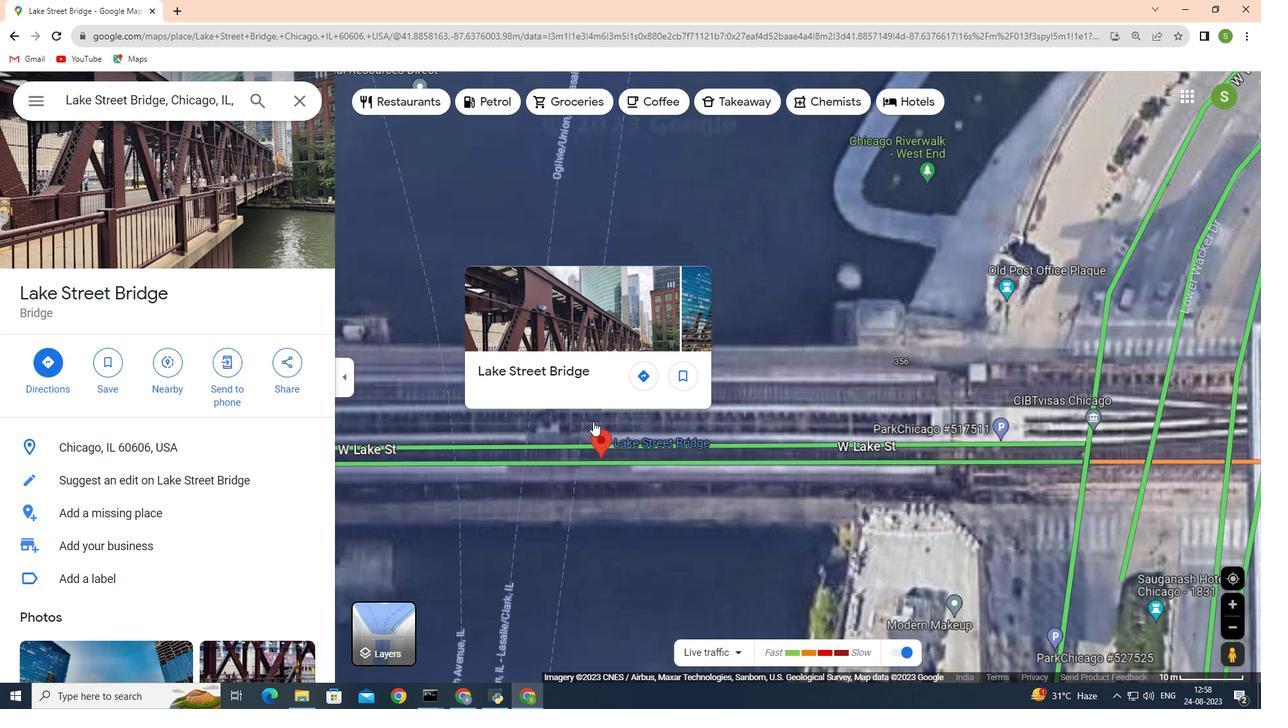 
Action: Mouse scrolled (593, 422) with delta (0, 0)
Screenshot: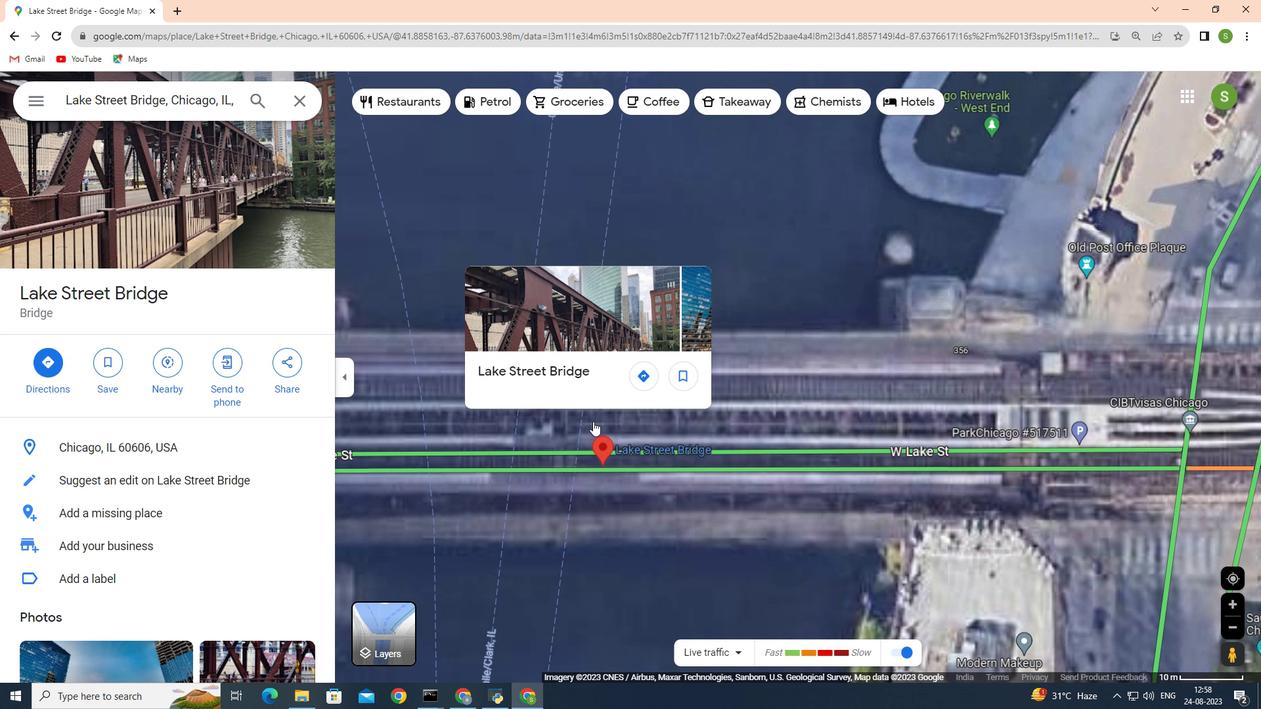 
Action: Mouse scrolled (593, 422) with delta (0, 0)
Screenshot: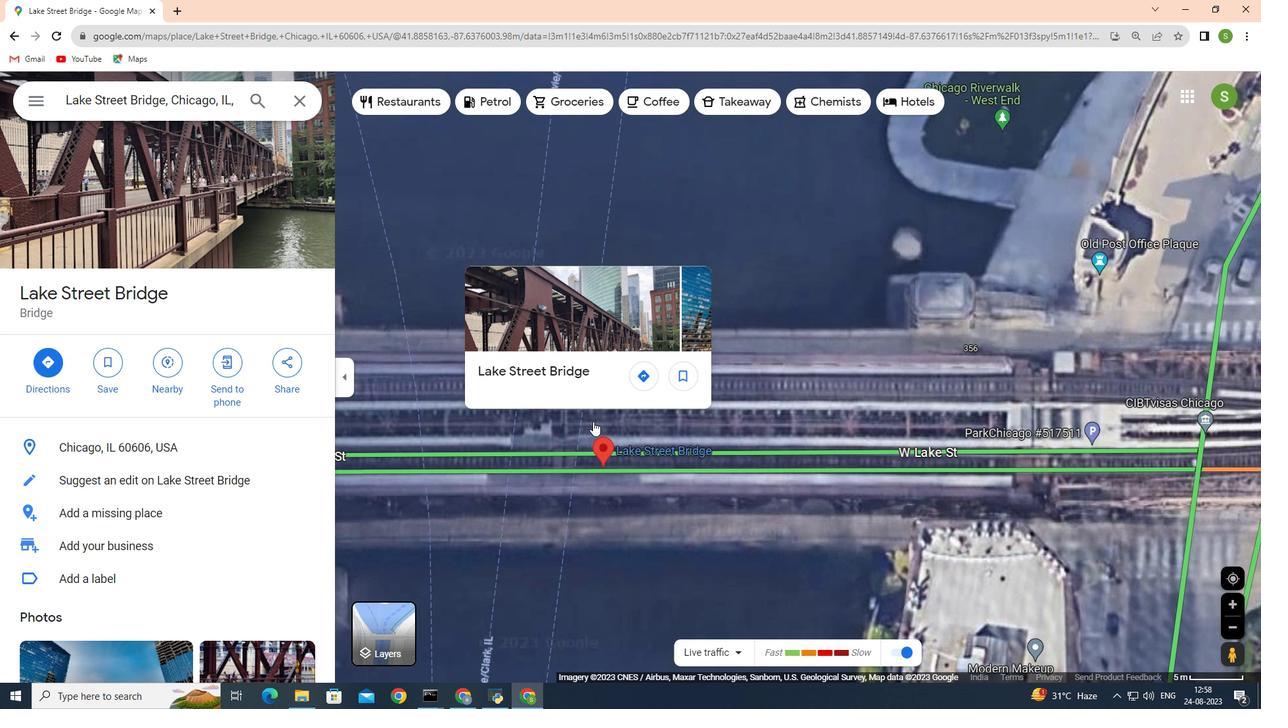 
Action: Mouse scrolled (593, 422) with delta (0, 0)
Screenshot: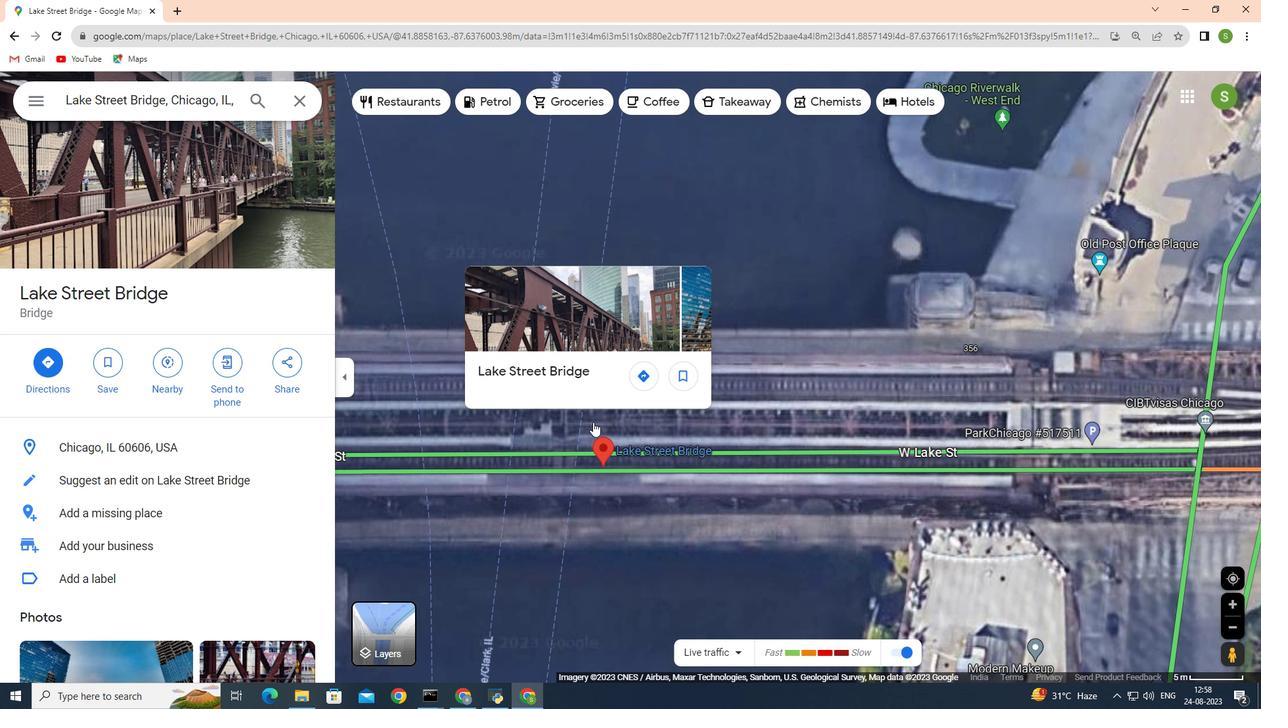 
Action: Mouse moved to (593, 428)
Screenshot: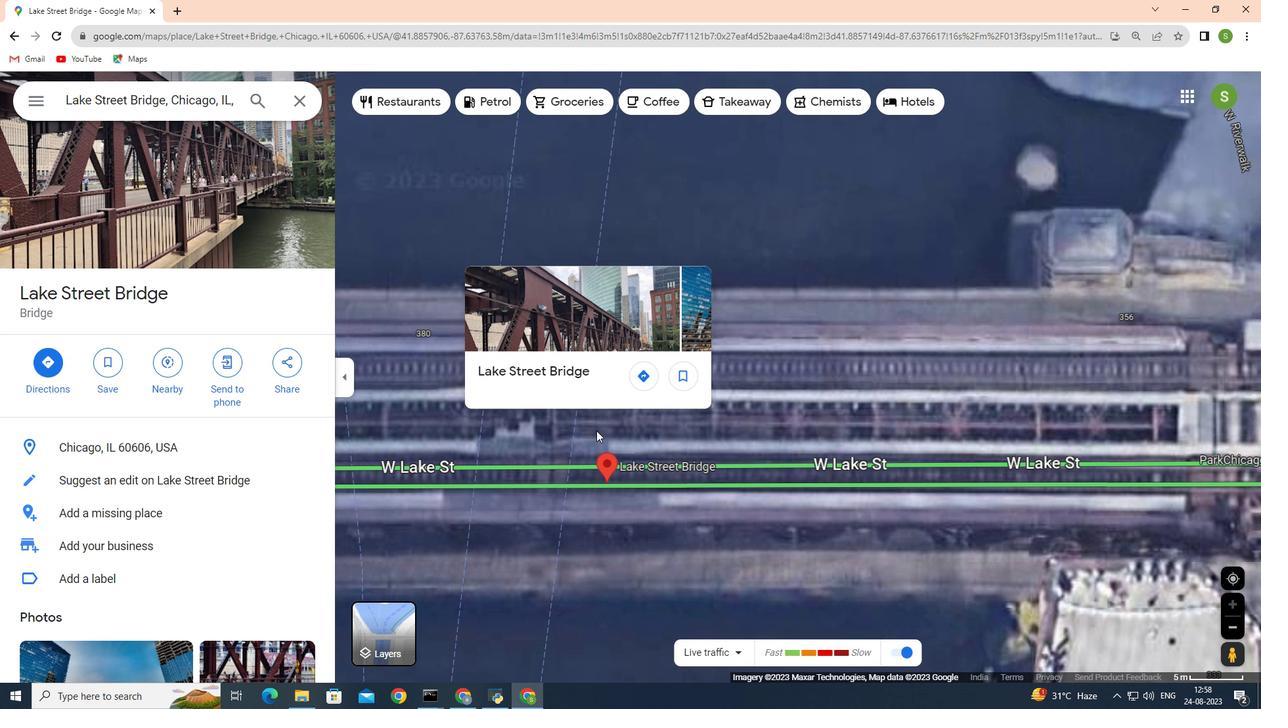 
Action: Mouse scrolled (593, 428) with delta (0, 0)
Screenshot: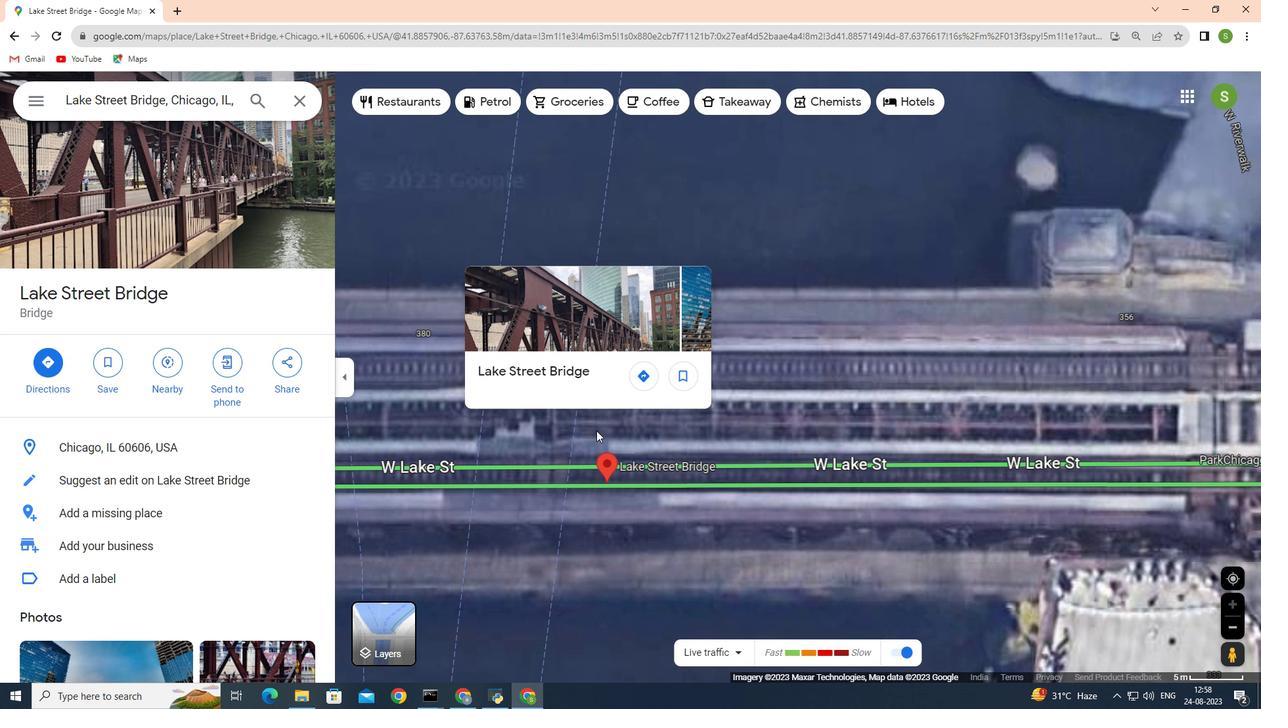 
Action: Mouse scrolled (593, 428) with delta (0, 0)
Screenshot: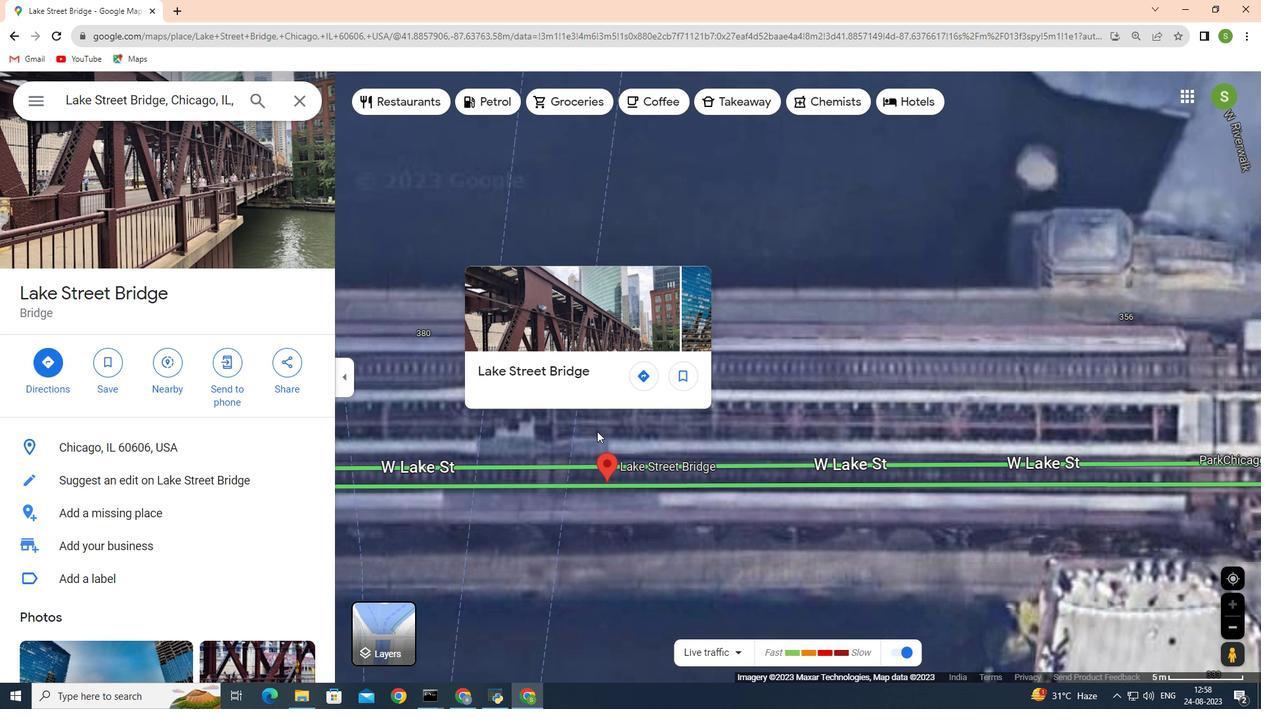 
Action: Mouse moved to (594, 428)
Screenshot: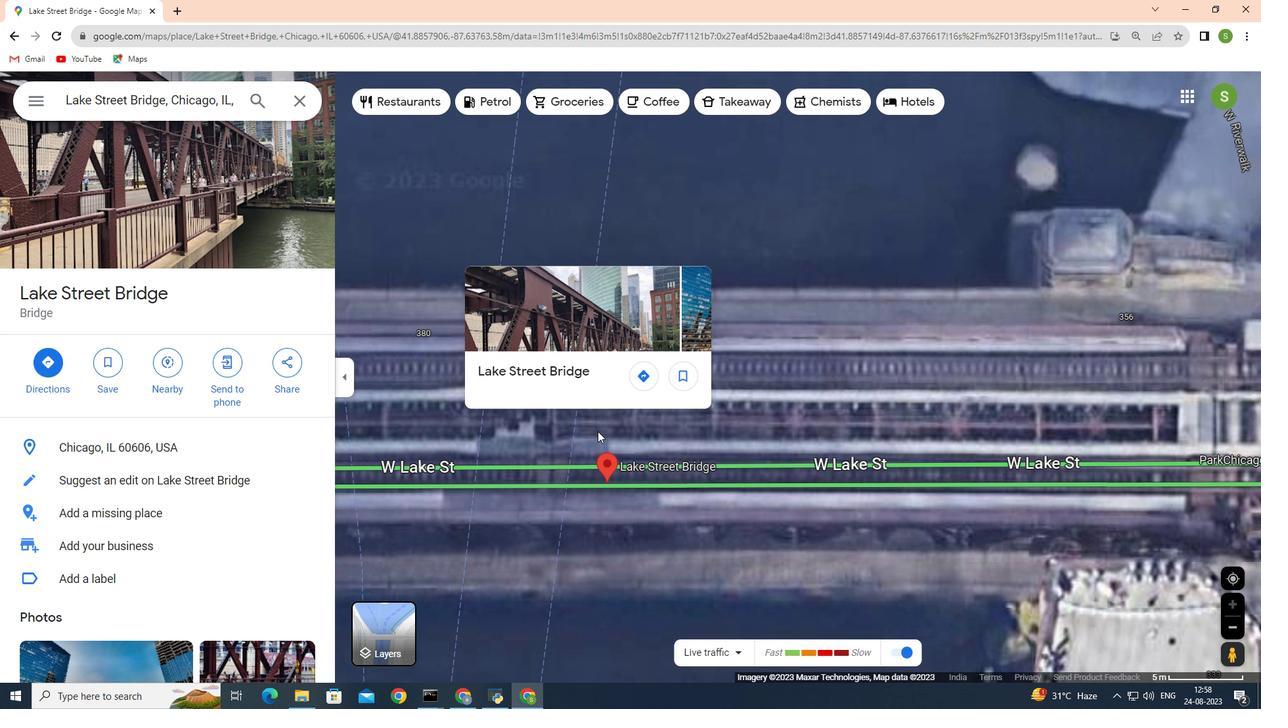 
Action: Mouse scrolled (594, 428) with delta (0, 0)
Screenshot: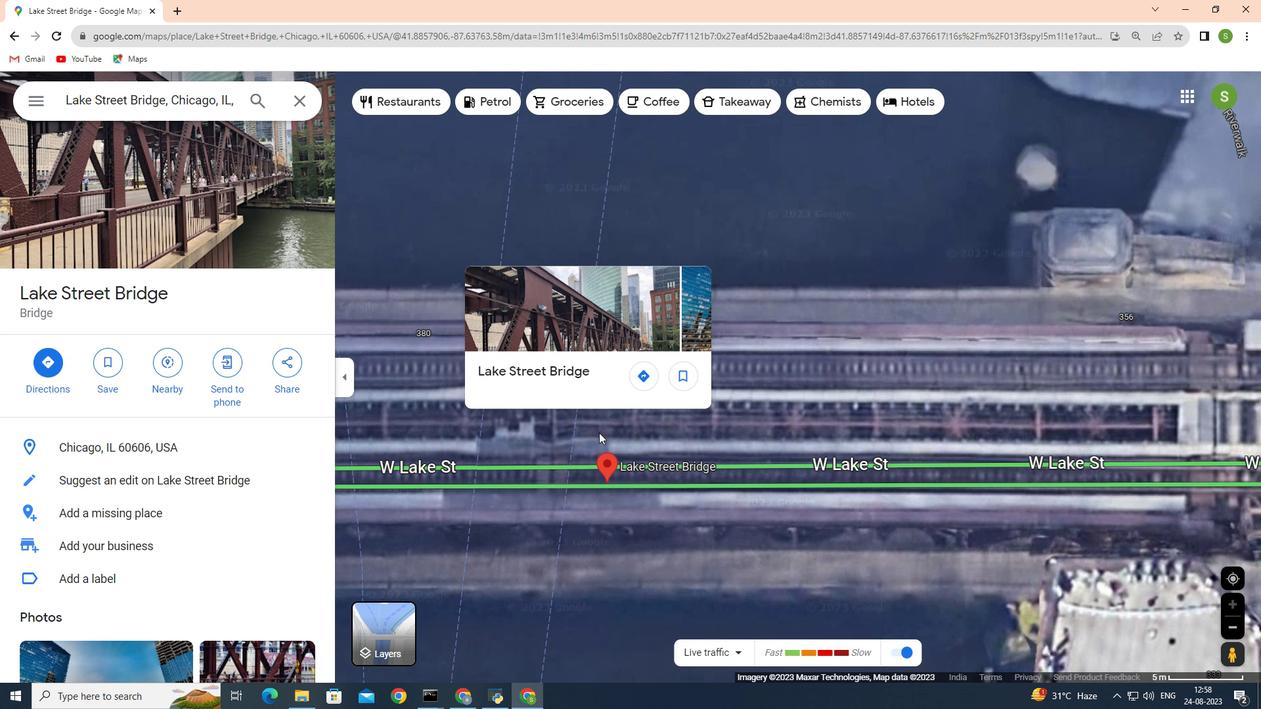 
Action: Mouse moved to (599, 432)
Screenshot: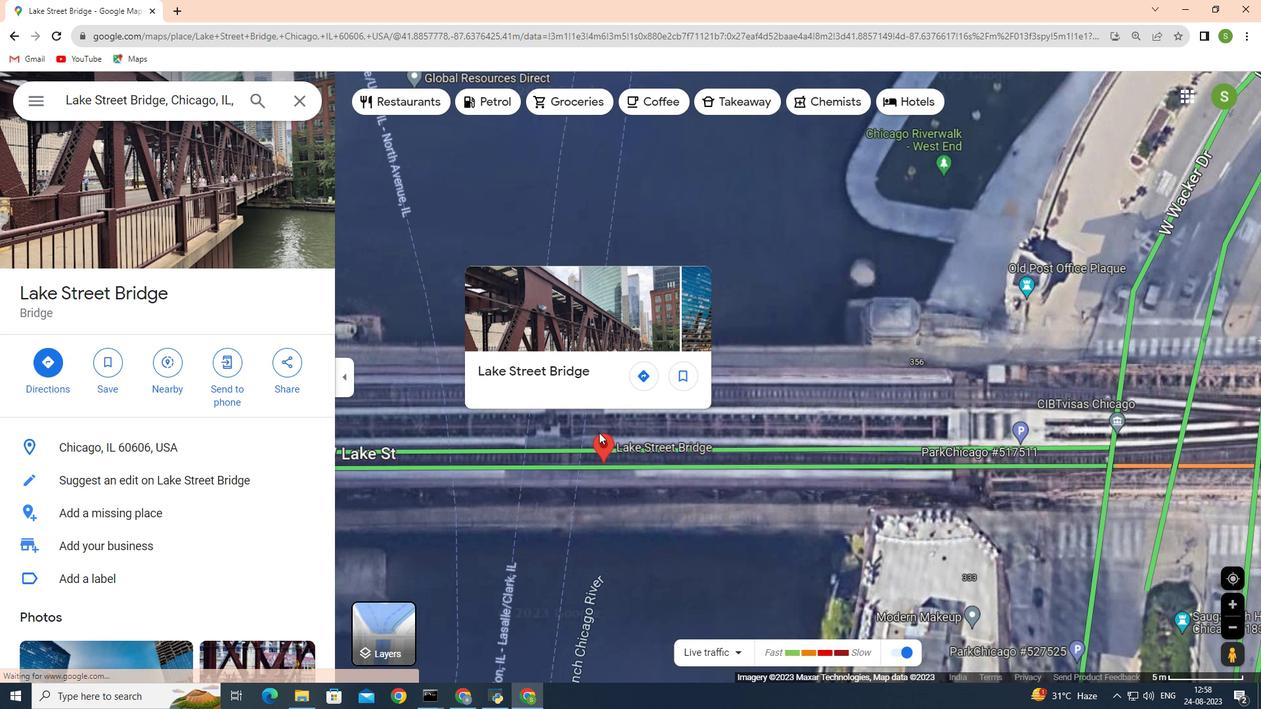 
Action: Mouse scrolled (599, 432) with delta (0, 0)
Screenshot: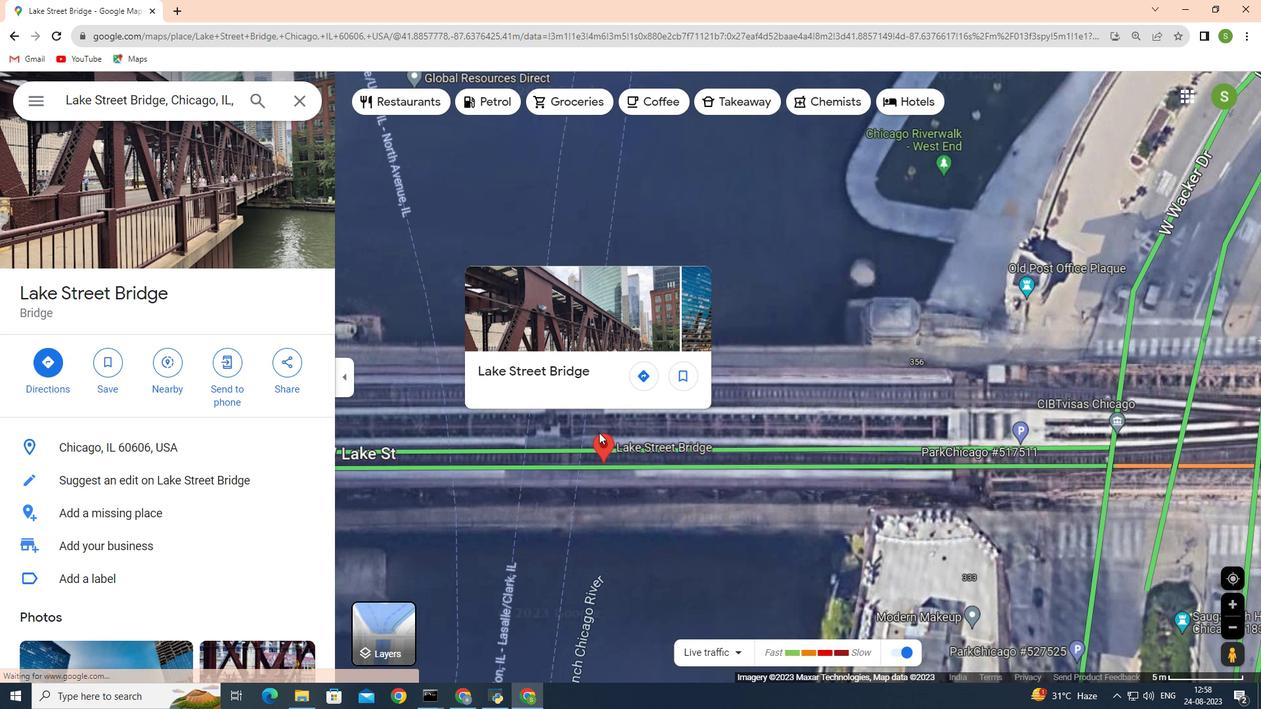 
Action: Mouse scrolled (599, 432) with delta (0, 0)
Screenshot: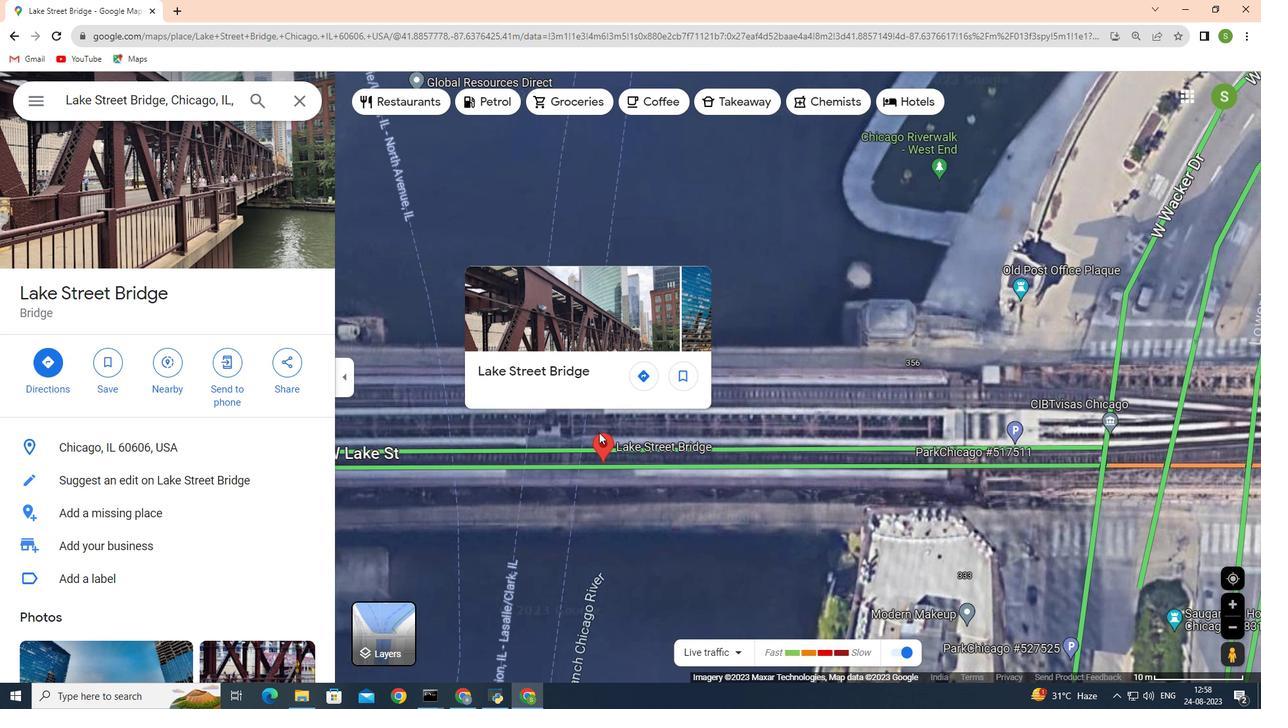 
Action: Mouse scrolled (599, 432) with delta (0, 0)
Screenshot: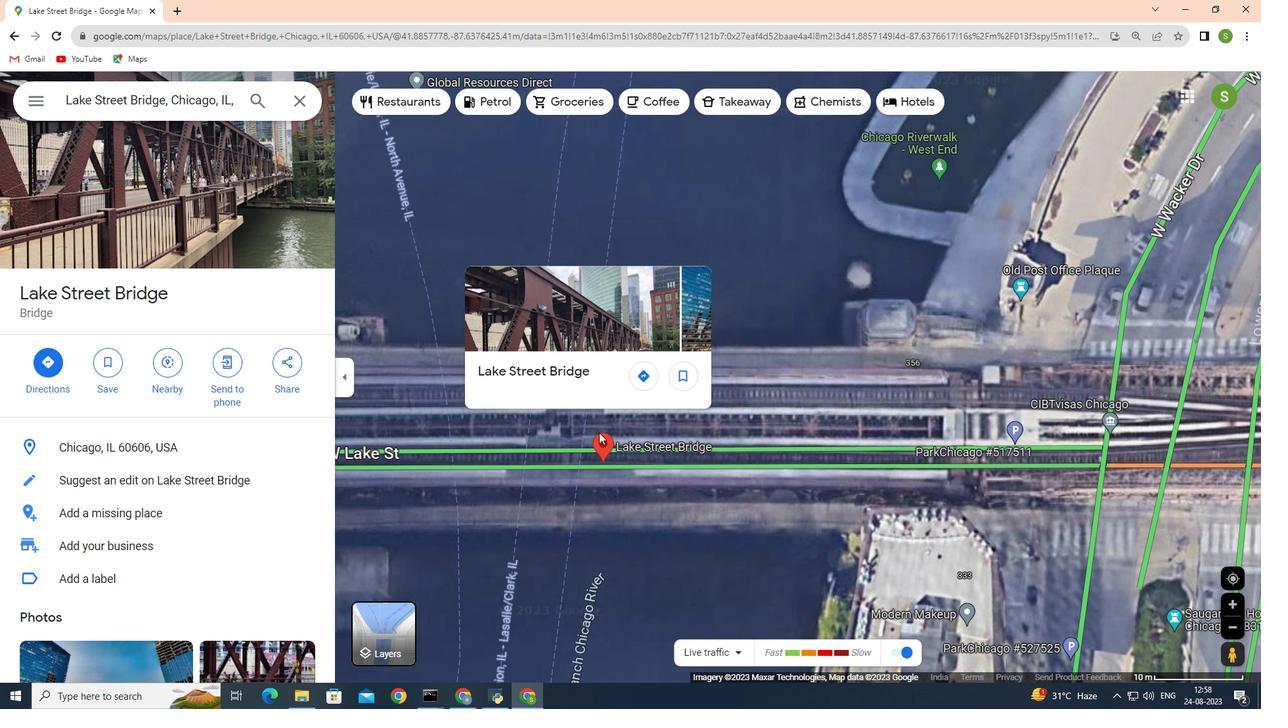 
Action: Mouse moved to (599, 432)
Screenshot: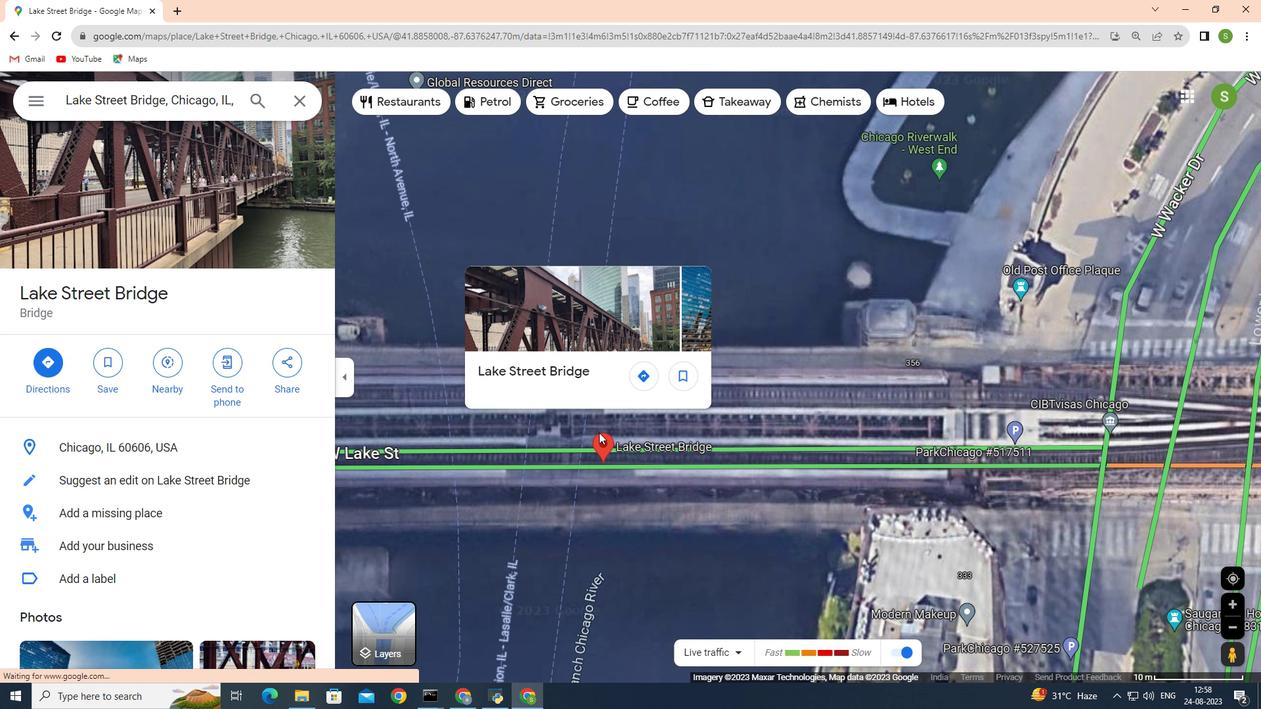 
Action: Mouse scrolled (599, 432) with delta (0, 0)
Screenshot: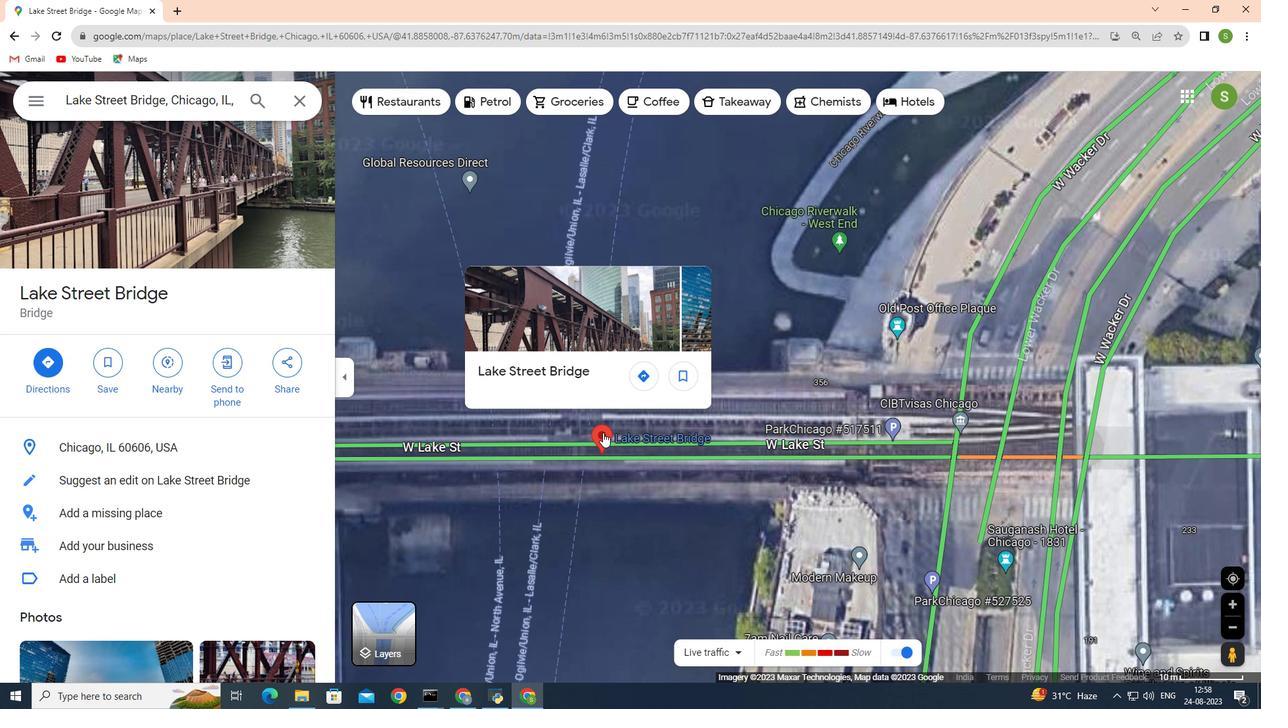
Action: Mouse scrolled (599, 432) with delta (0, 0)
Screenshot: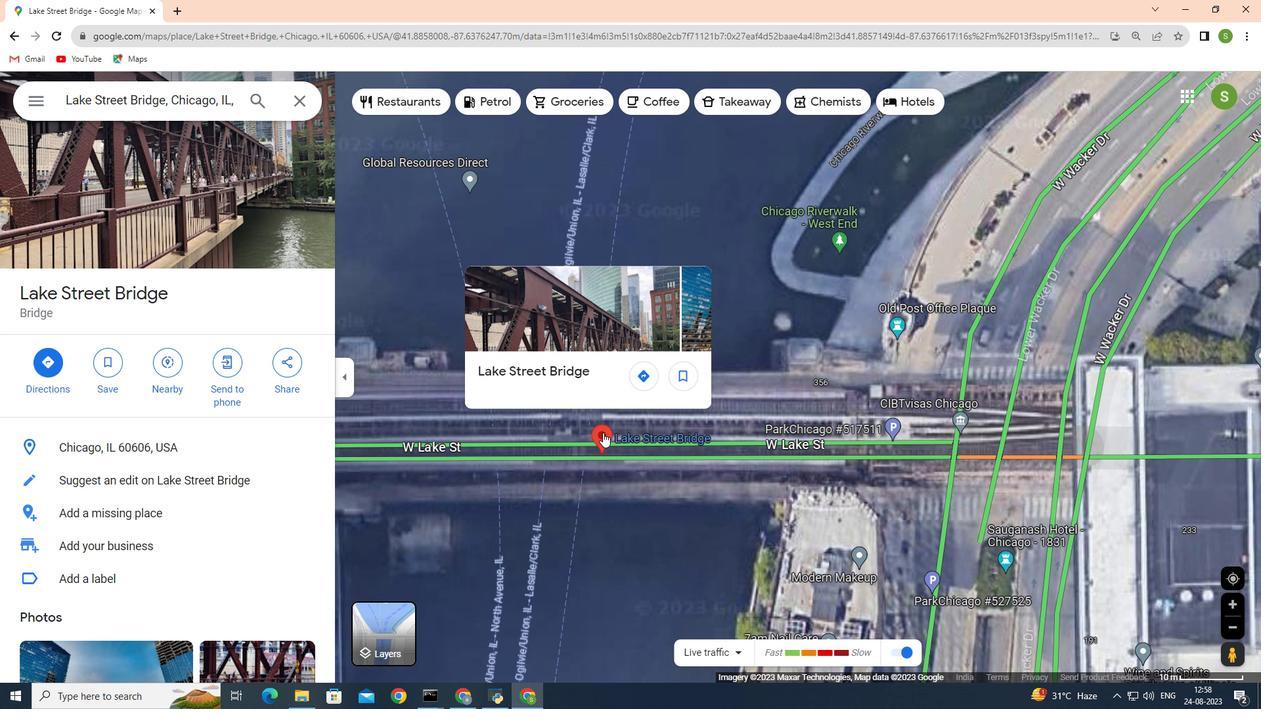 
Action: Mouse moved to (603, 432)
Screenshot: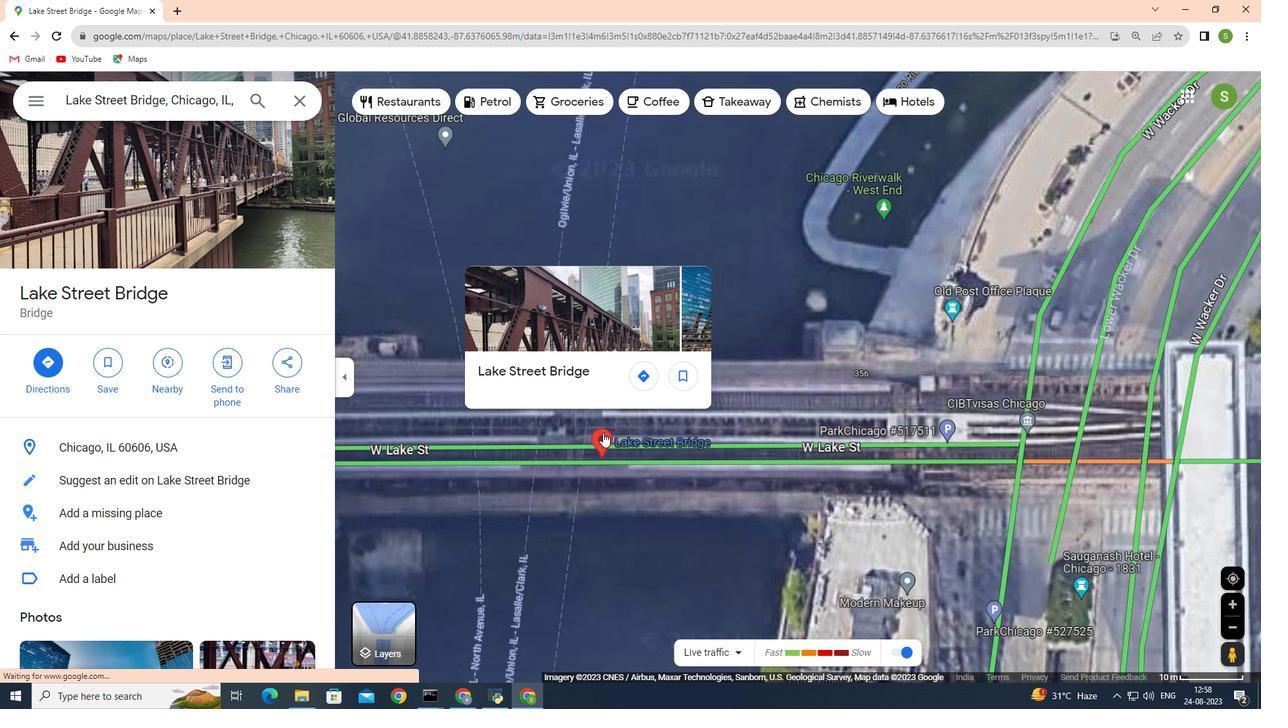 
Action: Mouse scrolled (603, 433) with delta (0, 0)
Screenshot: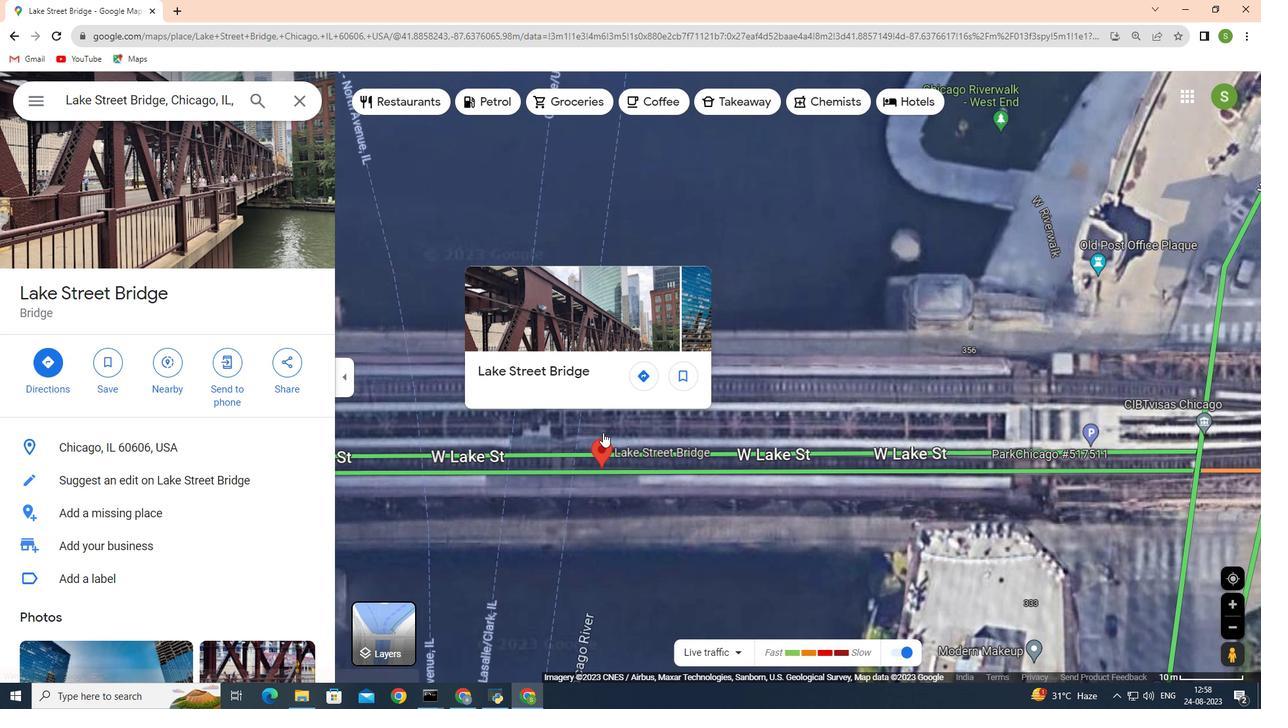 
Action: Mouse scrolled (603, 433) with delta (0, 0)
Screenshot: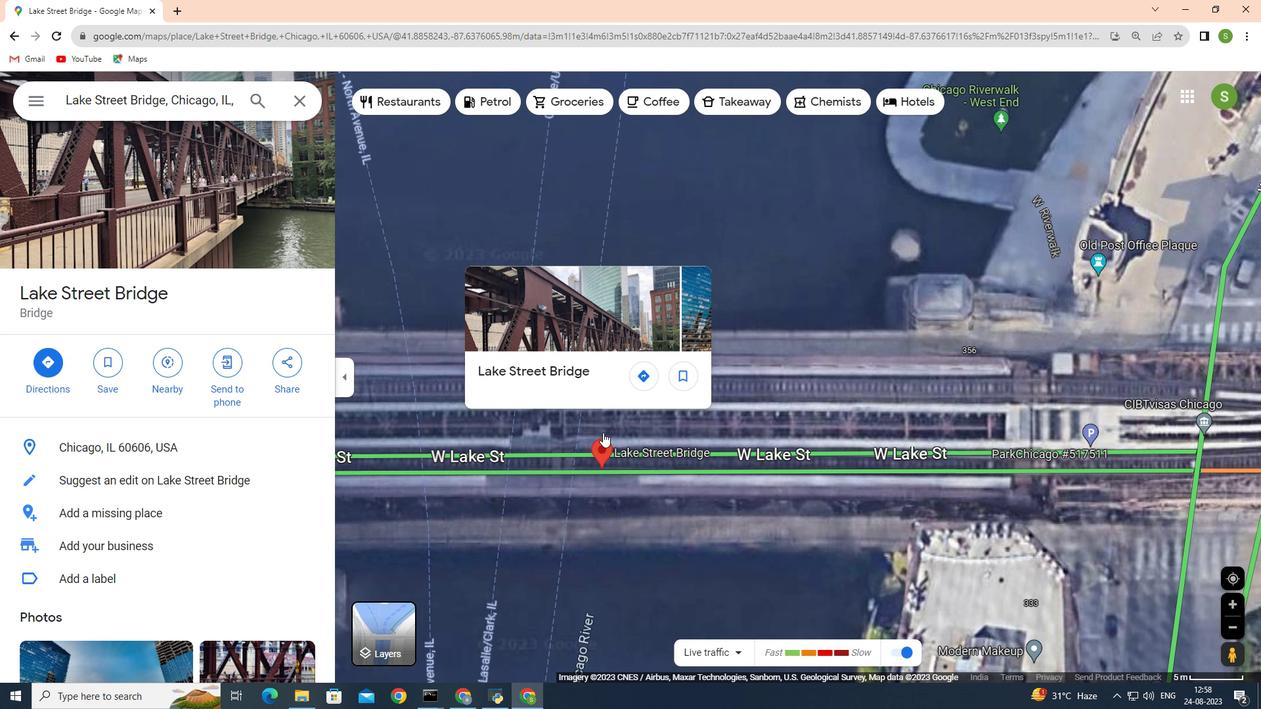 
Action: Mouse scrolled (603, 433) with delta (0, 0)
Screenshot: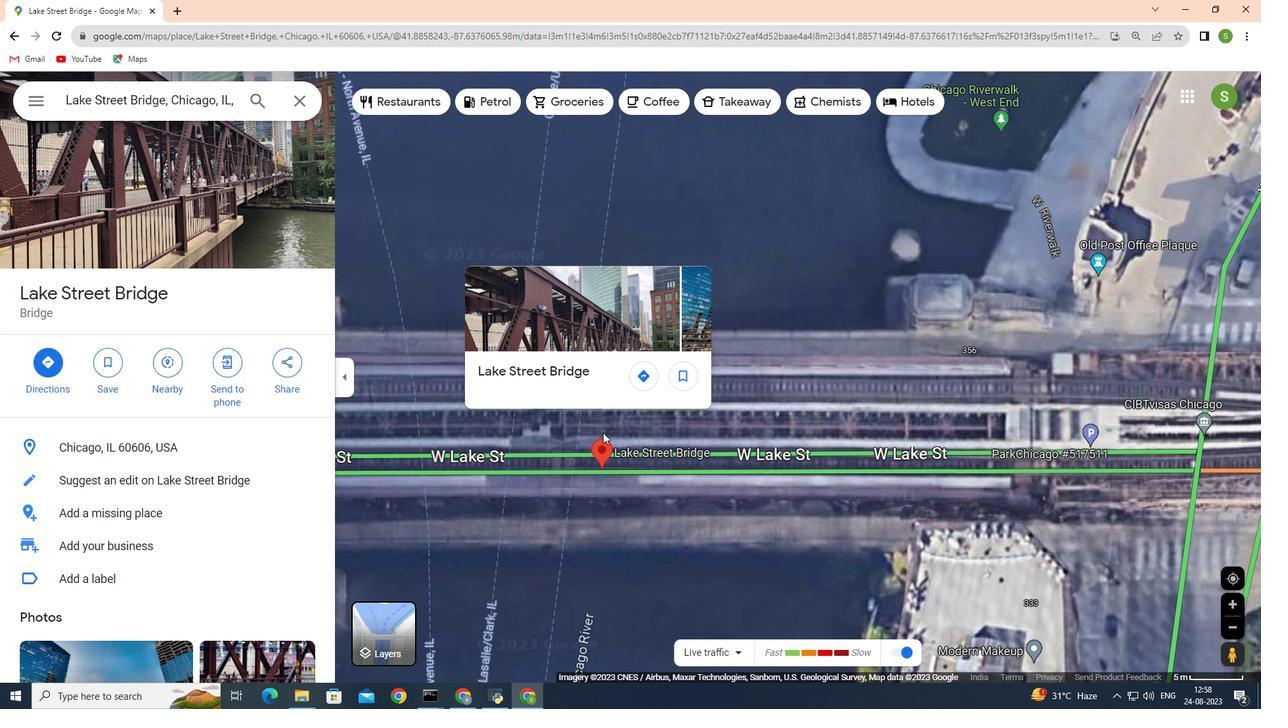 
Action: Mouse scrolled (603, 433) with delta (0, 0)
Screenshot: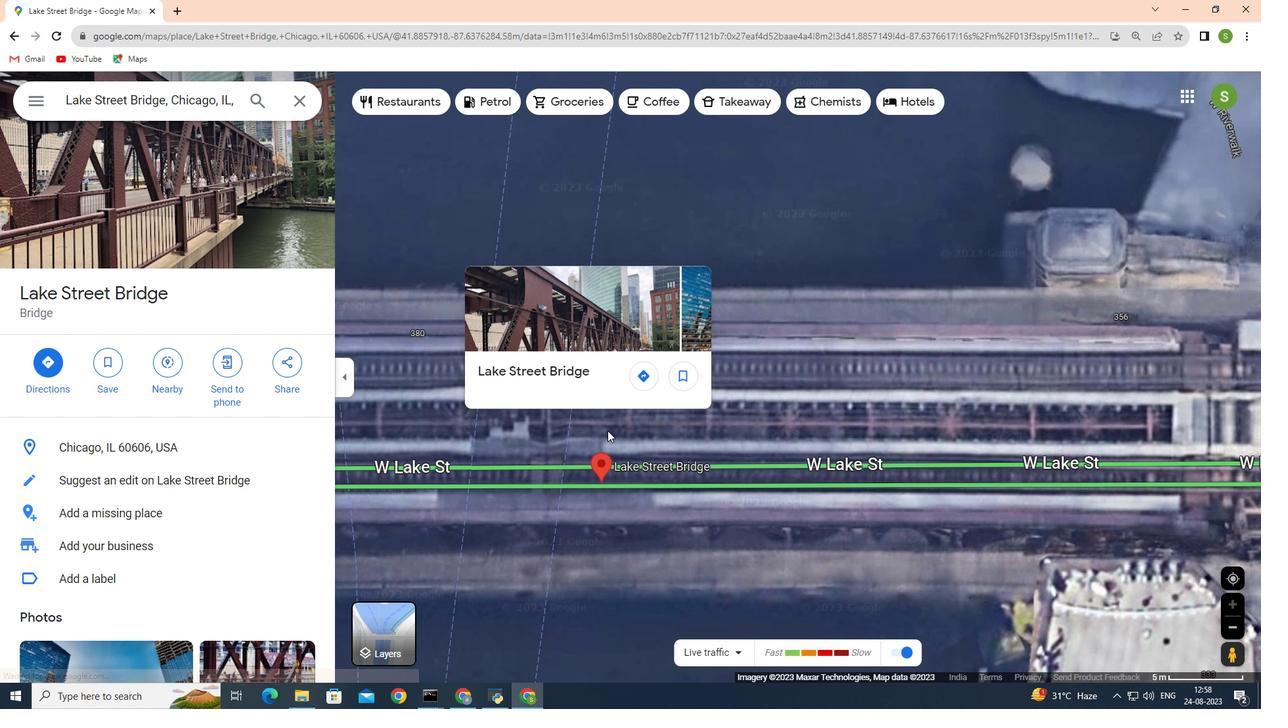 
Action: Mouse scrolled (603, 433) with delta (0, 0)
Screenshot: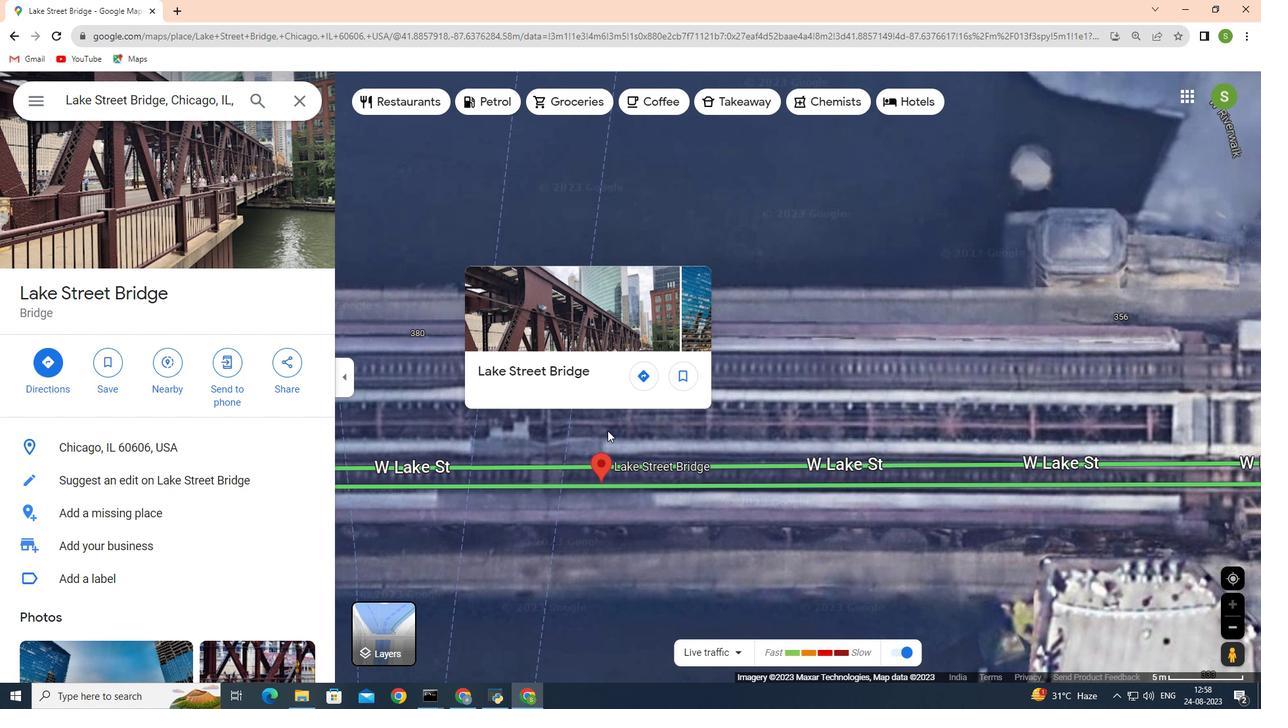
Action: Mouse moved to (607, 430)
Screenshot: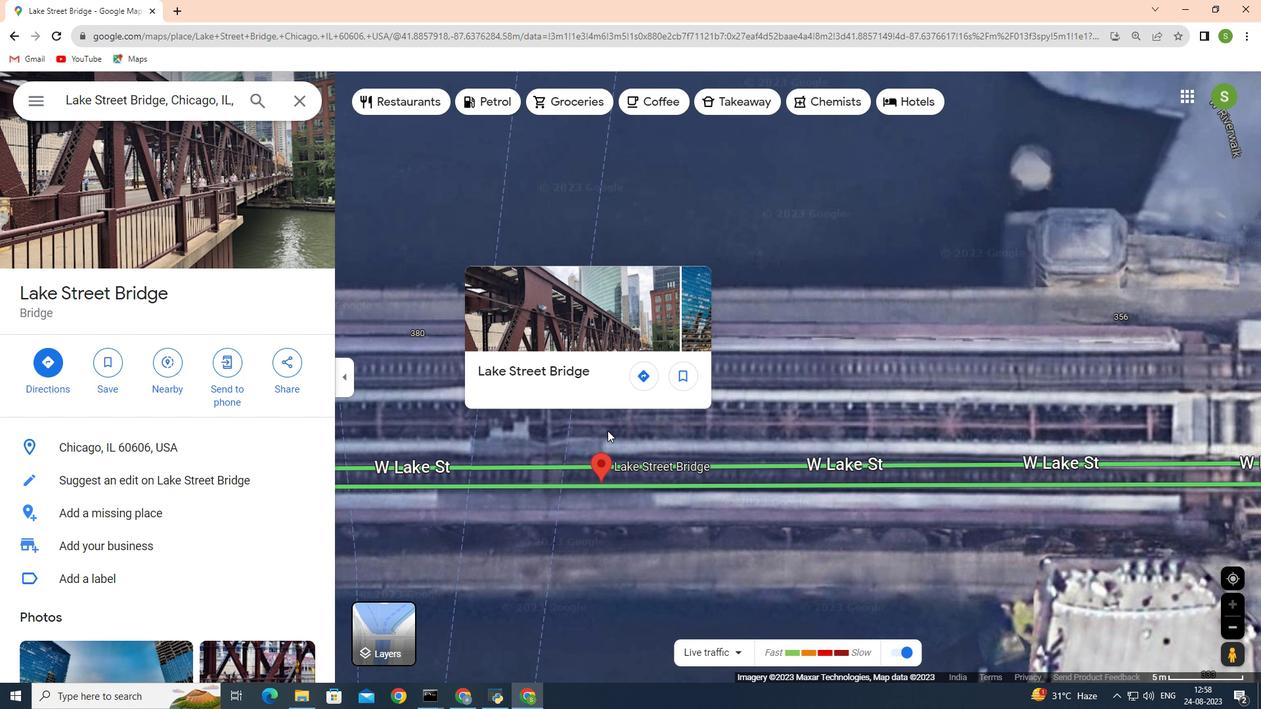 
Action: Mouse scrolled (607, 431) with delta (0, 0)
Screenshot: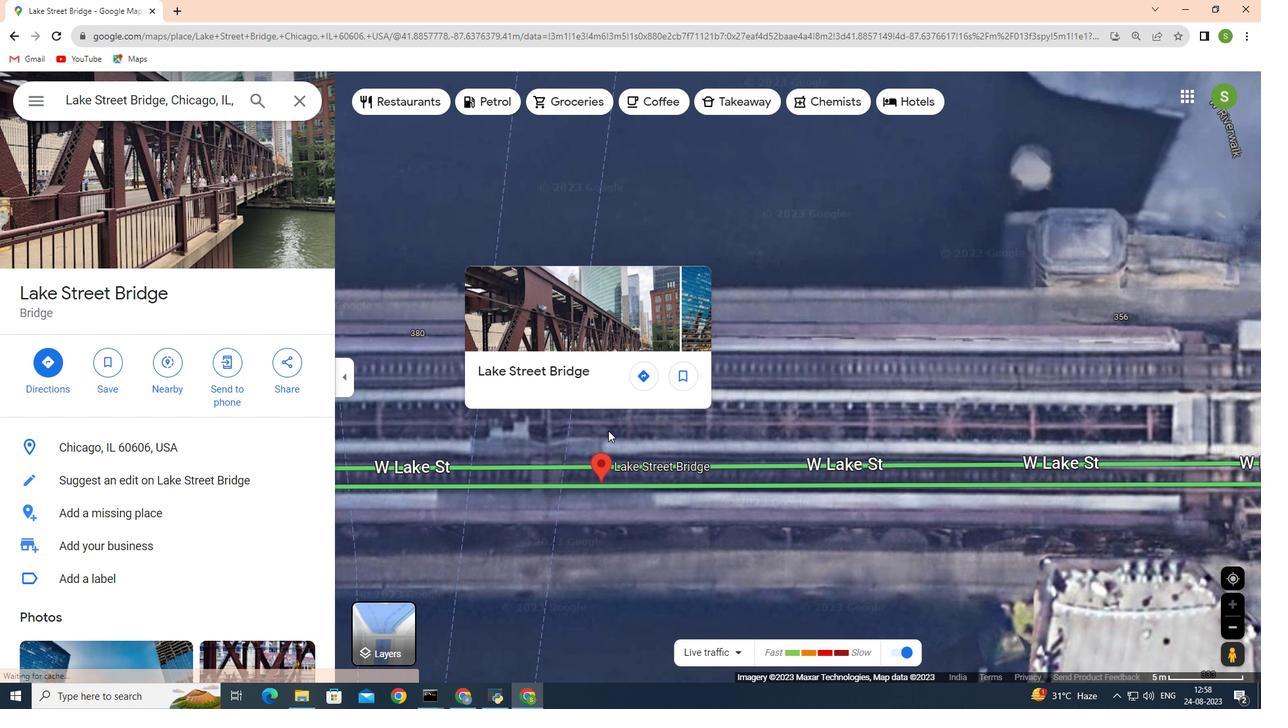 
Action: Mouse scrolled (607, 431) with delta (0, 0)
Screenshot: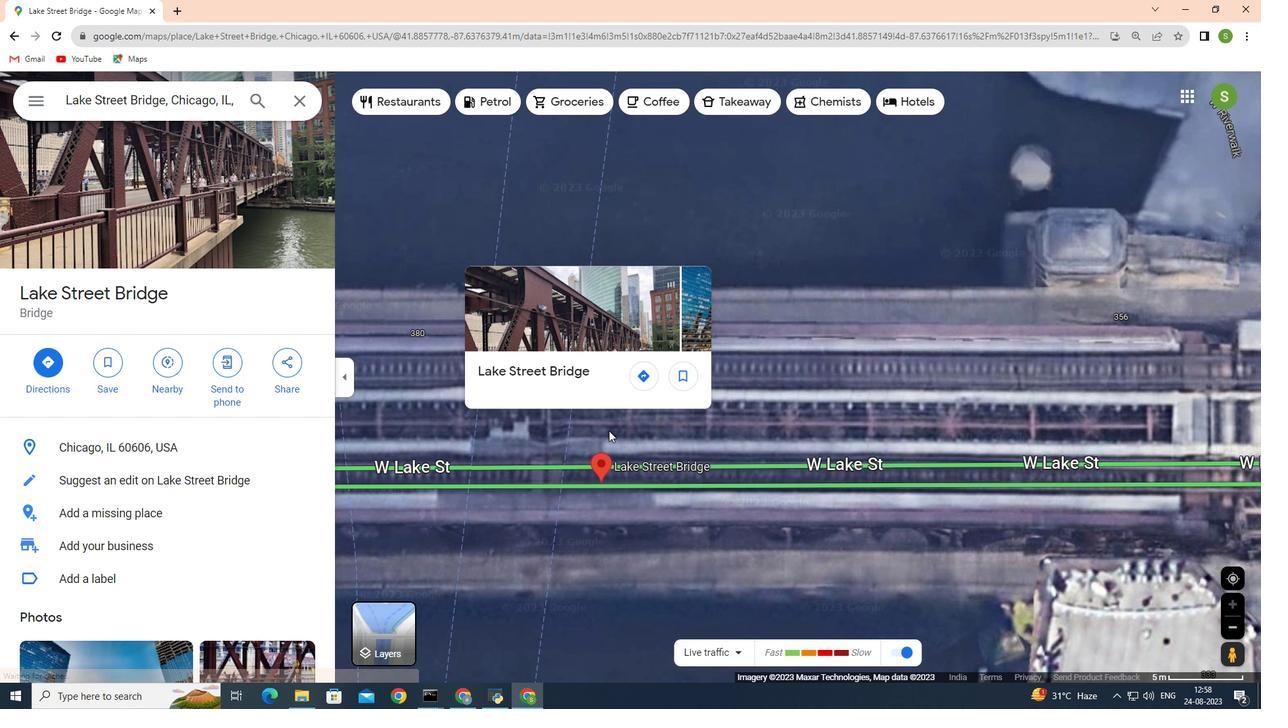 
Action: Mouse scrolled (607, 431) with delta (0, 0)
Screenshot: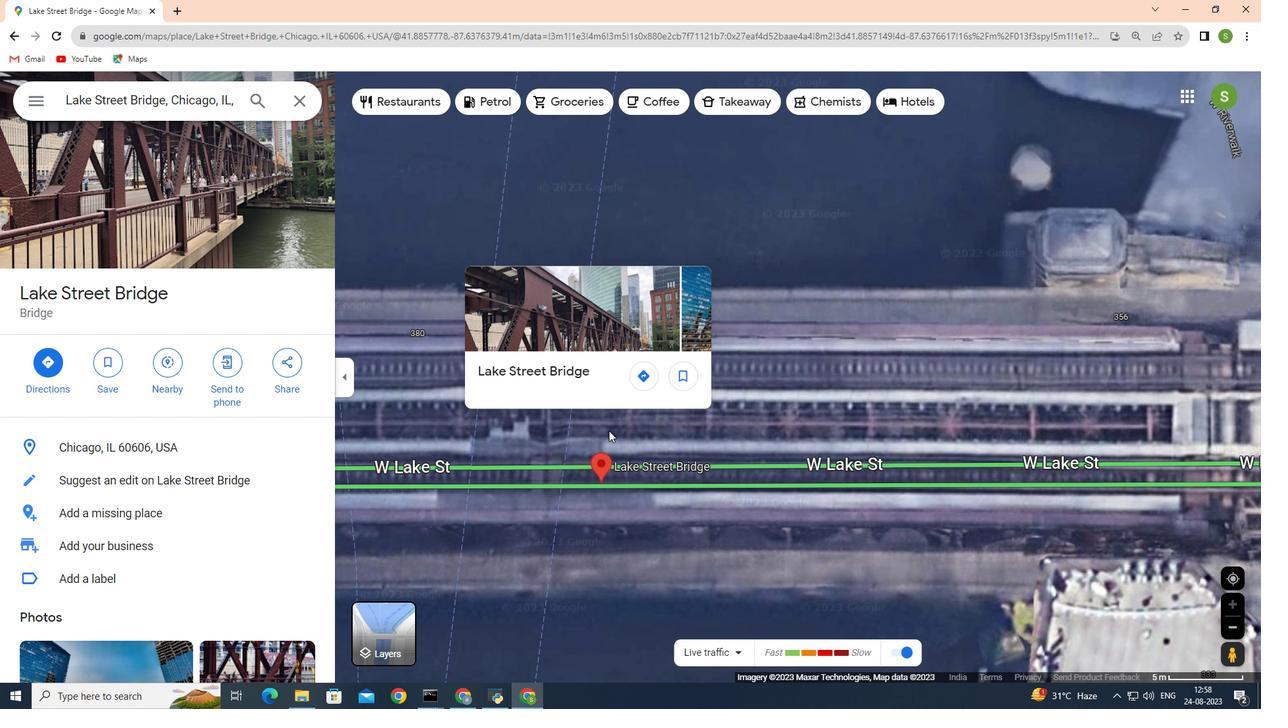 
Action: Mouse scrolled (607, 431) with delta (0, 0)
Screenshot: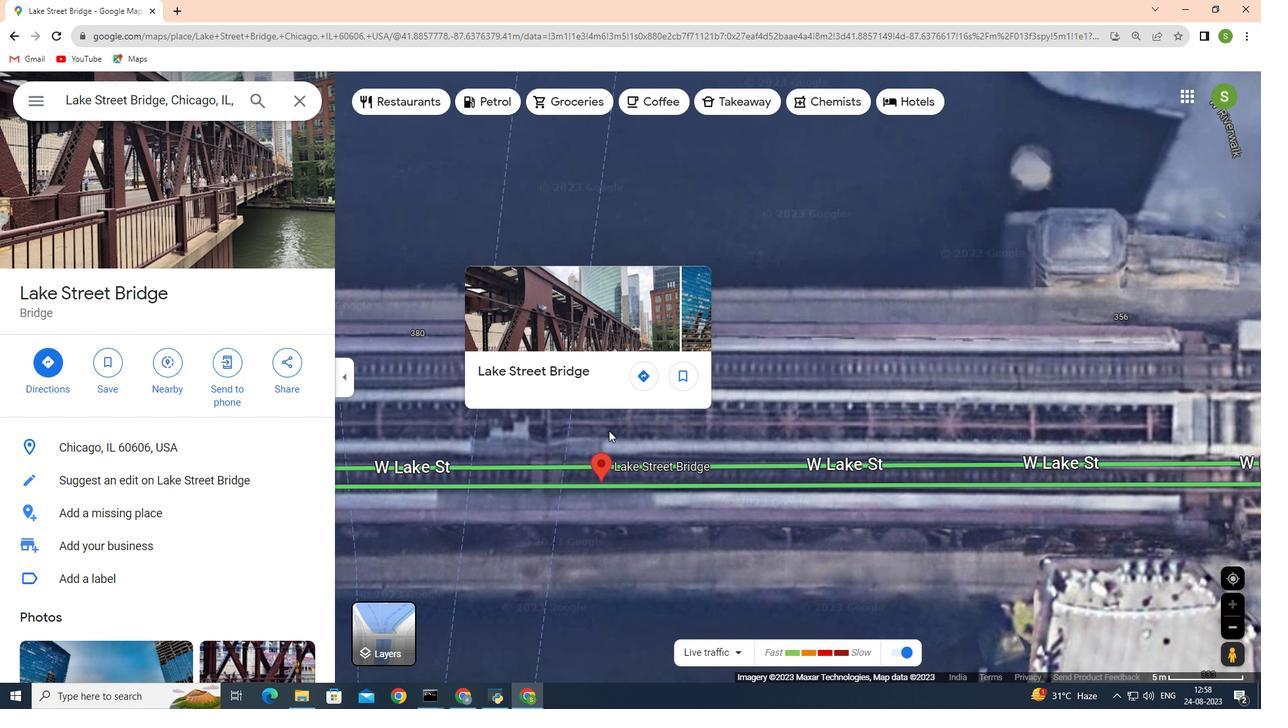 
Action: Mouse moved to (608, 430)
Screenshot: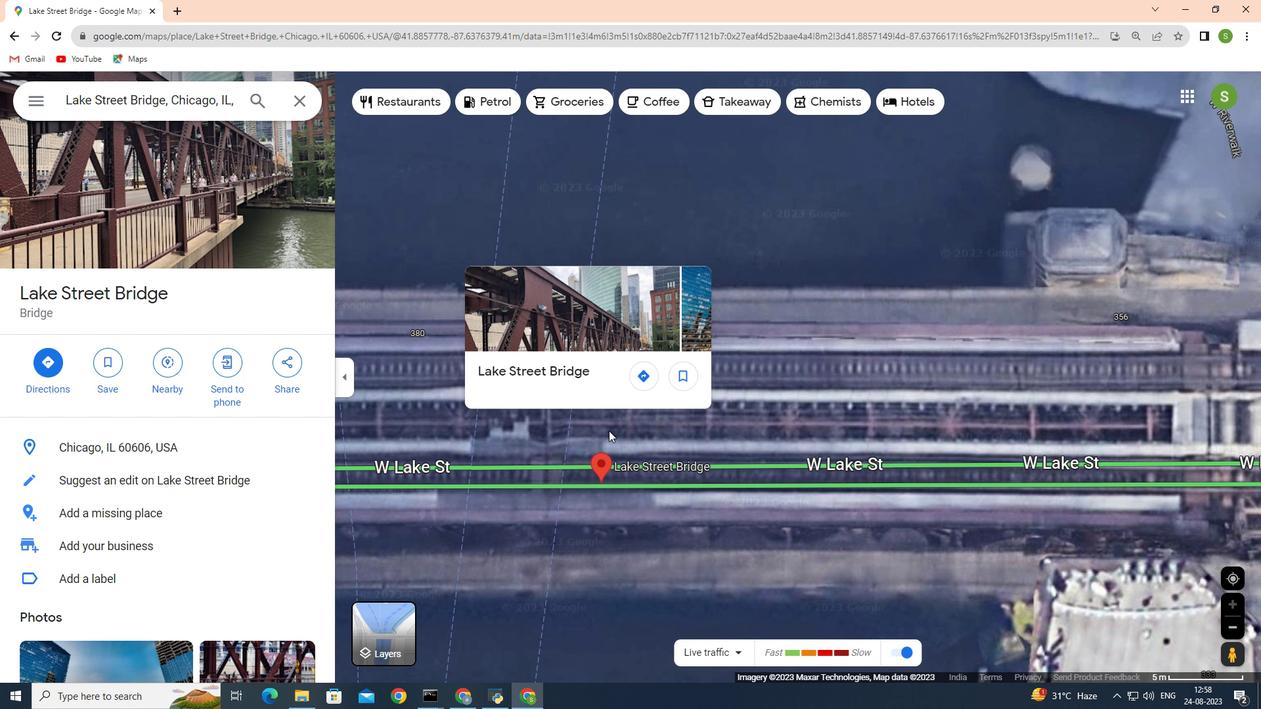 
Action: Mouse scrolled (608, 431) with delta (0, 0)
Screenshot: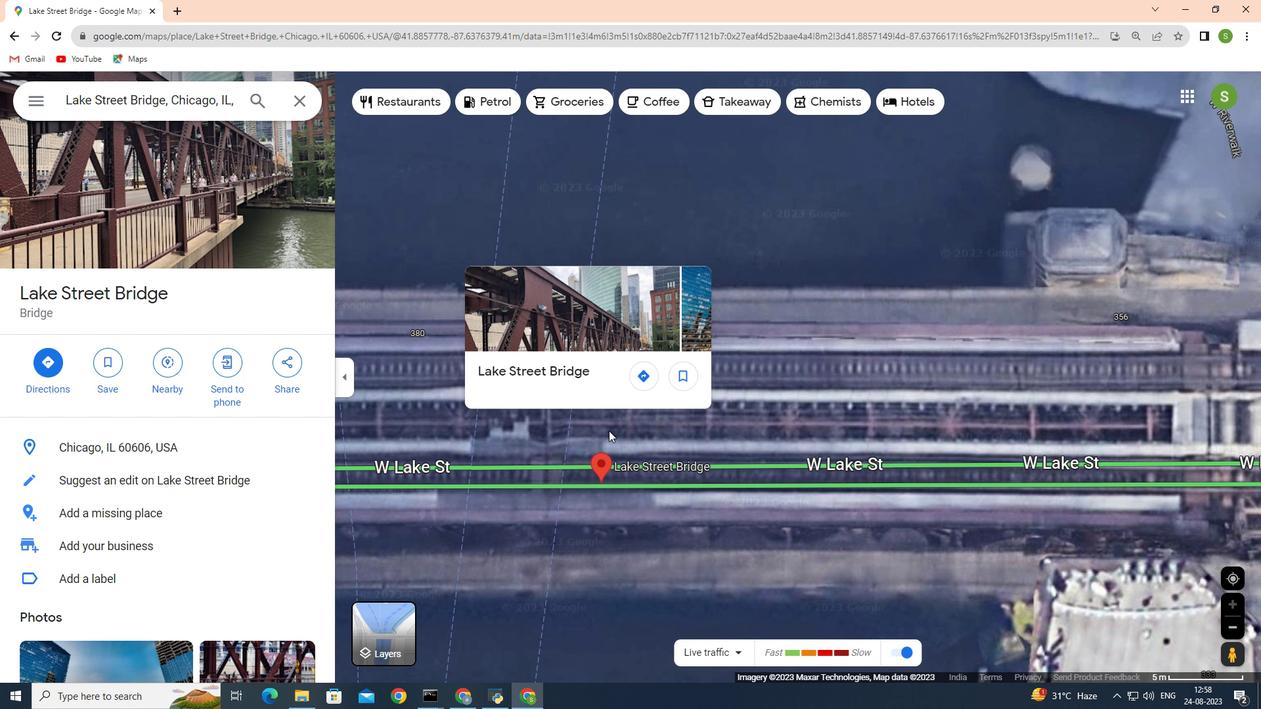 
Action: Mouse scrolled (608, 431) with delta (0, 0)
Screenshot: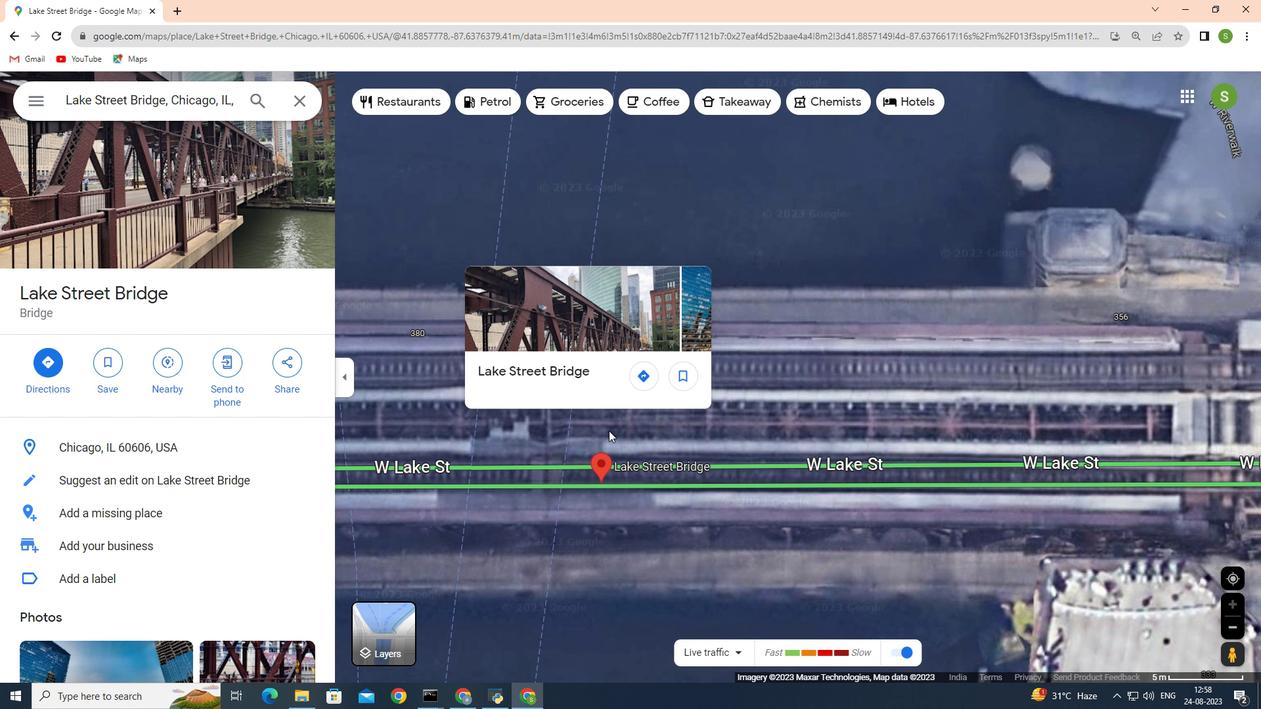 
Action: Mouse scrolled (608, 431) with delta (0, 0)
Screenshot: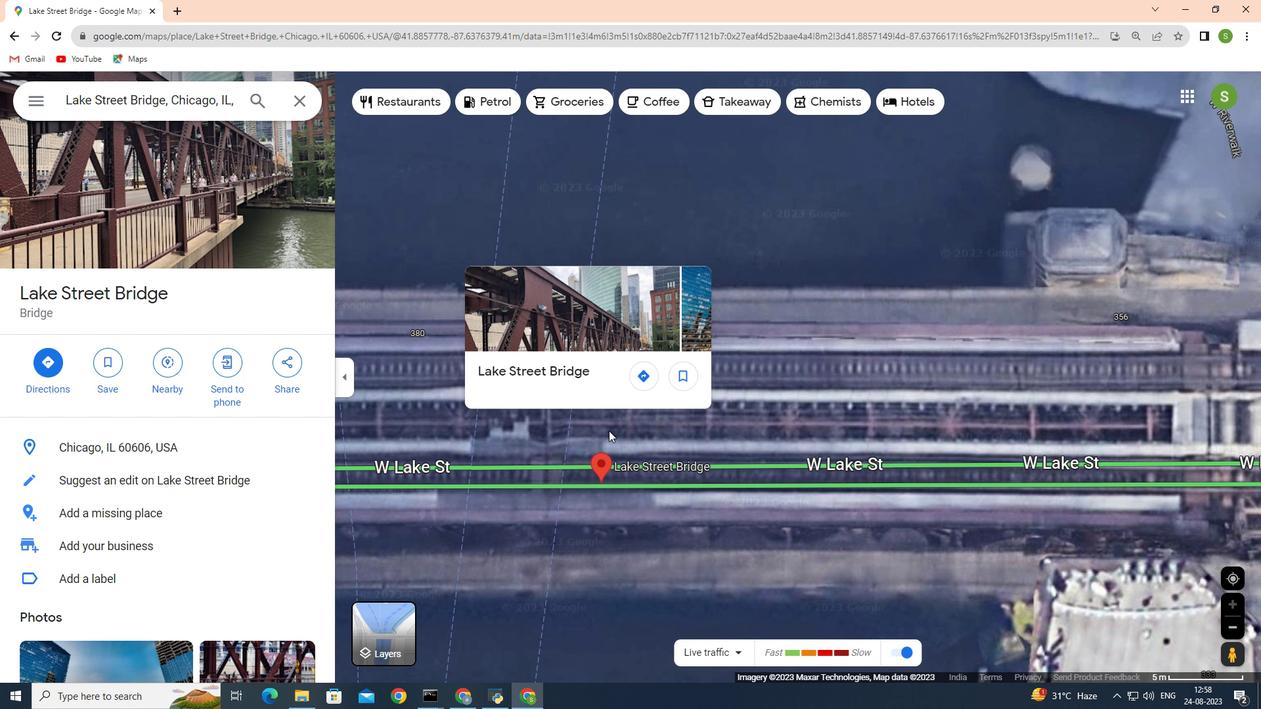 
Action: Mouse moved to (612, 438)
Screenshot: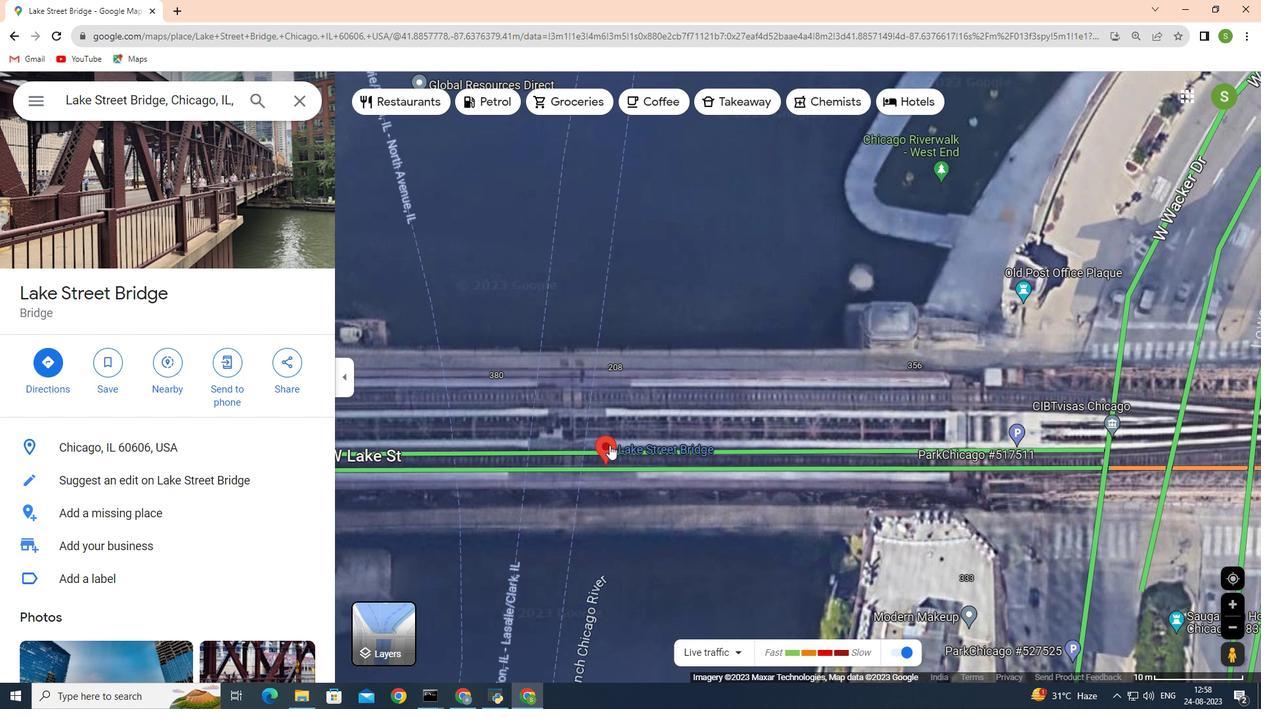 
Action: Mouse scrolled (612, 437) with delta (0, 0)
Screenshot: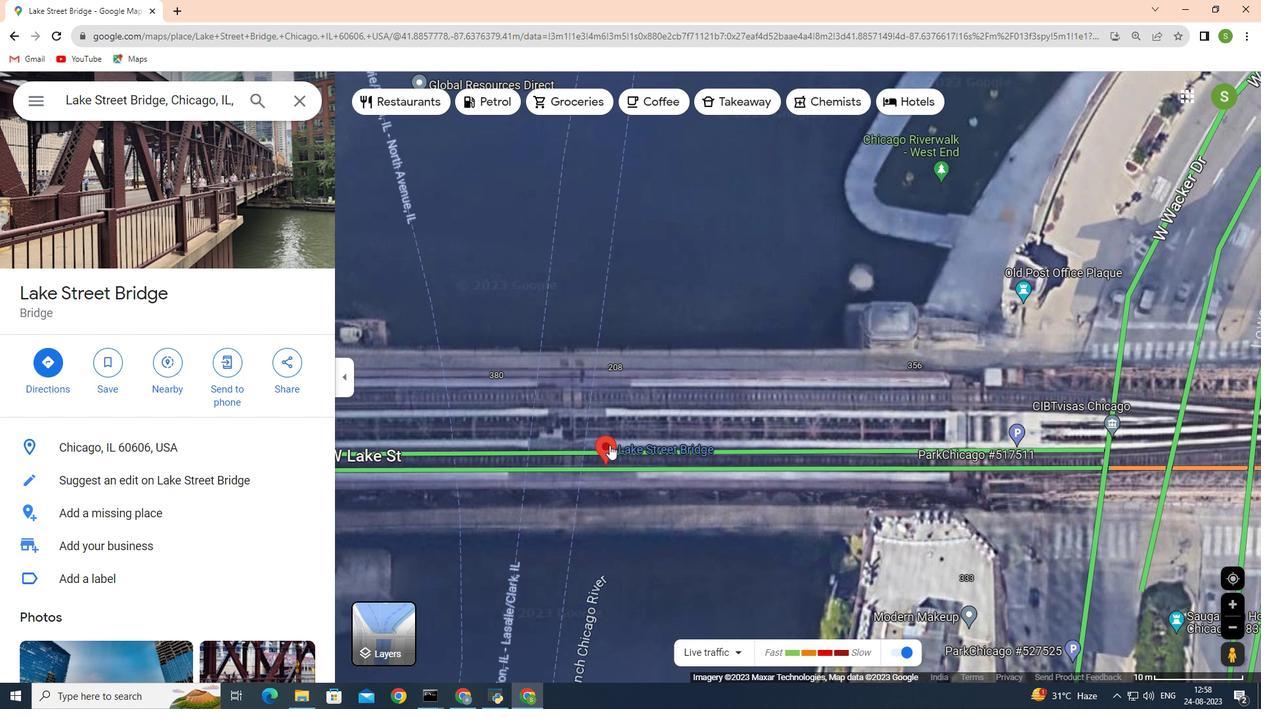 
Action: Mouse moved to (612, 438)
Screenshot: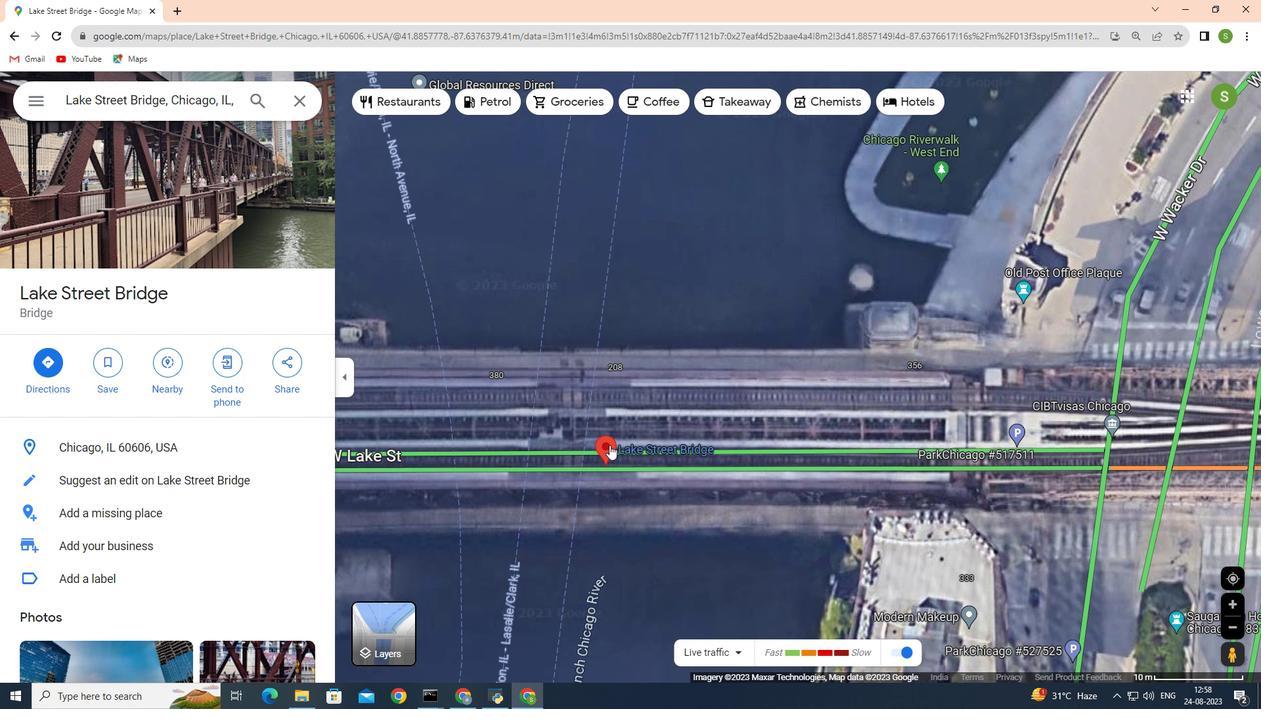 
Action: Mouse scrolled (612, 438) with delta (0, 0)
Screenshot: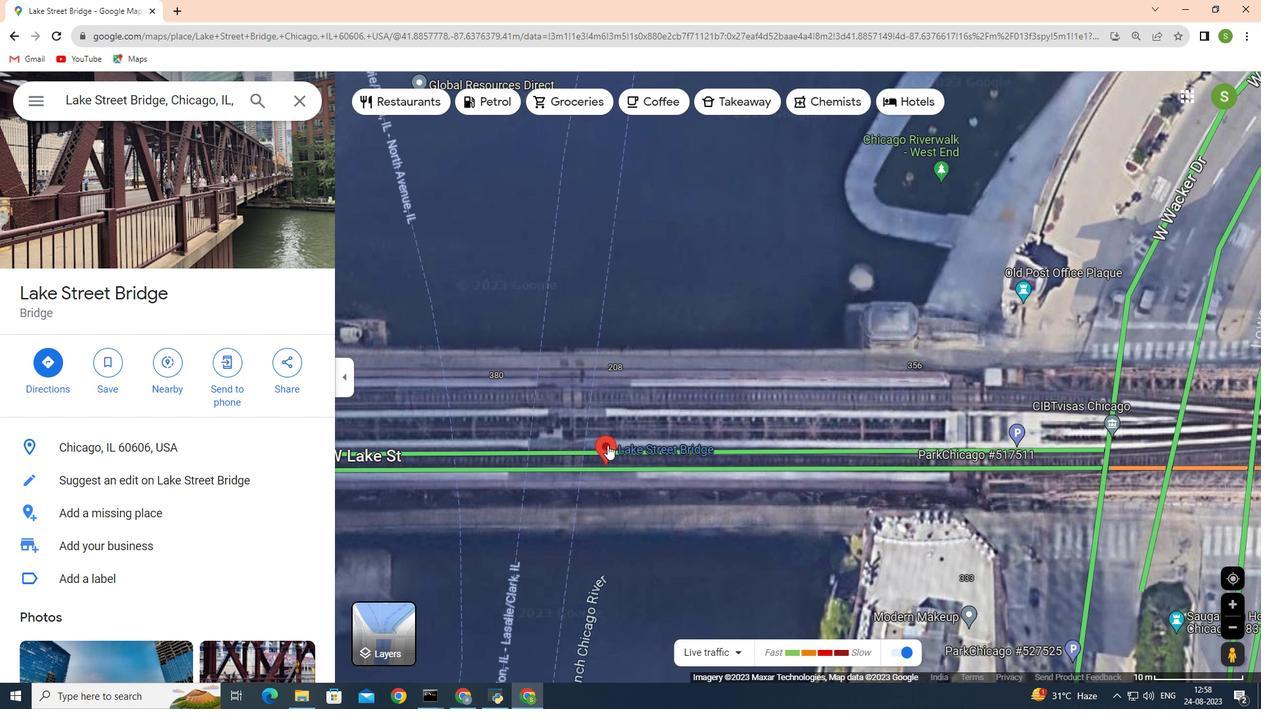 
Action: Mouse moved to (612, 439)
Screenshot: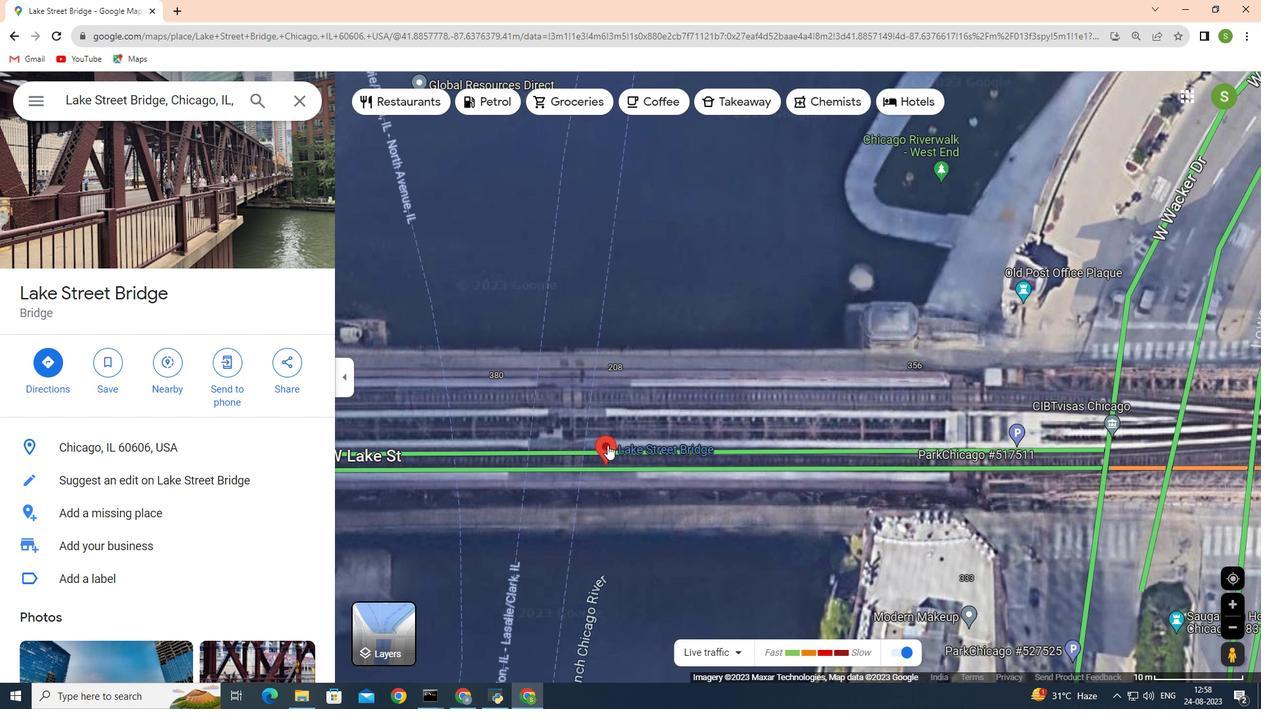 
Action: Mouse scrolled (612, 438) with delta (0, 0)
Screenshot: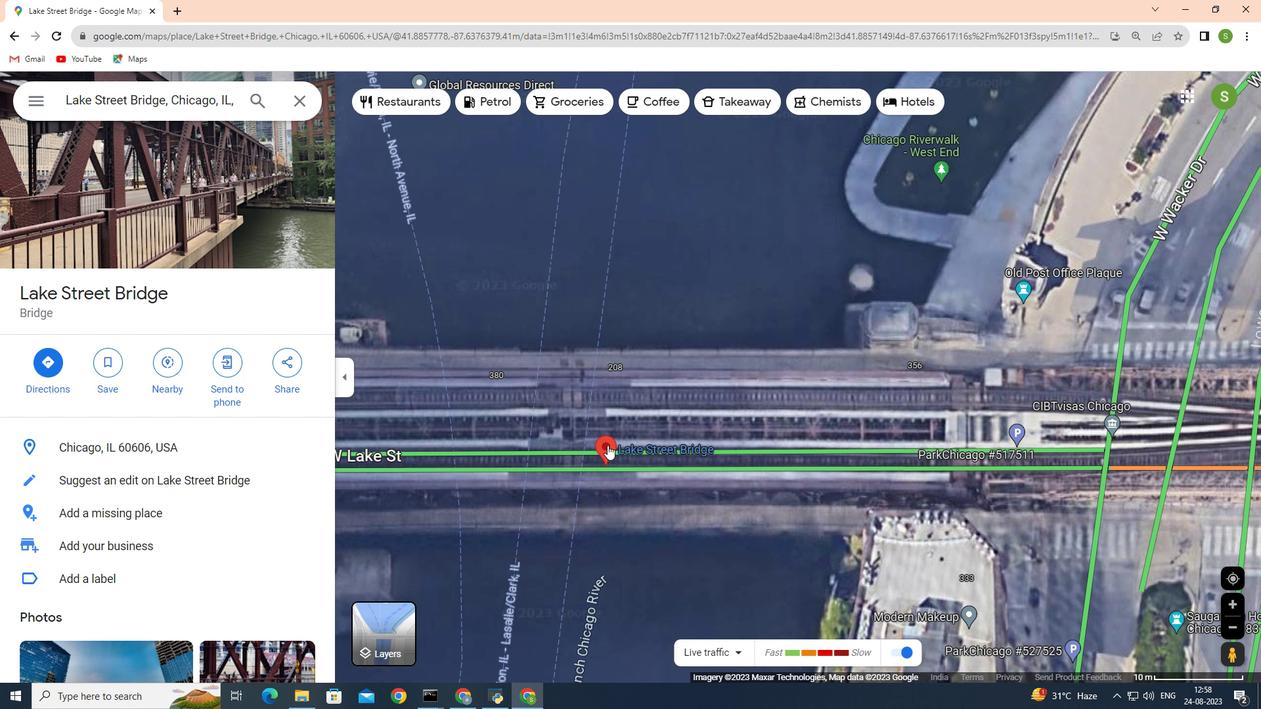 
Action: Mouse moved to (614, 441)
Screenshot: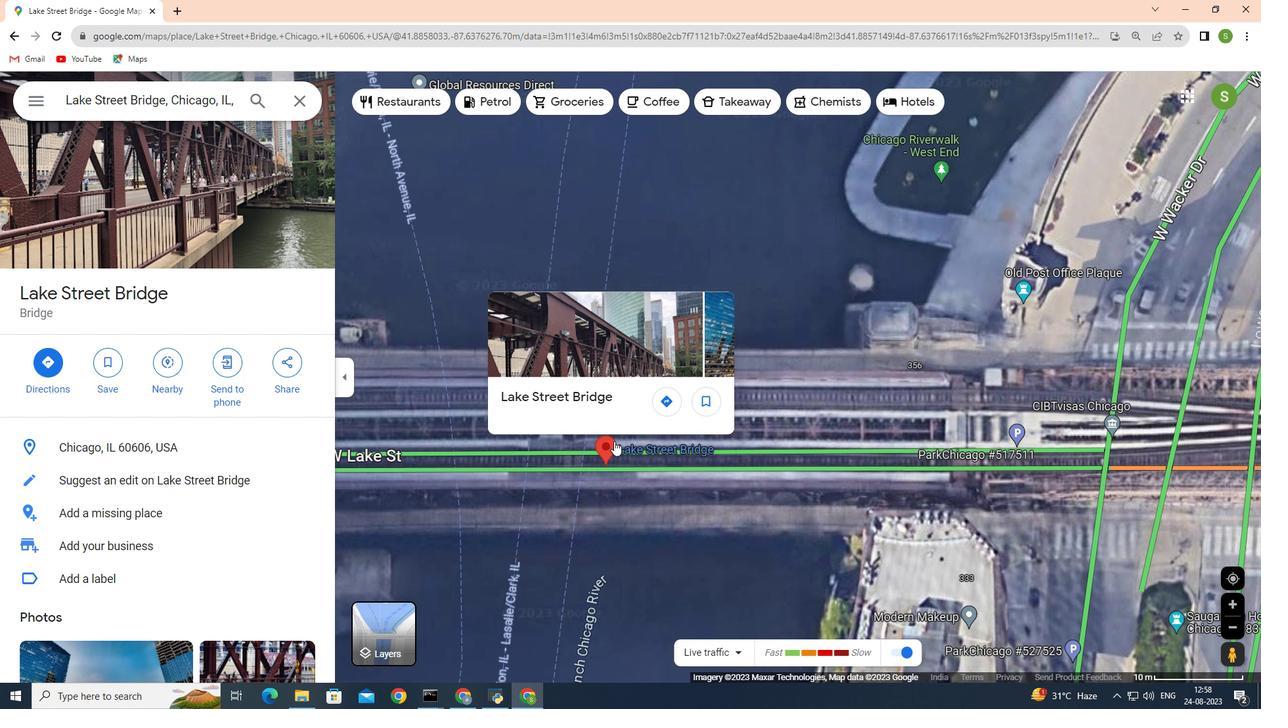 
